 Task: Look for space in Cuijk, Netherlands from 12th June, 2023 to 15th June, 2023 for 2 adults in price range Rs.10000 to Rs.15000. Place can be entire place with 1  bedroom having 1 bed and 1 bathroom. Property type can be house, flat, guest house, hotel. Amenities needed are: washing machine. Booking option can be shelf check-in. Required host language is English.
Action: Mouse moved to (548, 184)
Screenshot: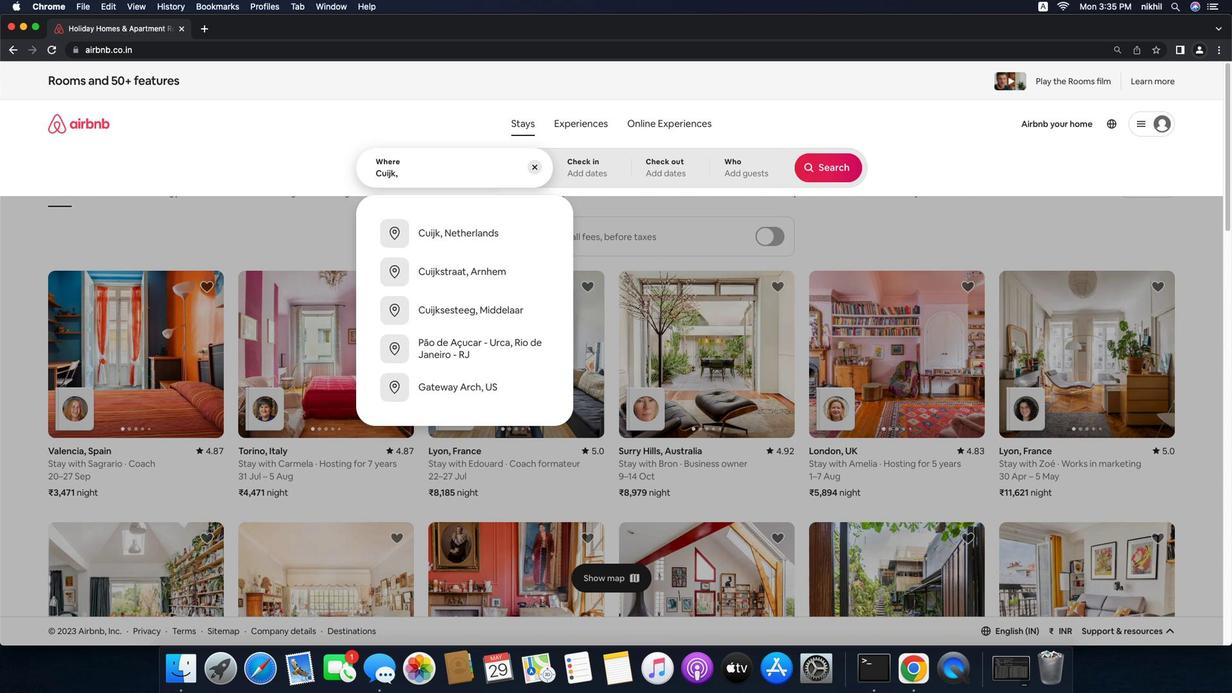 
Action: Mouse pressed left at (548, 184)
Screenshot: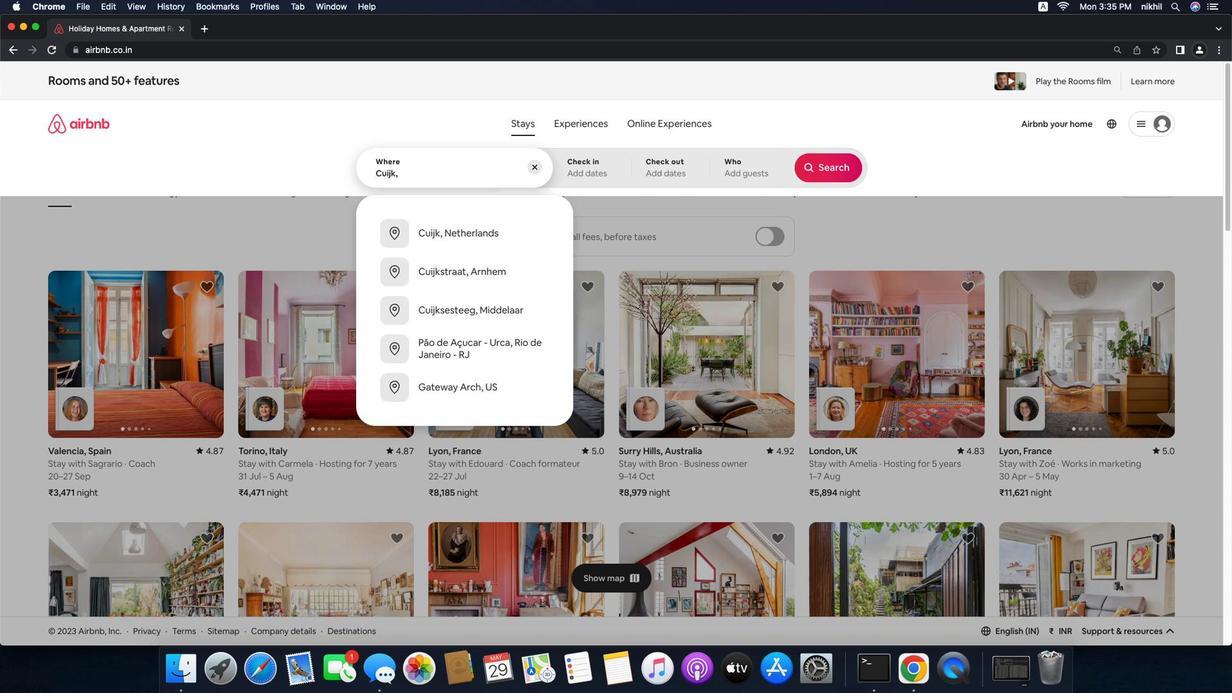 
Action: Mouse moved to (548, 184)
Screenshot: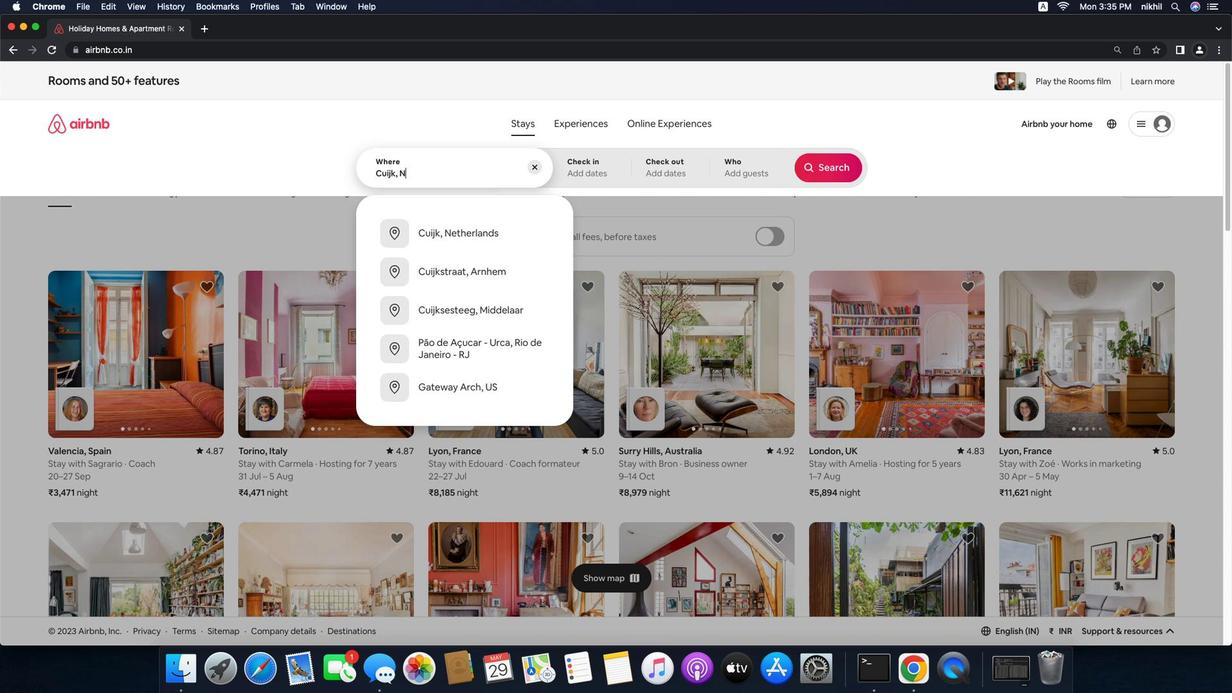 
Action: Mouse pressed left at (548, 184)
Screenshot: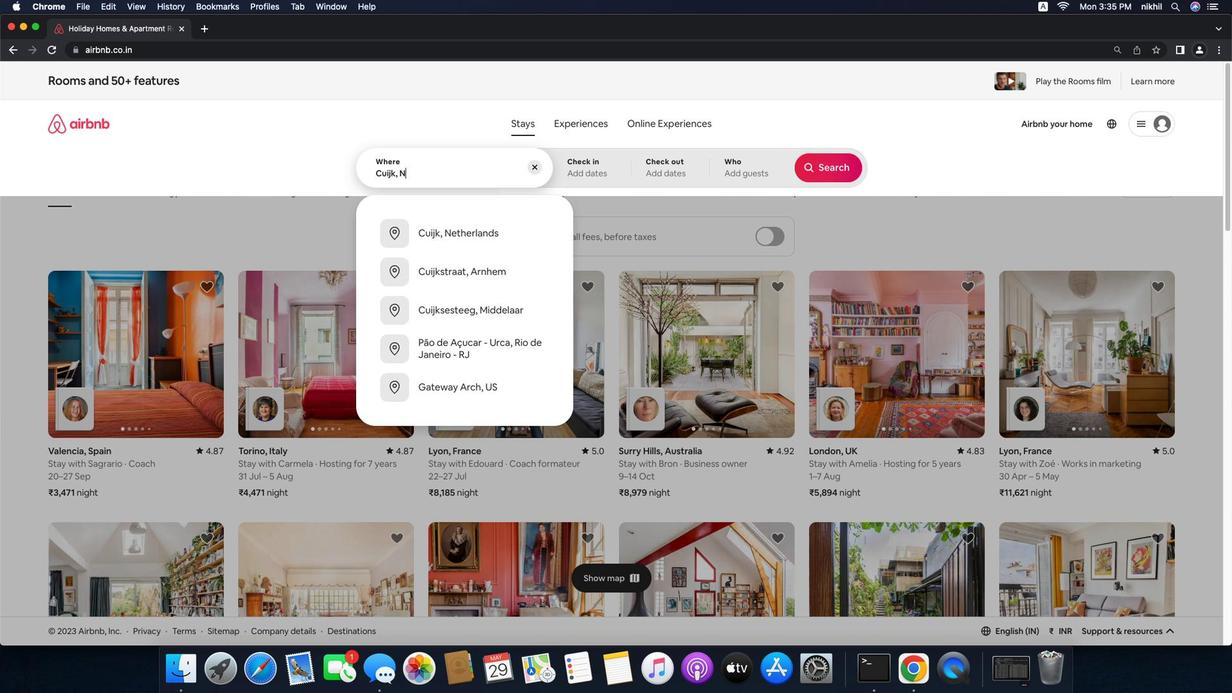 
Action: Mouse moved to (548, 184)
Screenshot: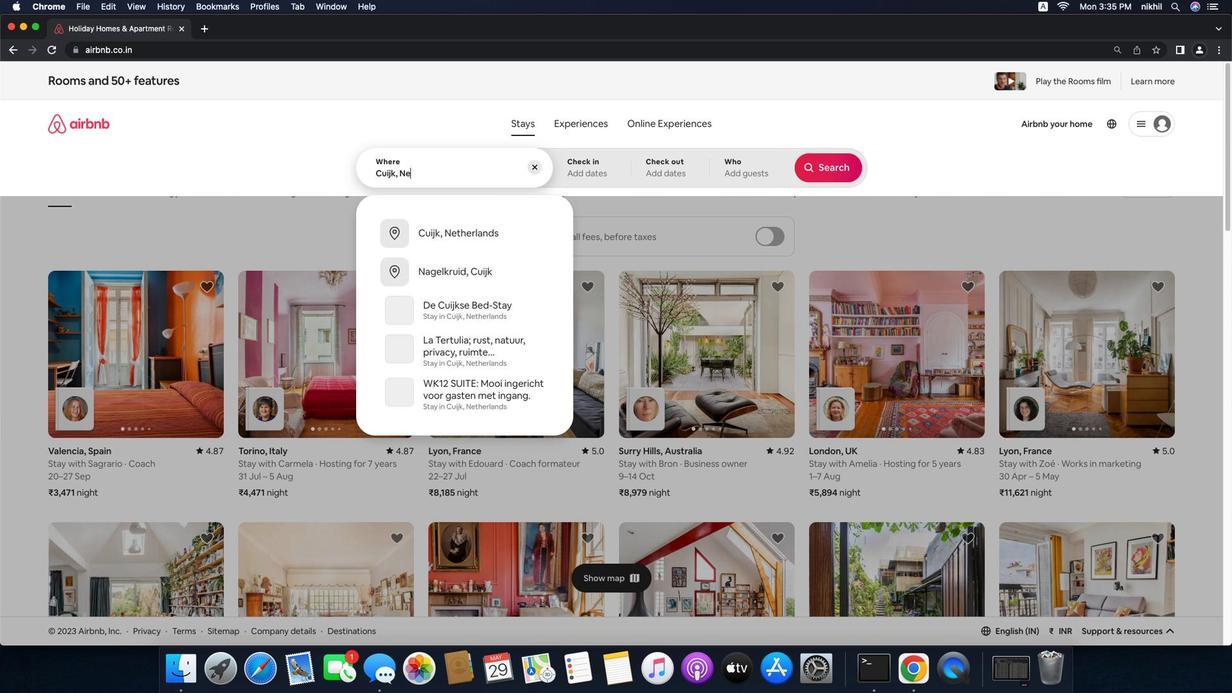 
Action: Mouse pressed left at (548, 184)
Screenshot: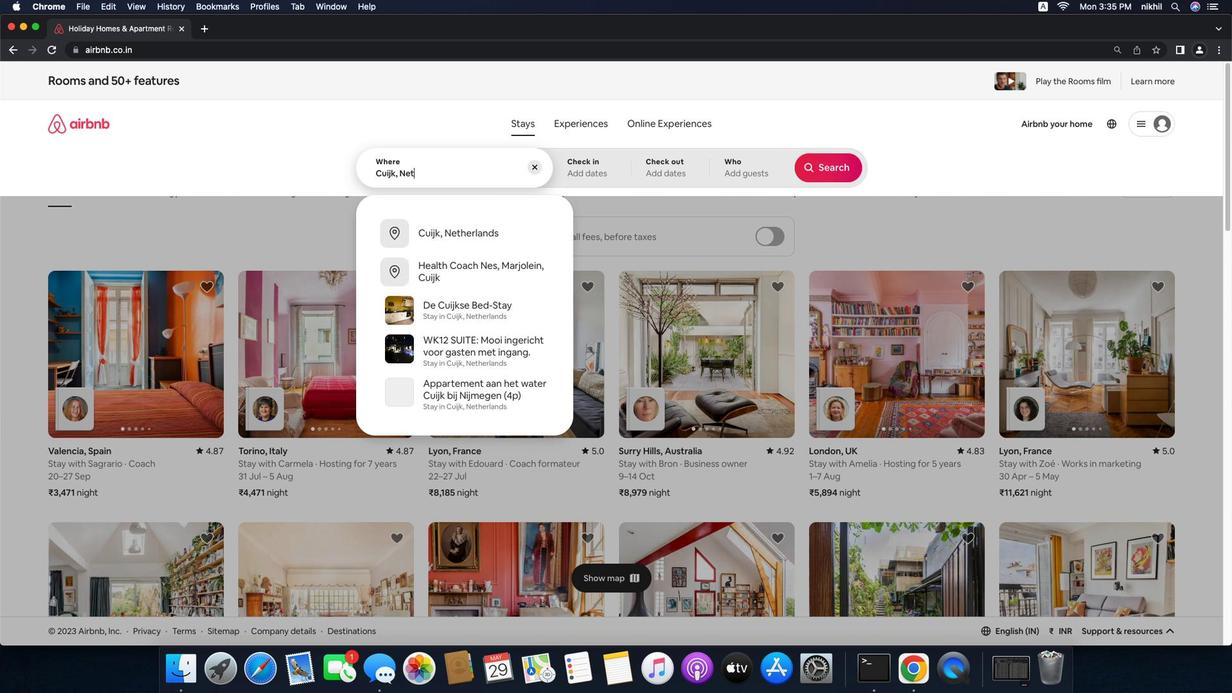 
Action: Key pressed 'C'Key.caps_lock'u''i''j''k'','Key.spaceKey.caps_lock'N'Key.caps_lock'e''t''h''e''r''l''a''n''d''s'
Screenshot: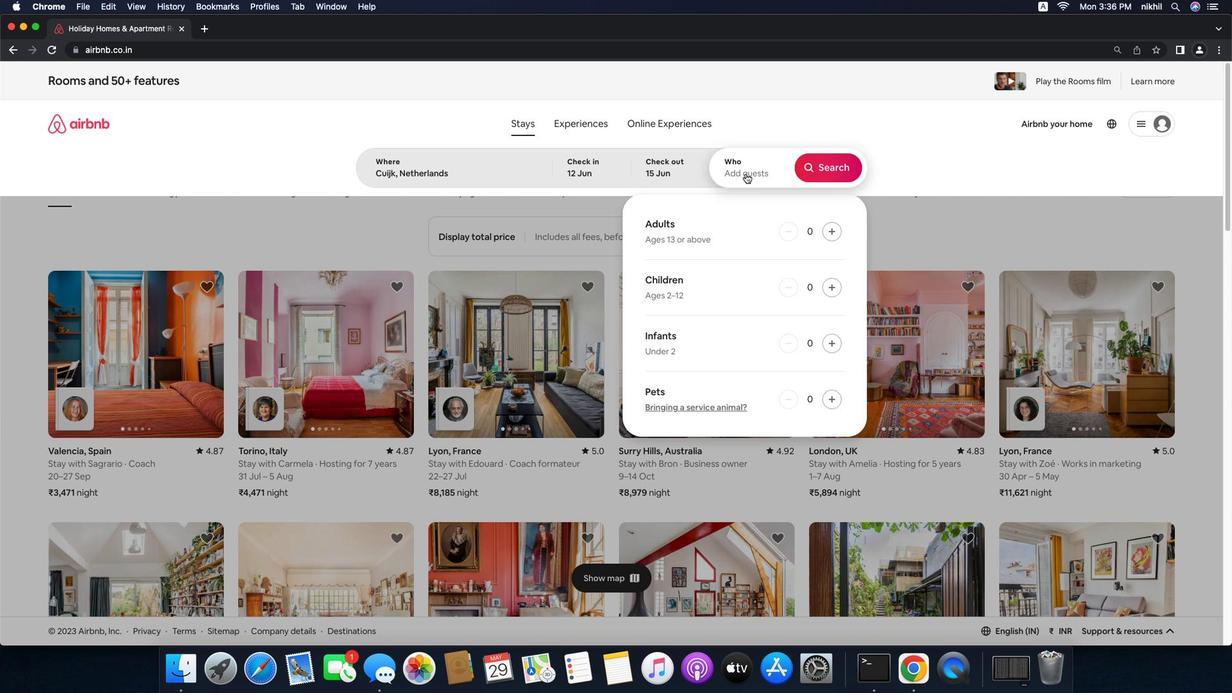 
Action: Mouse moved to (548, 184)
Screenshot: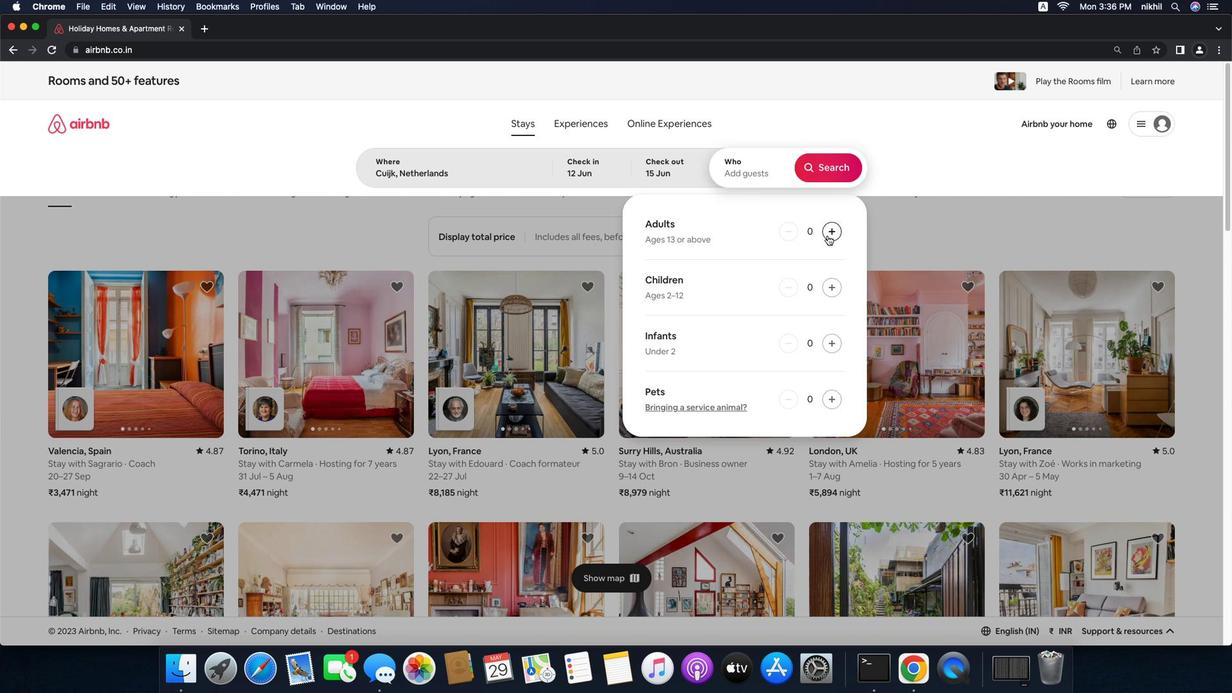 
Action: Mouse pressed left at (548, 184)
Screenshot: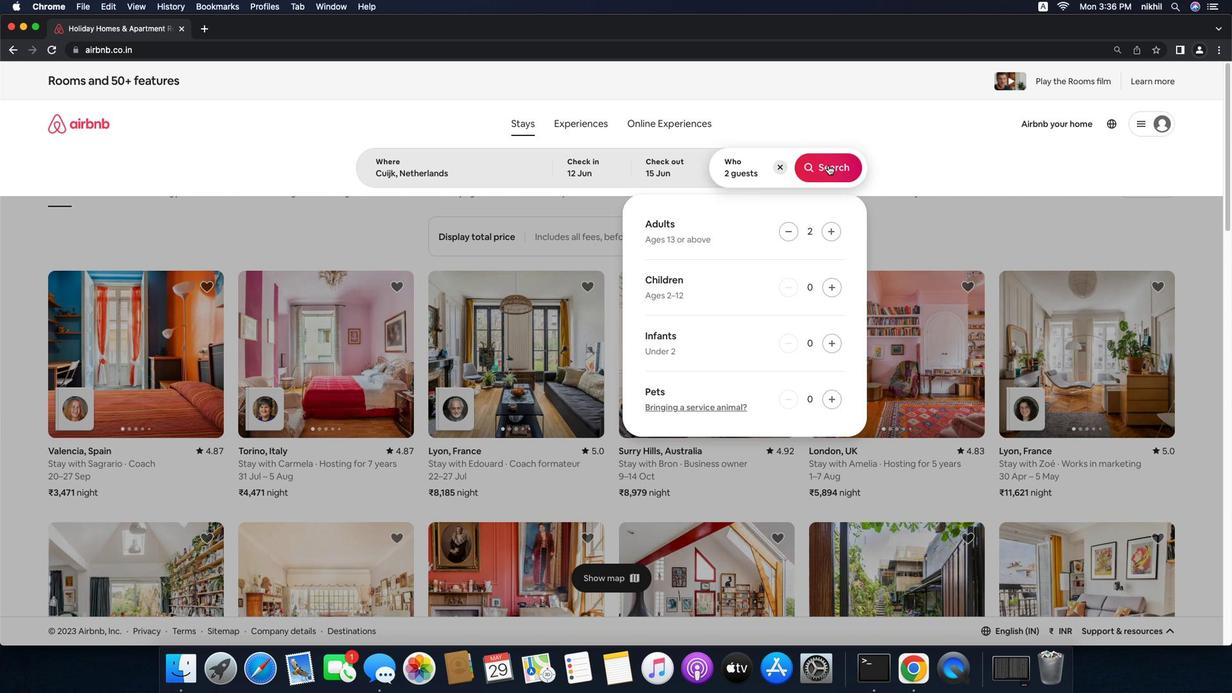 
Action: Mouse moved to (548, 184)
Screenshot: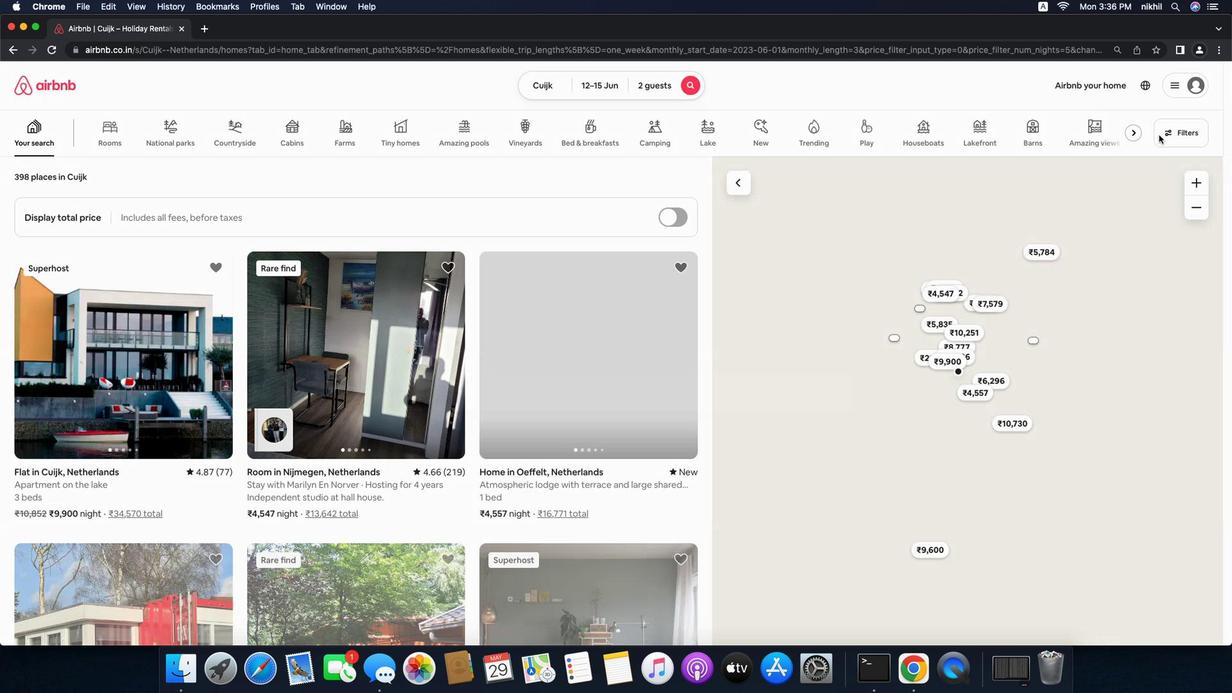 
Action: Mouse pressed left at (548, 184)
Screenshot: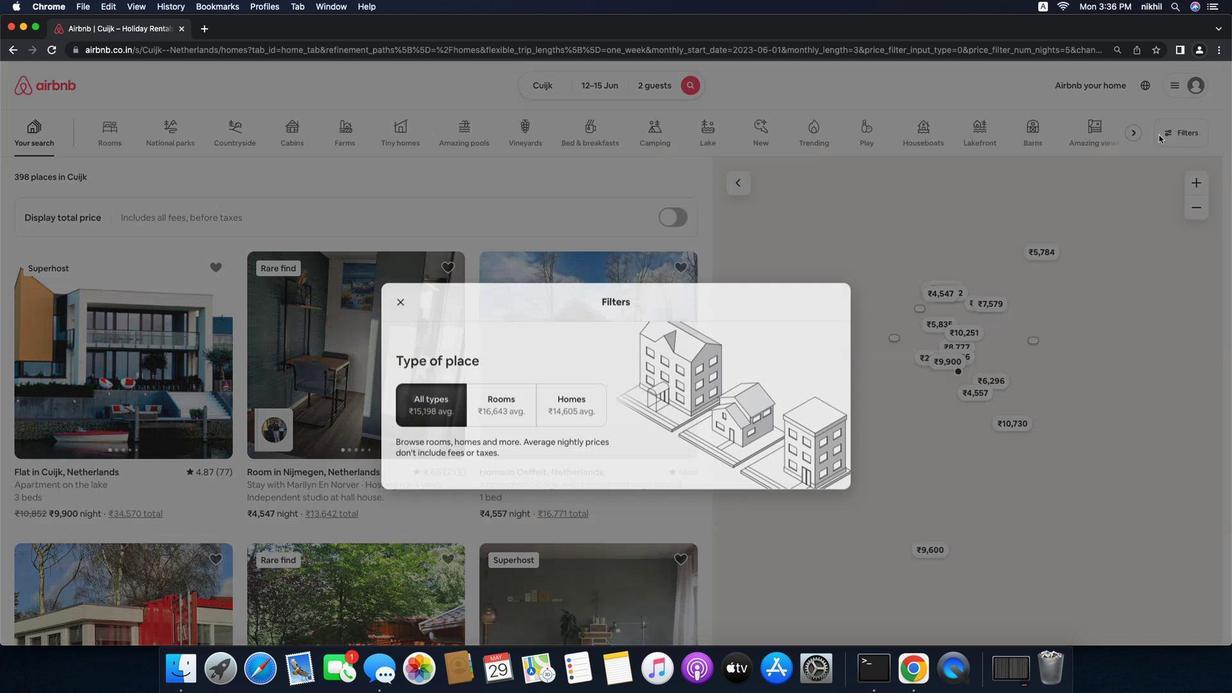 
Action: Mouse moved to (548, 184)
Screenshot: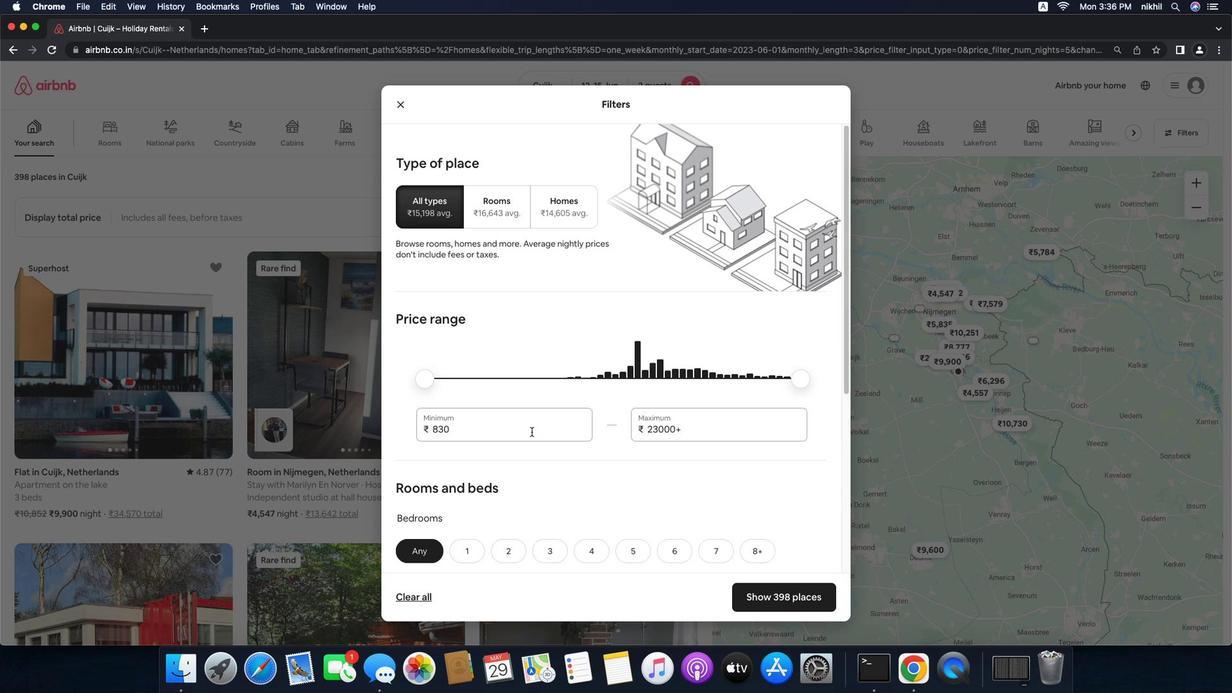 
Action: Mouse pressed left at (548, 184)
Screenshot: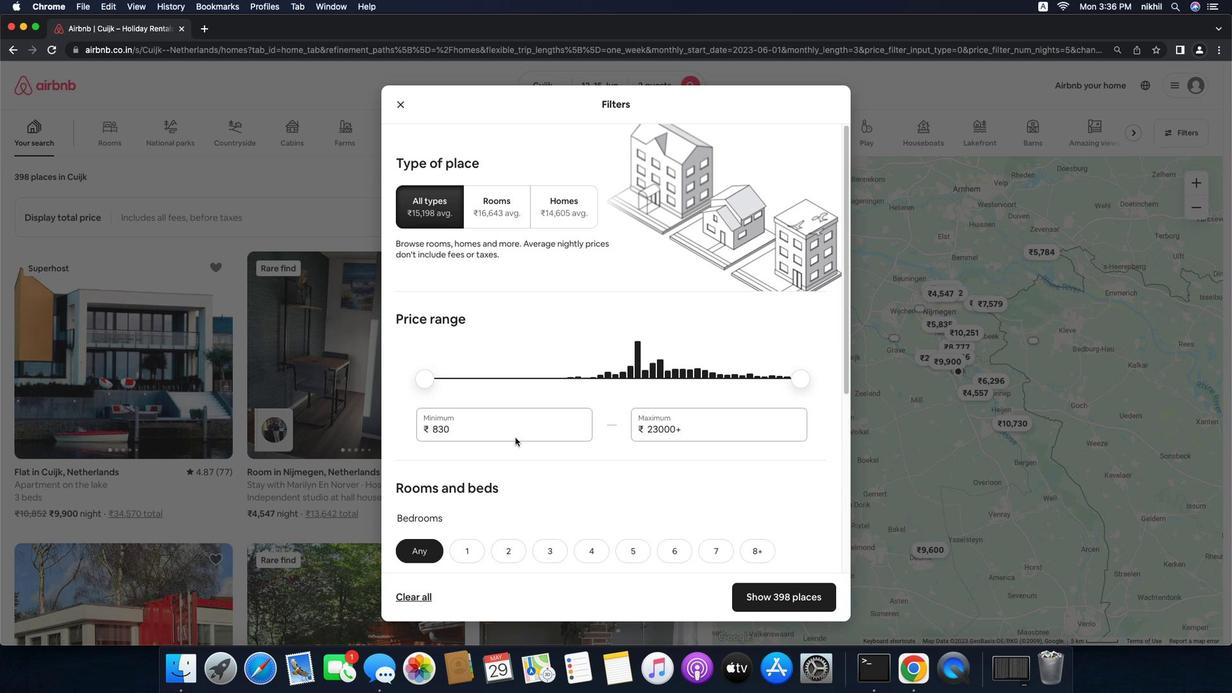 
Action: Mouse moved to (548, 184)
Screenshot: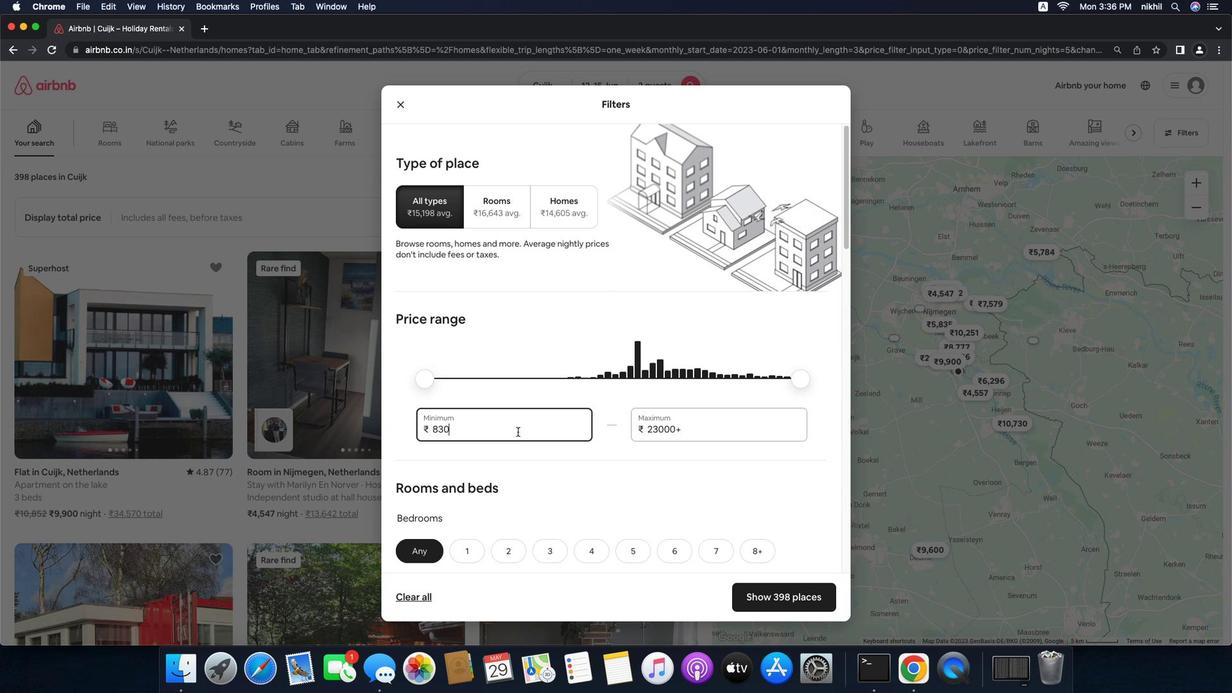 
Action: Mouse pressed left at (548, 184)
Screenshot: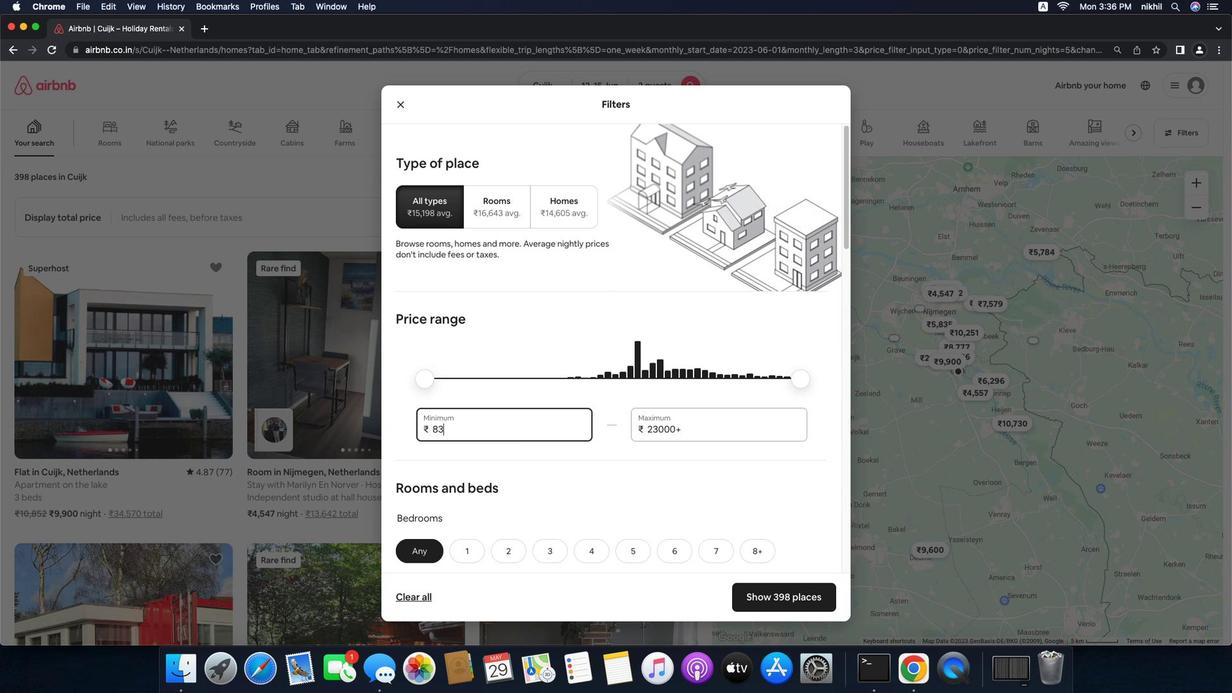 
Action: Mouse moved to (548, 184)
Screenshot: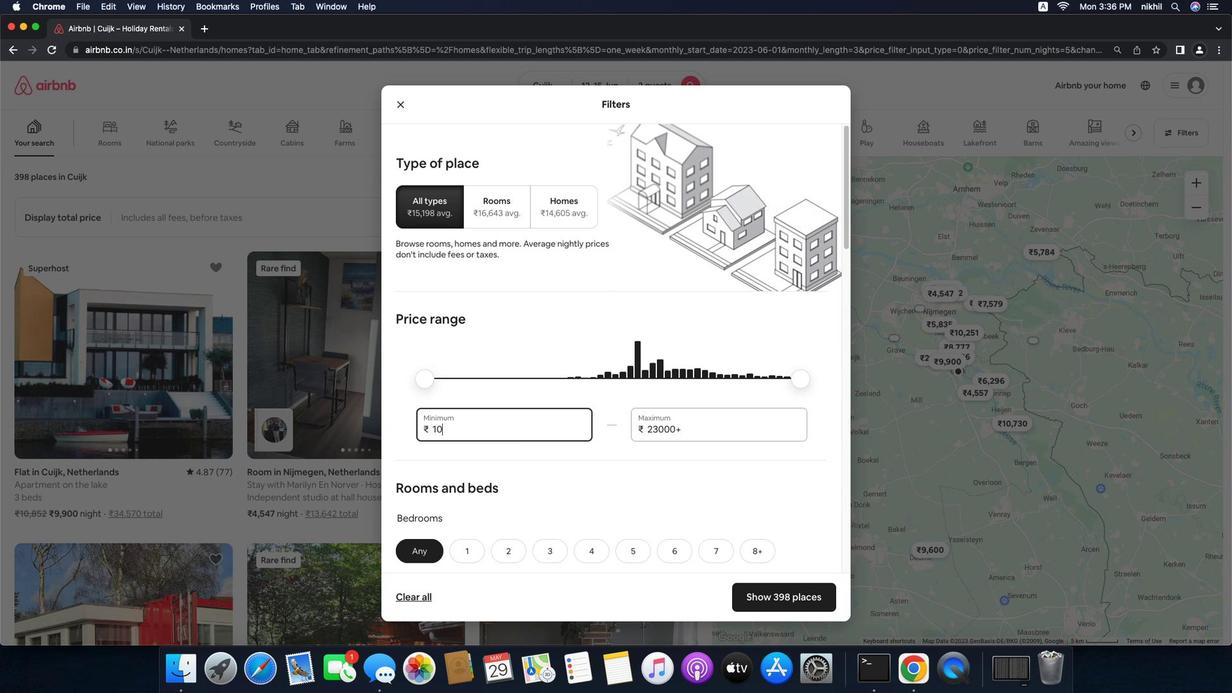 
Action: Mouse pressed left at (548, 184)
Screenshot: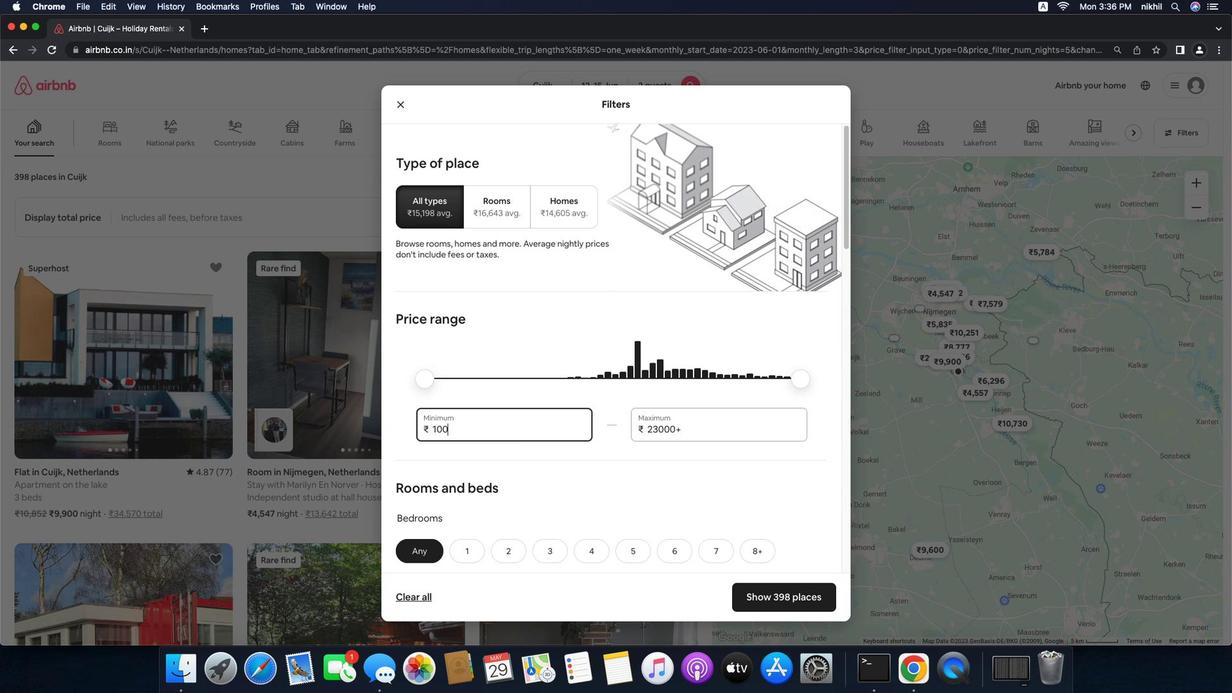 
Action: Mouse pressed left at (548, 184)
Screenshot: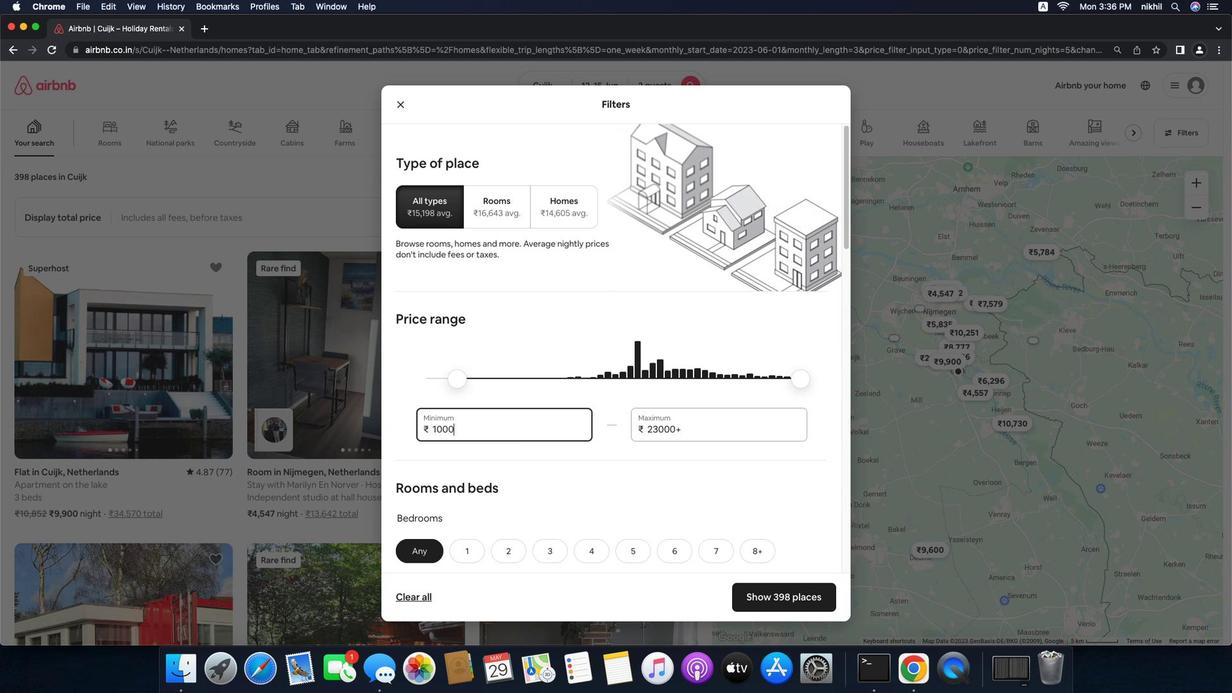
Action: Mouse moved to (548, 184)
Screenshot: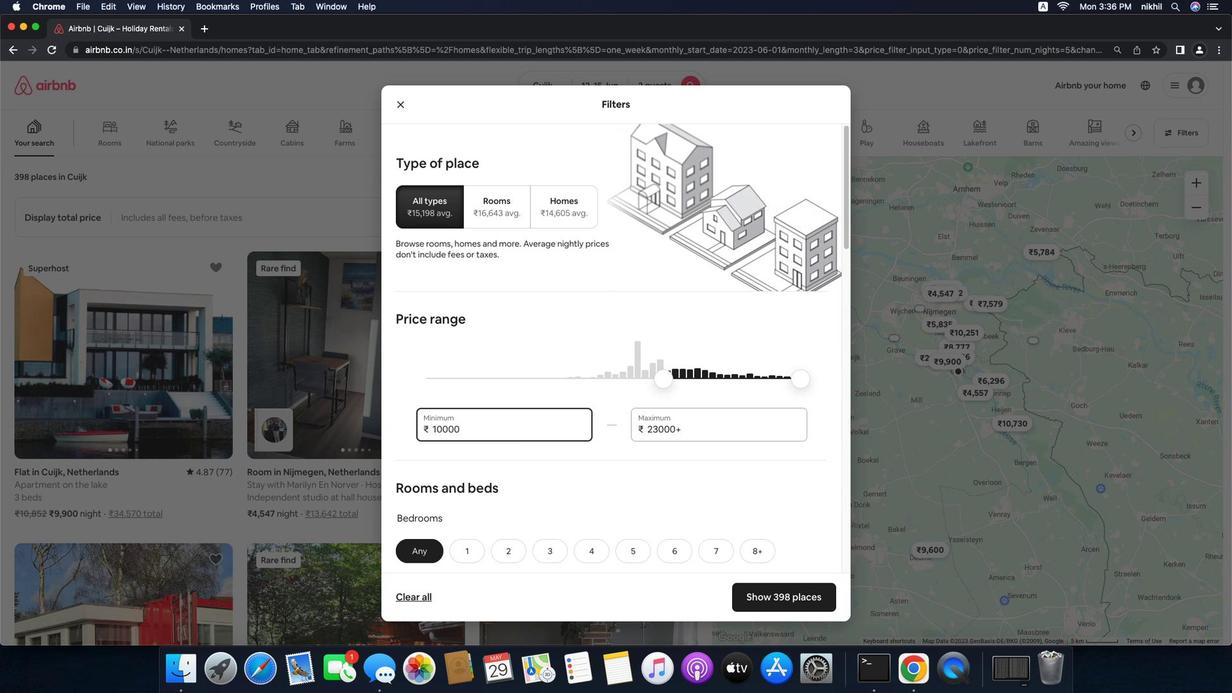 
Action: Mouse pressed left at (548, 184)
Screenshot: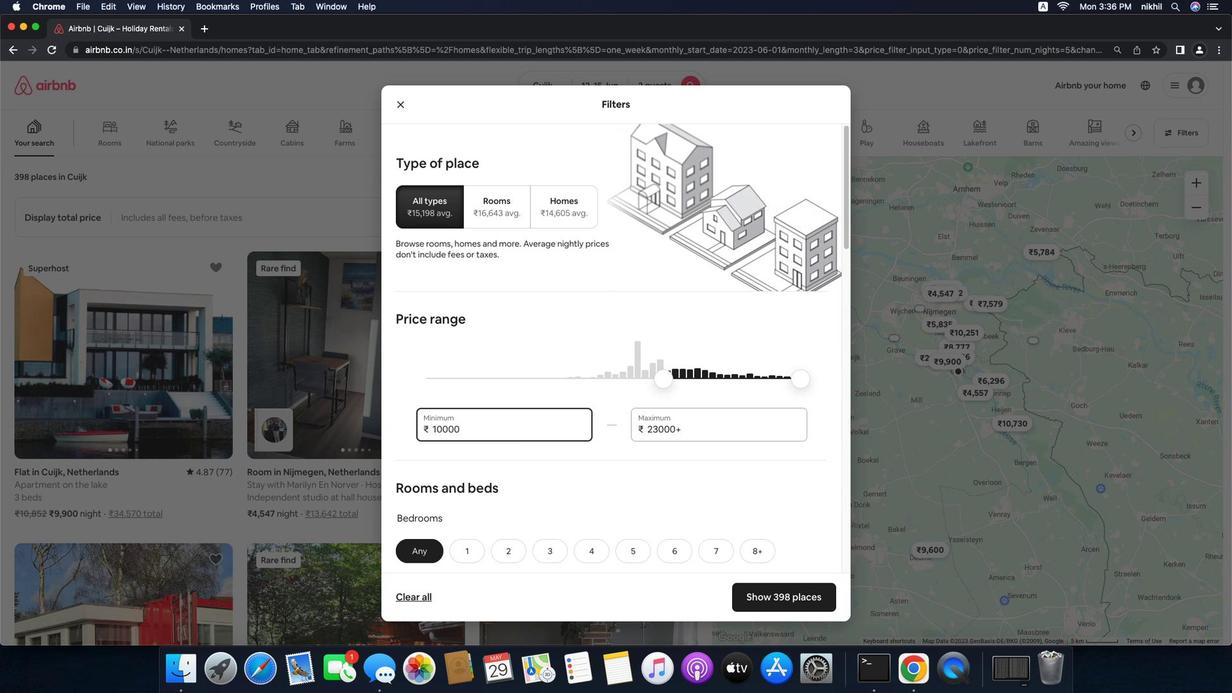 
Action: Mouse moved to (548, 184)
Screenshot: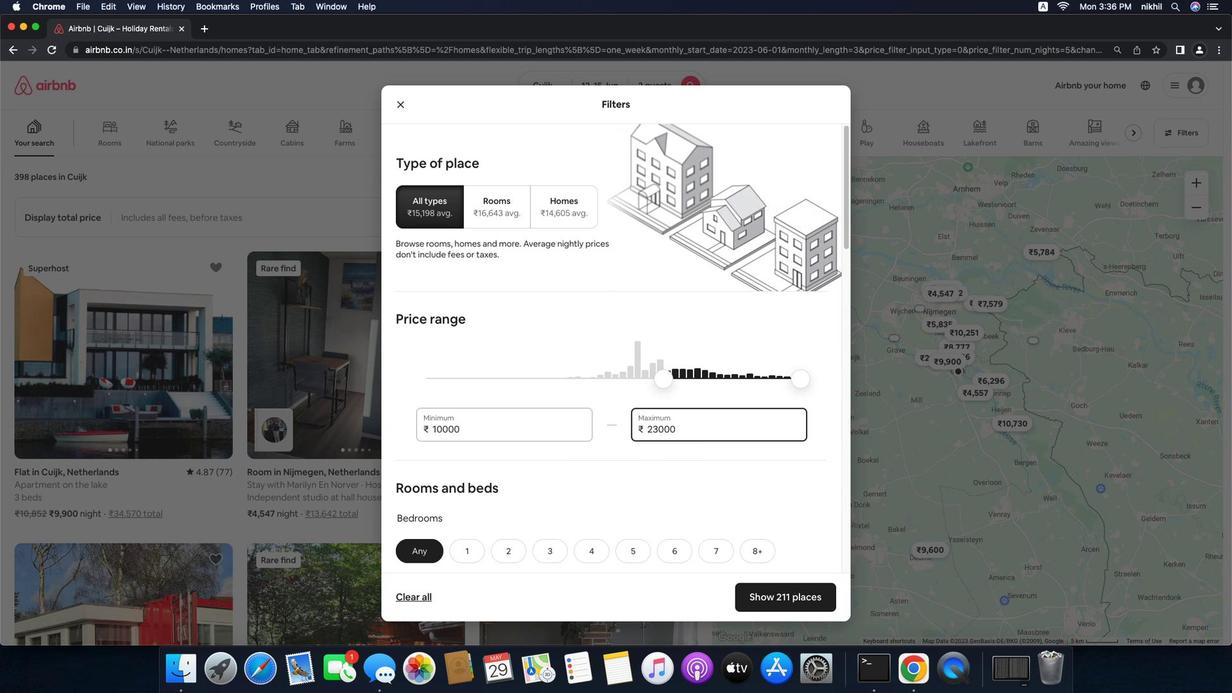 
Action: Mouse pressed left at (548, 184)
Screenshot: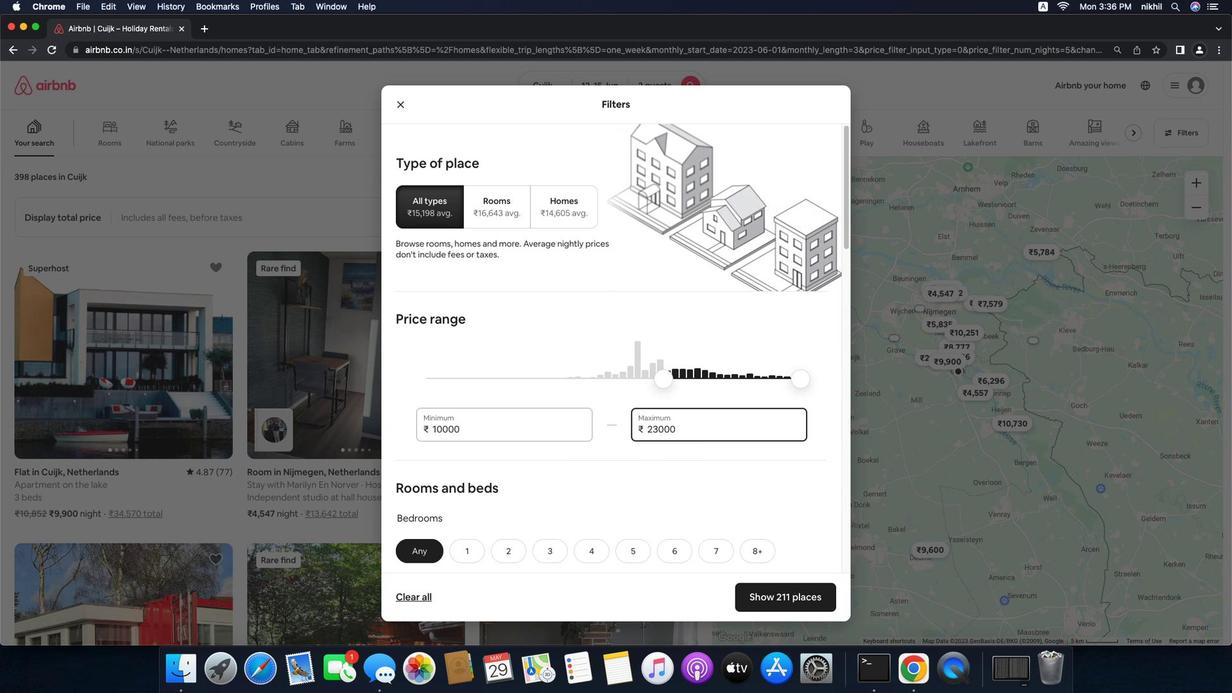 
Action: Mouse moved to (548, 184)
Screenshot: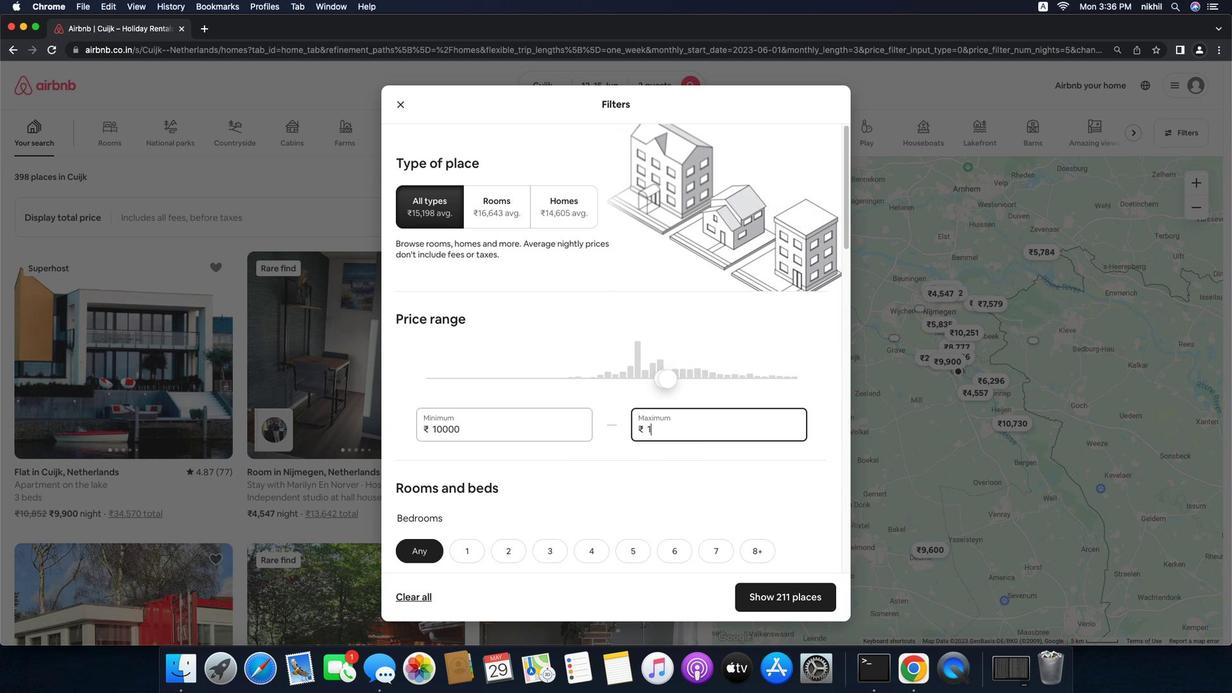 
Action: Mouse pressed left at (548, 184)
Screenshot: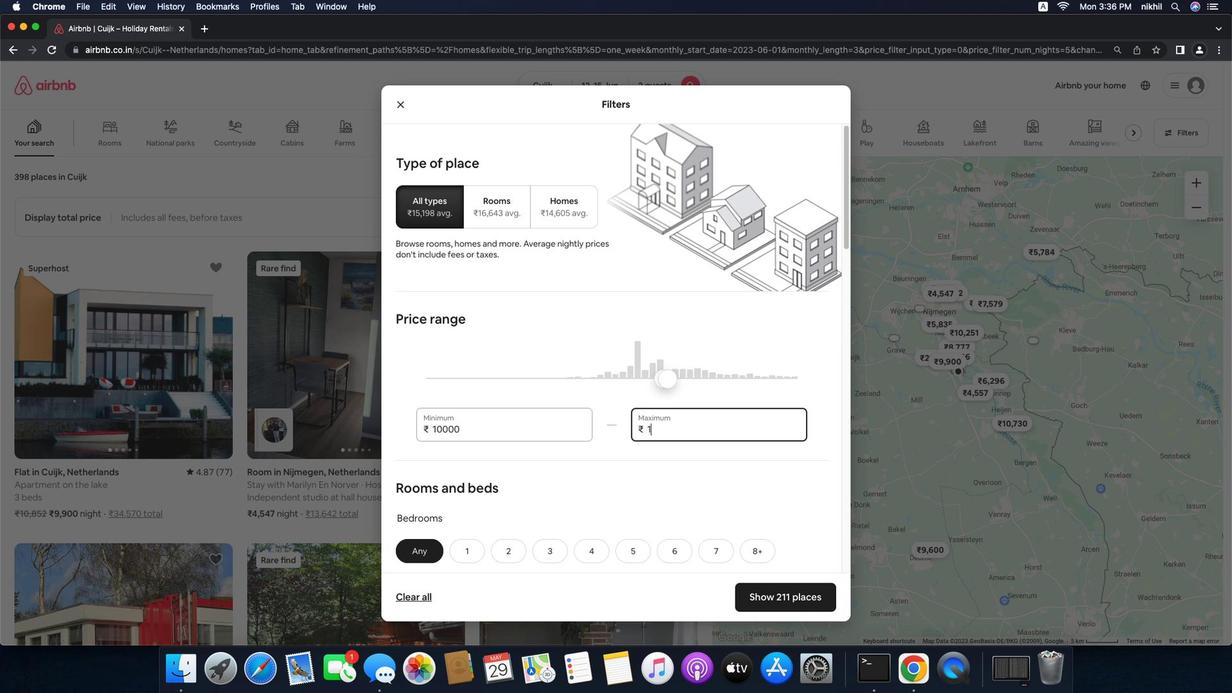 
Action: Mouse moved to (548, 184)
Screenshot: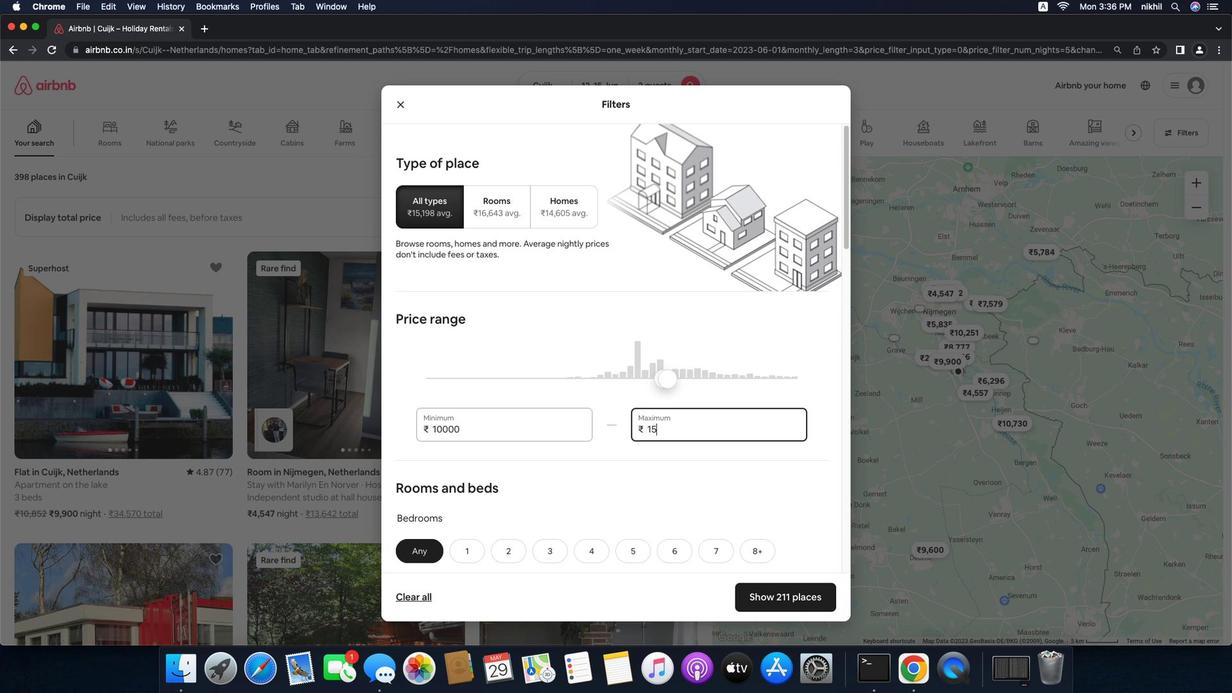 
Action: Key pressed Key.backspaceKey.backspaceKey.backspaceKey.backspace'1''0''0''0''0'
Screenshot: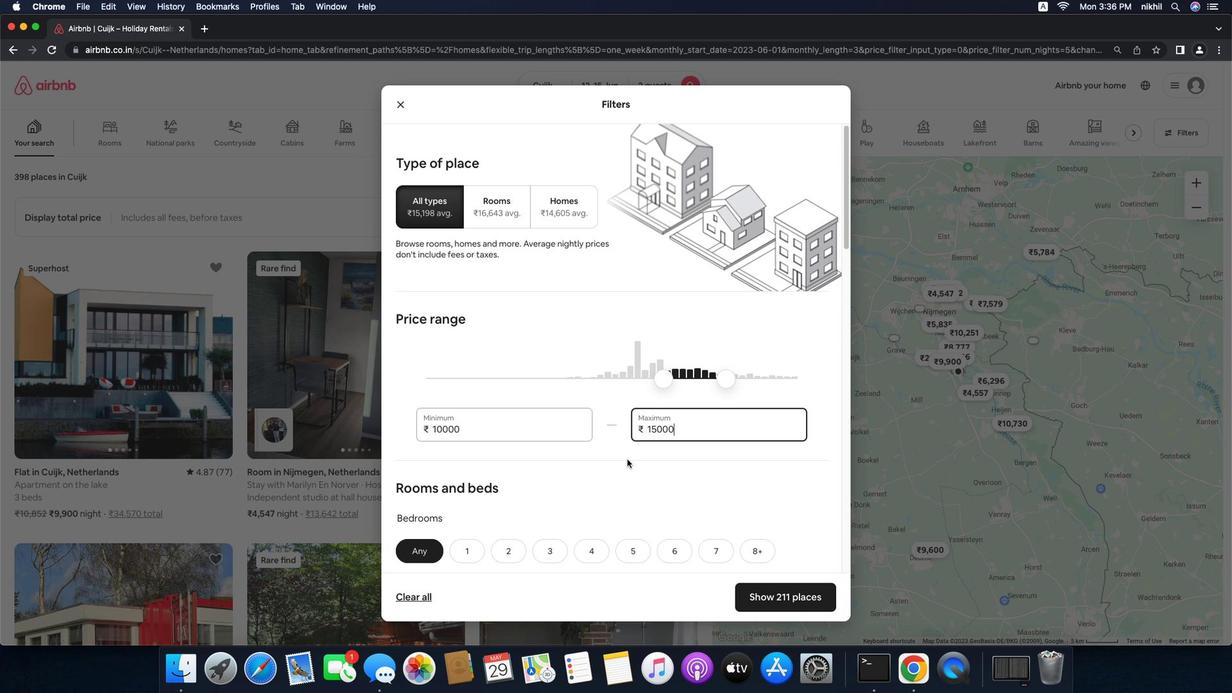 
Action: Mouse moved to (548, 184)
Screenshot: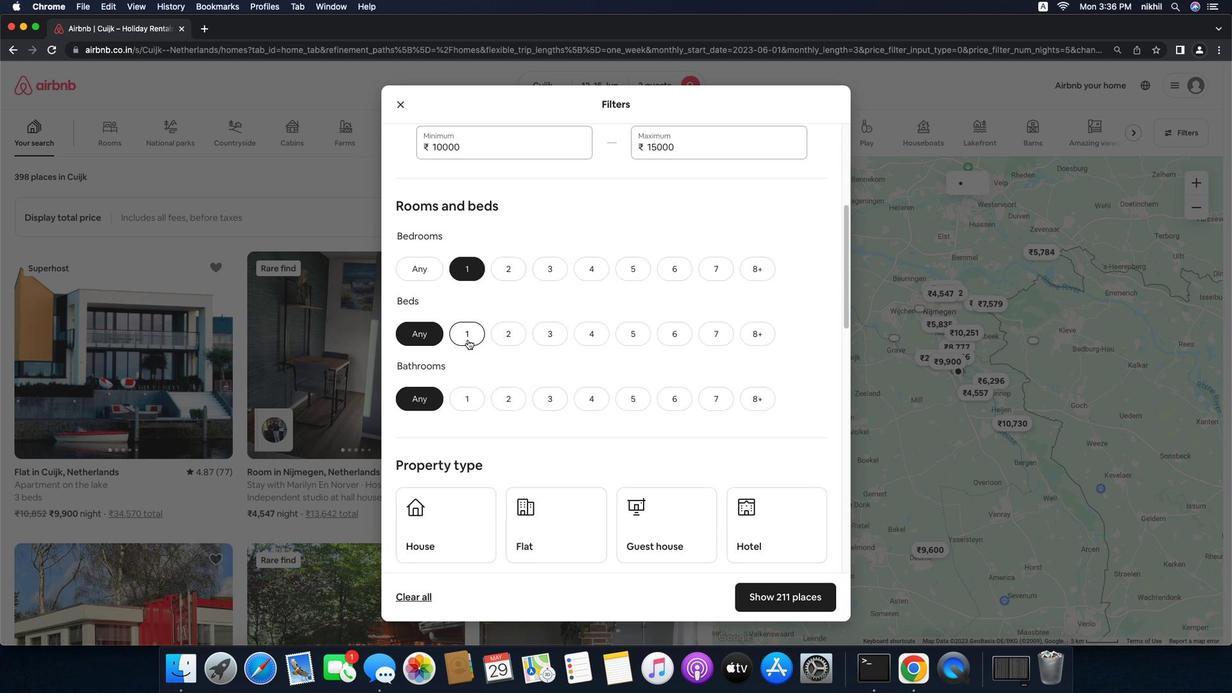 
Action: Mouse pressed left at (548, 184)
Screenshot: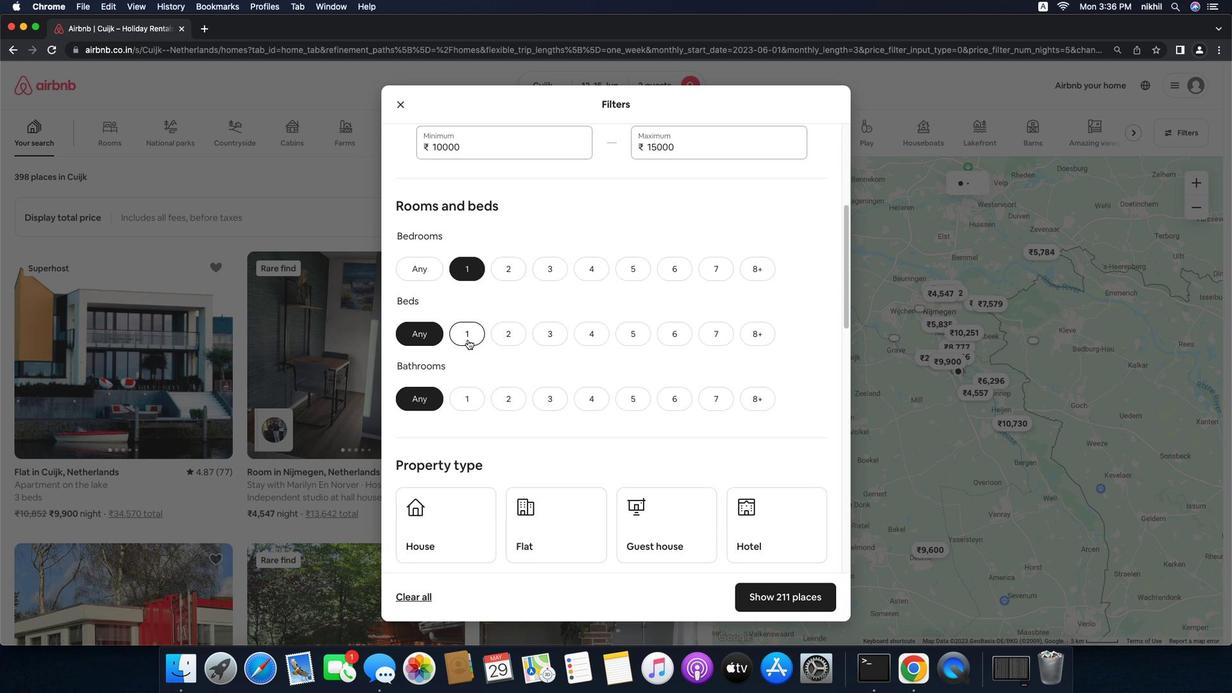
Action: Mouse moved to (548, 184)
Screenshot: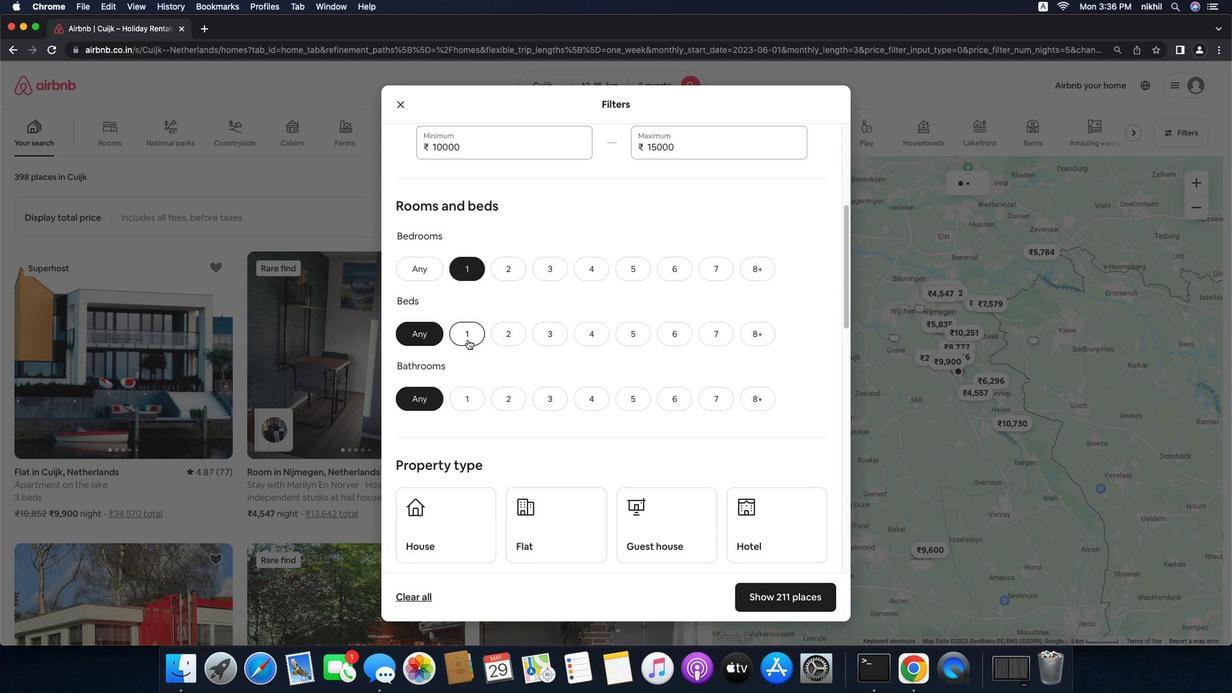 
Action: Key pressed Key.backspaceKey.backspaceKey.backspaceKey.backspaceKey.backspaceKey.backspace'1''5''0''0''0'
Screenshot: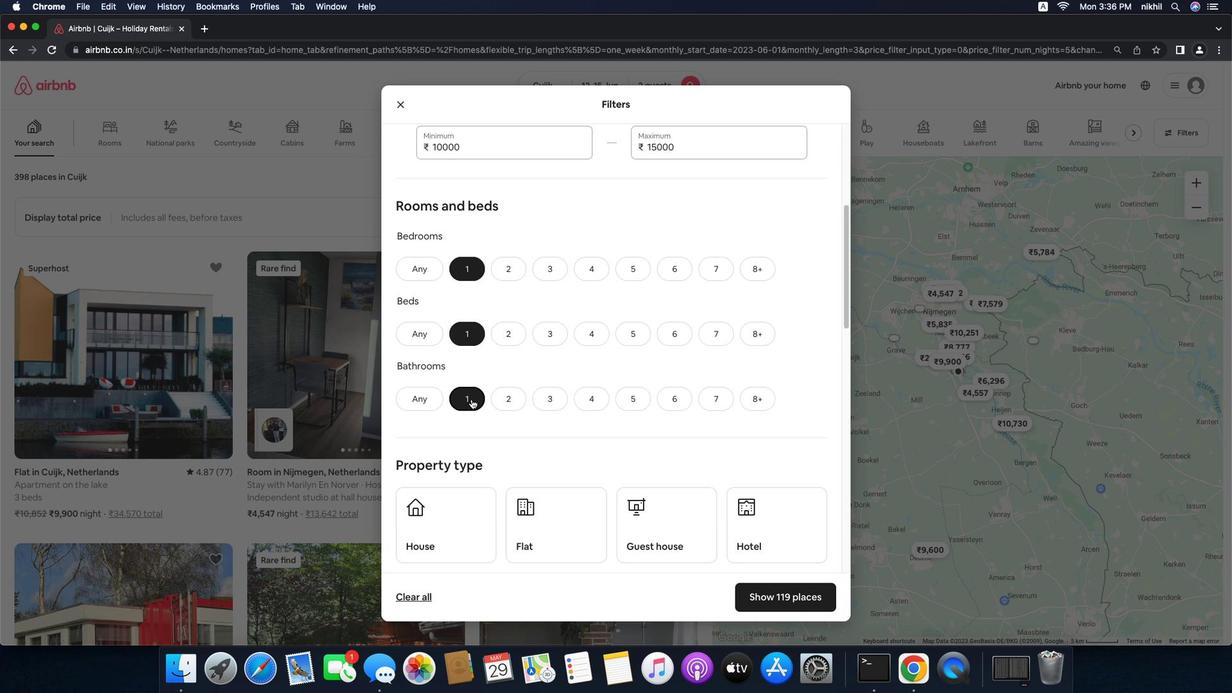
Action: Mouse moved to (548, 184)
Screenshot: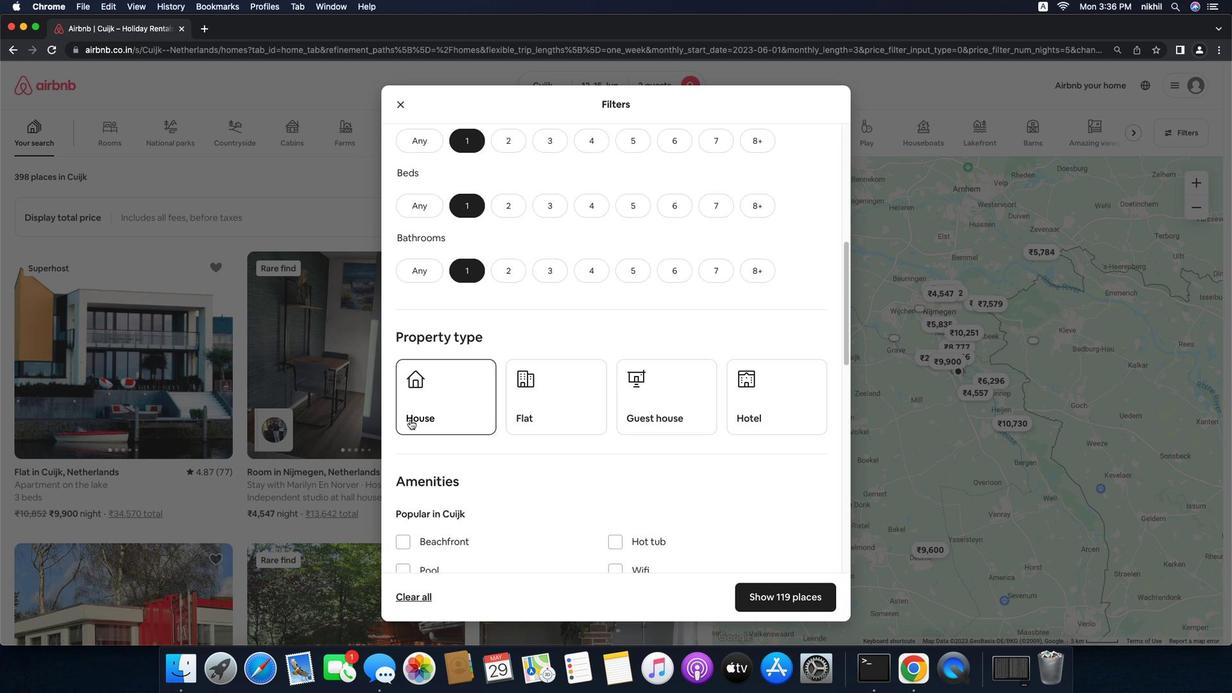 
Action: Mouse scrolled (548, 184) with delta (548, 184)
Screenshot: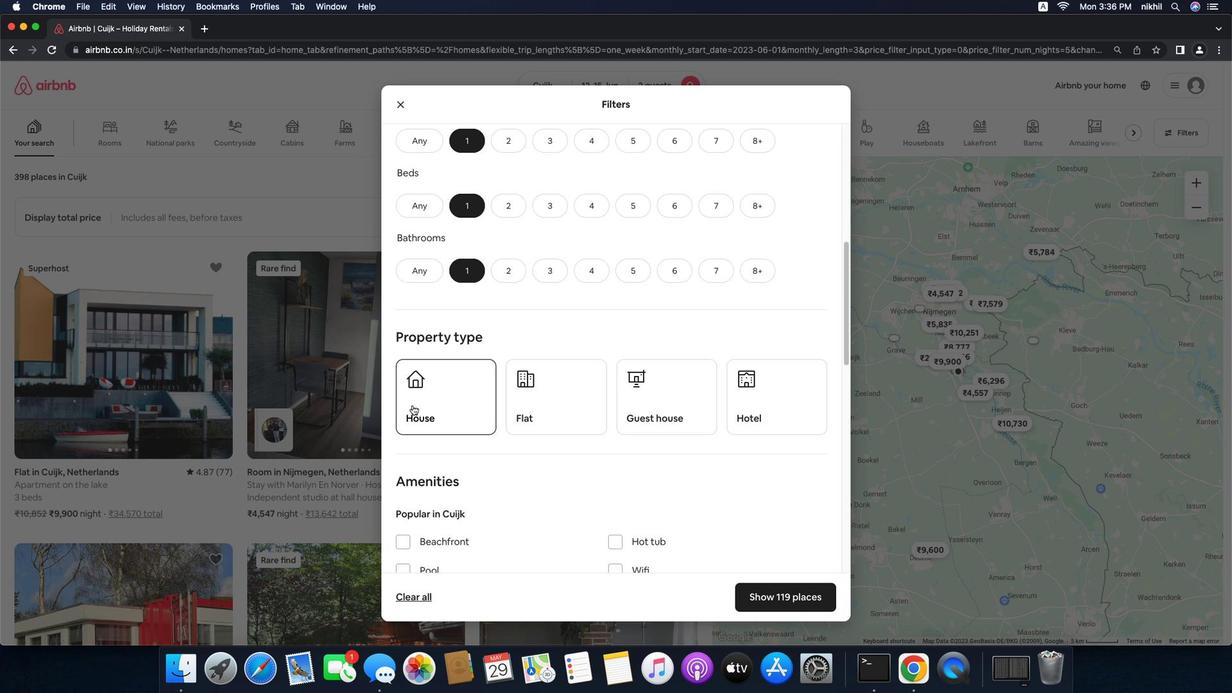 
Action: Mouse scrolled (548, 184) with delta (548, 184)
Screenshot: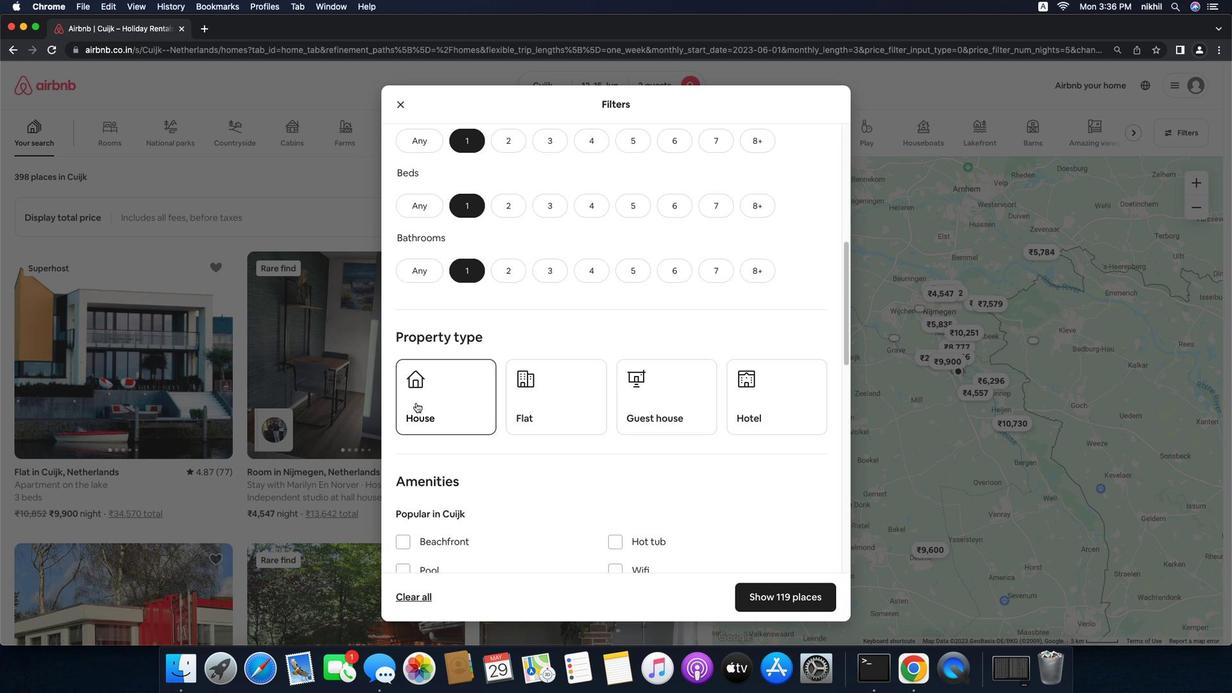 
Action: Mouse scrolled (548, 184) with delta (548, 184)
Screenshot: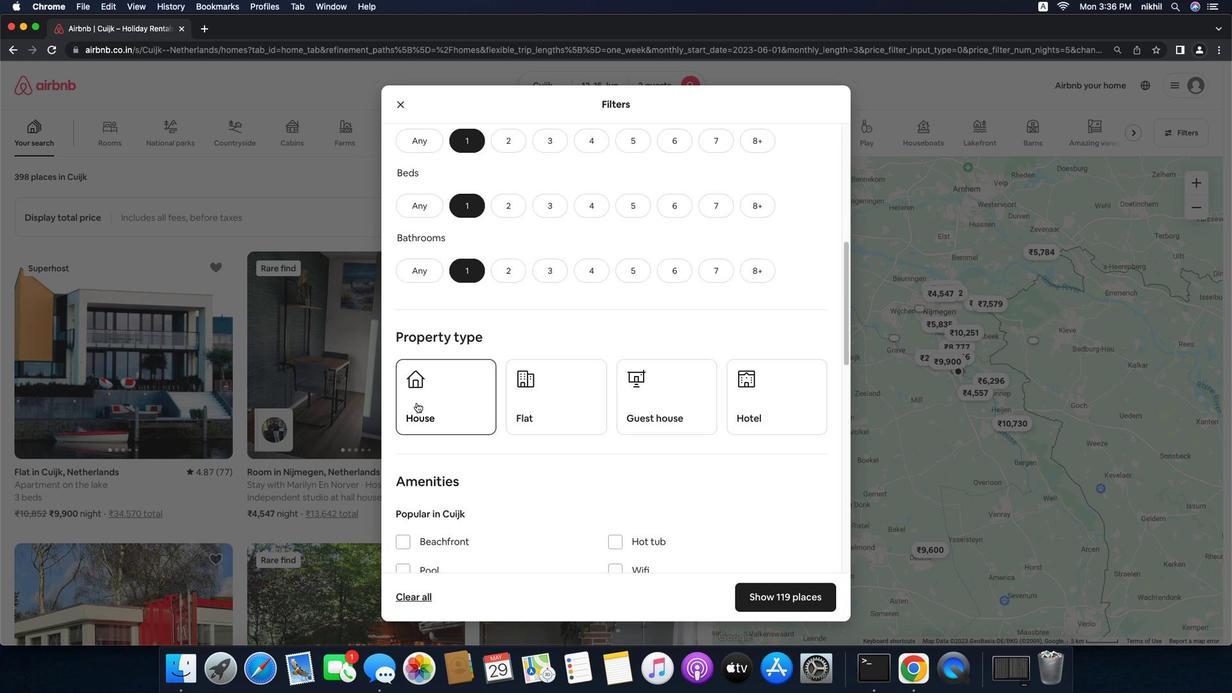 
Action: Mouse scrolled (548, 184) with delta (548, 184)
Screenshot: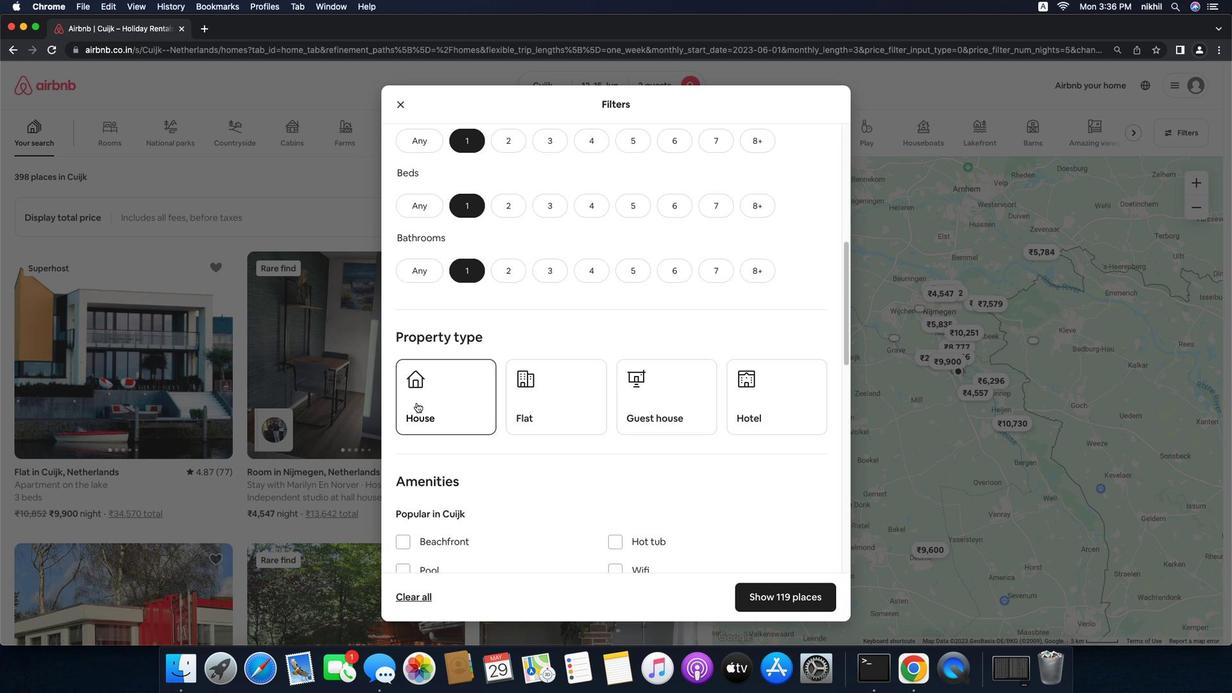 
Action: Mouse moved to (548, 184)
Screenshot: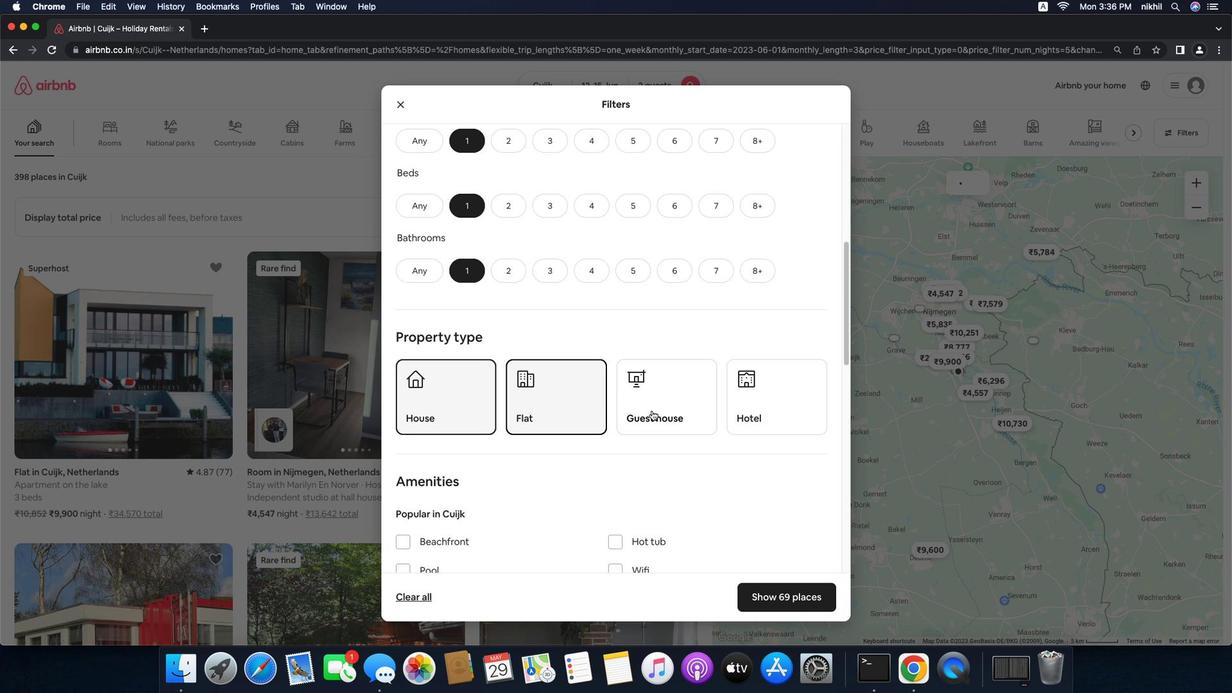 
Action: Mouse pressed left at (548, 184)
Screenshot: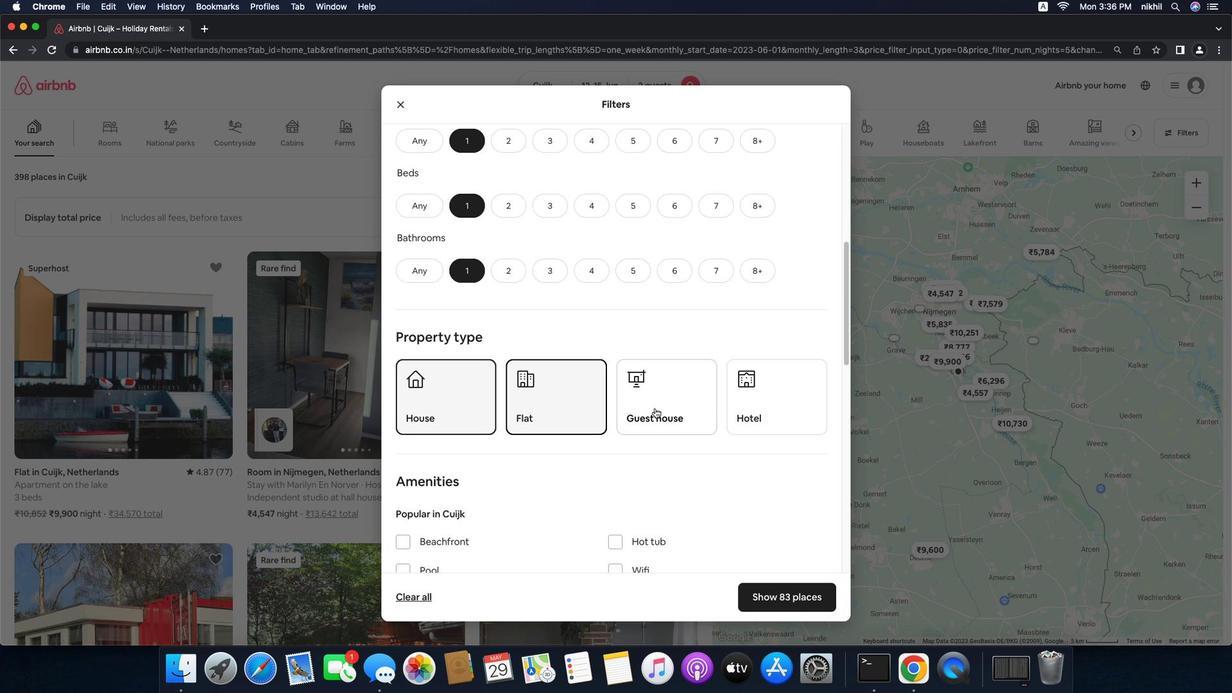 
Action: Mouse moved to (548, 184)
Screenshot: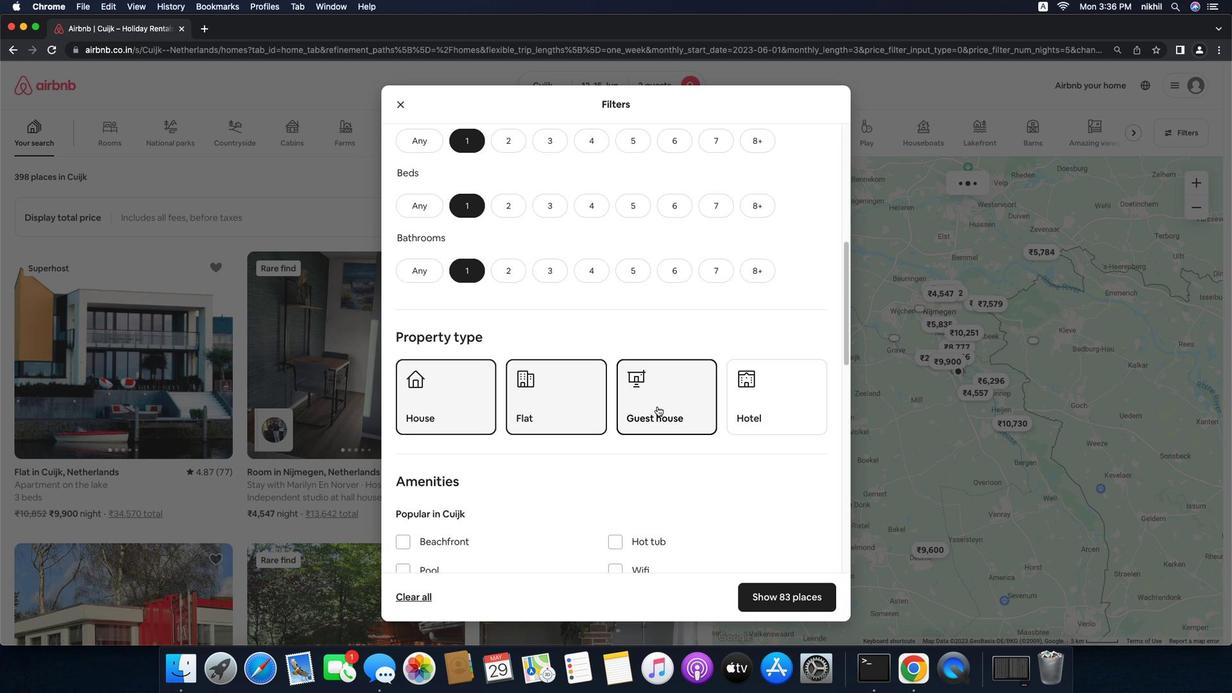 
Action: Mouse pressed left at (548, 184)
Screenshot: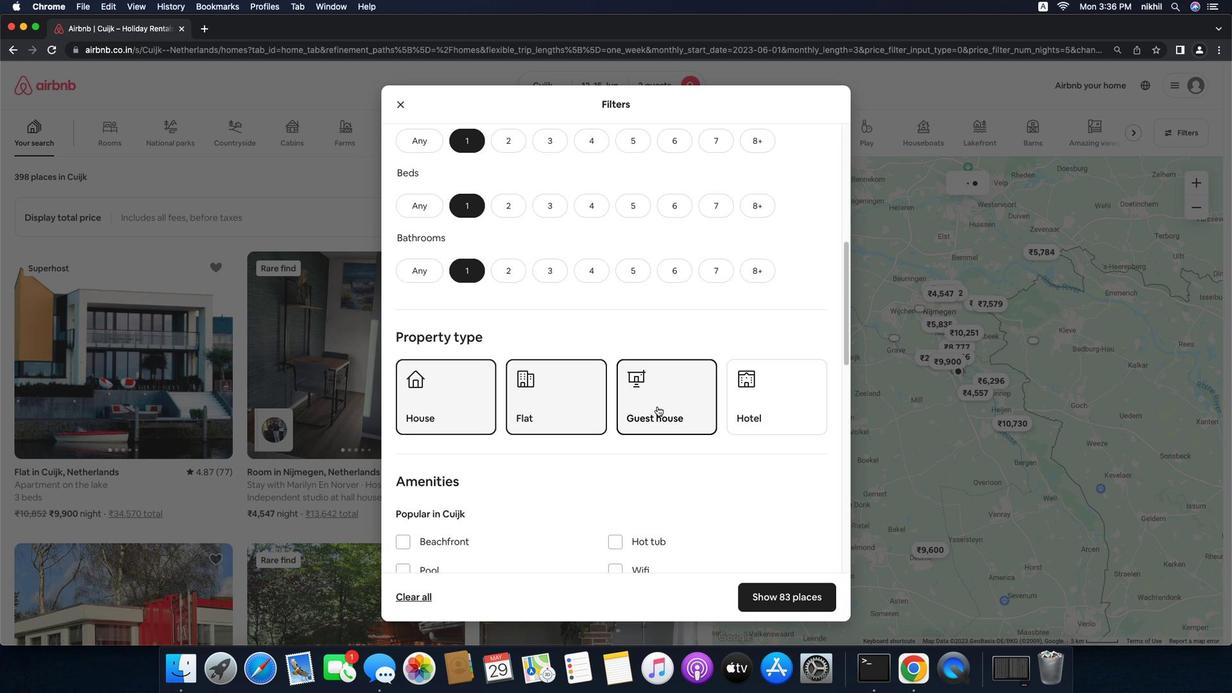 
Action: Mouse moved to (548, 184)
Screenshot: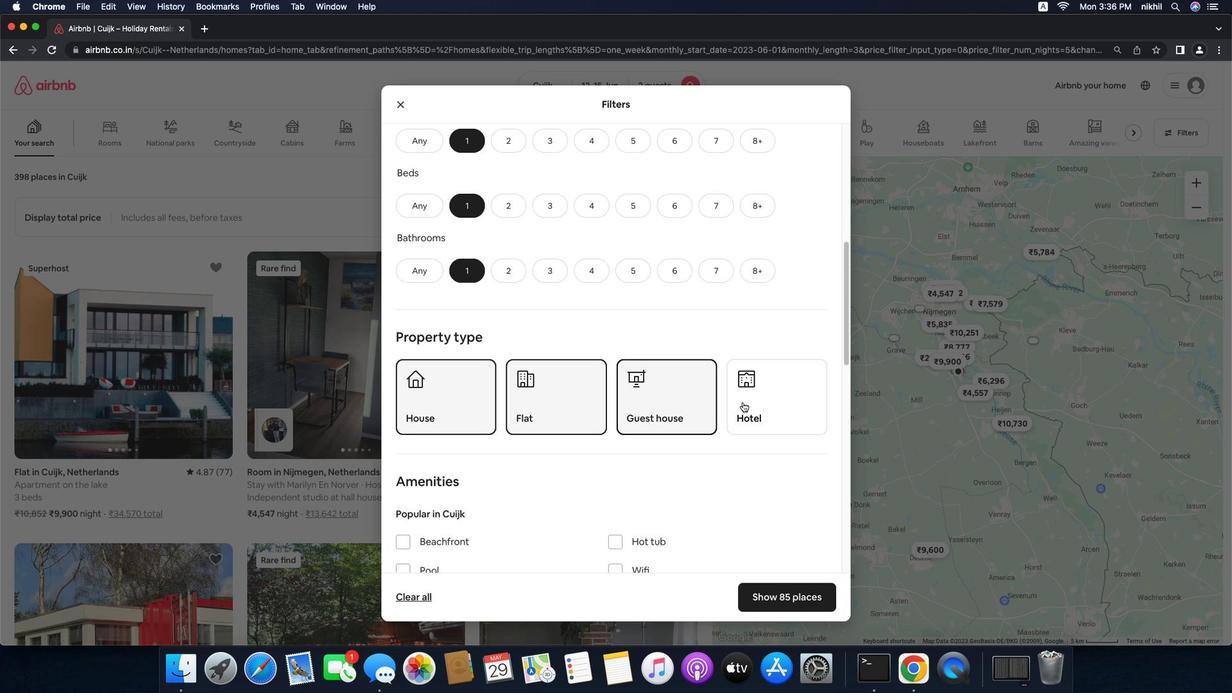 
Action: Mouse pressed left at (548, 184)
Screenshot: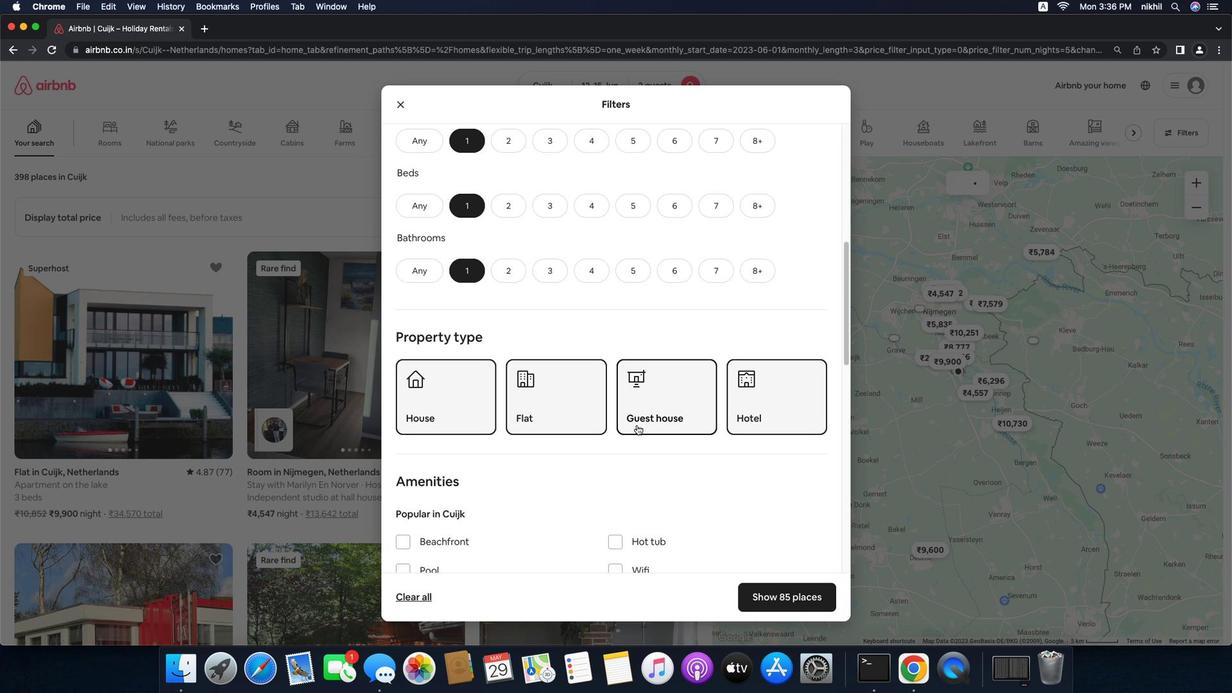 
Action: Mouse scrolled (548, 184) with delta (548, 184)
Screenshot: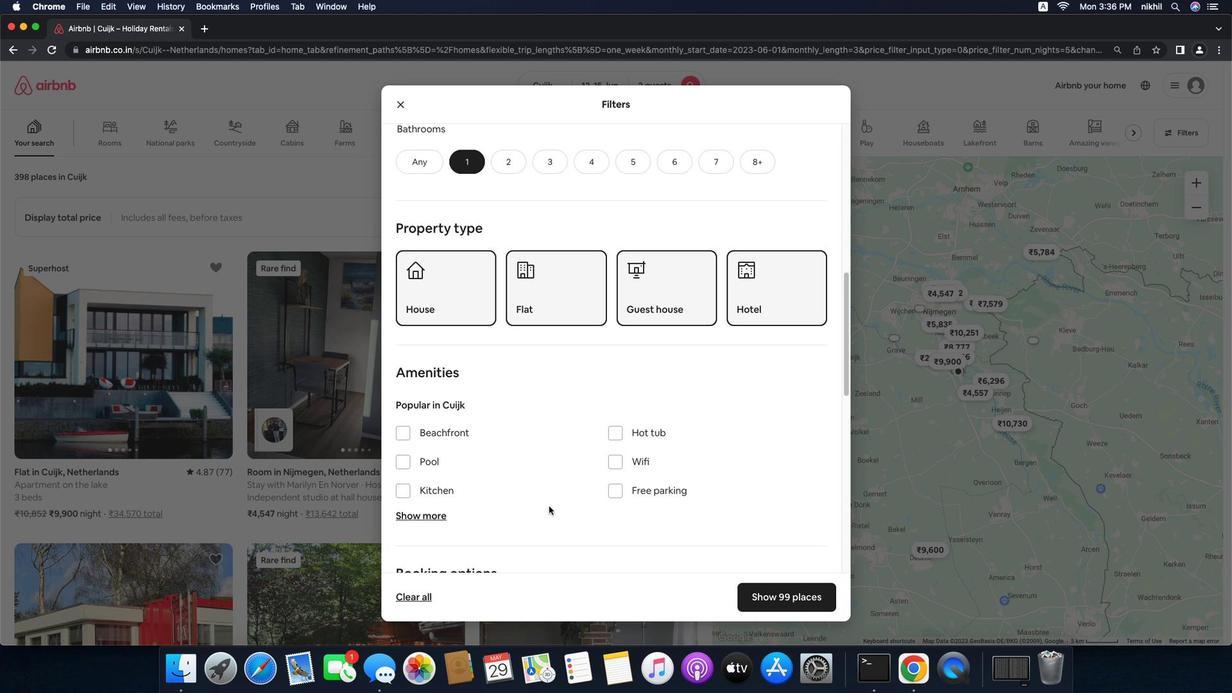 
Action: Mouse scrolled (548, 184) with delta (548, 184)
Screenshot: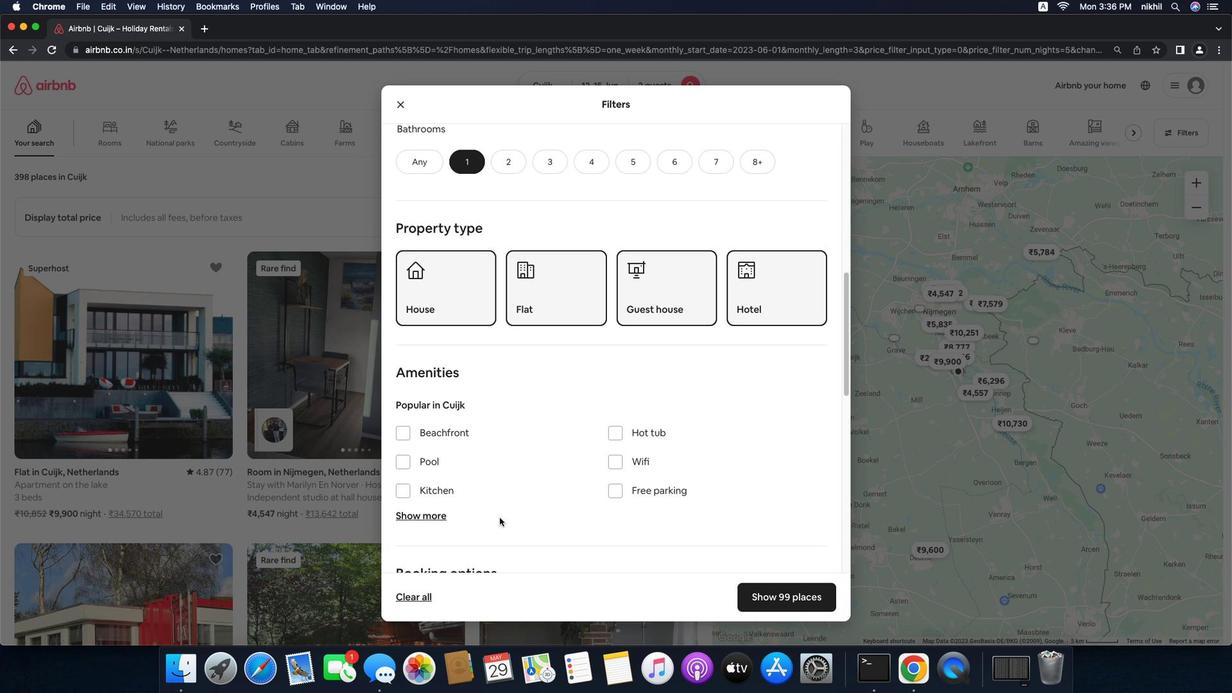 
Action: Mouse scrolled (548, 184) with delta (548, 184)
Screenshot: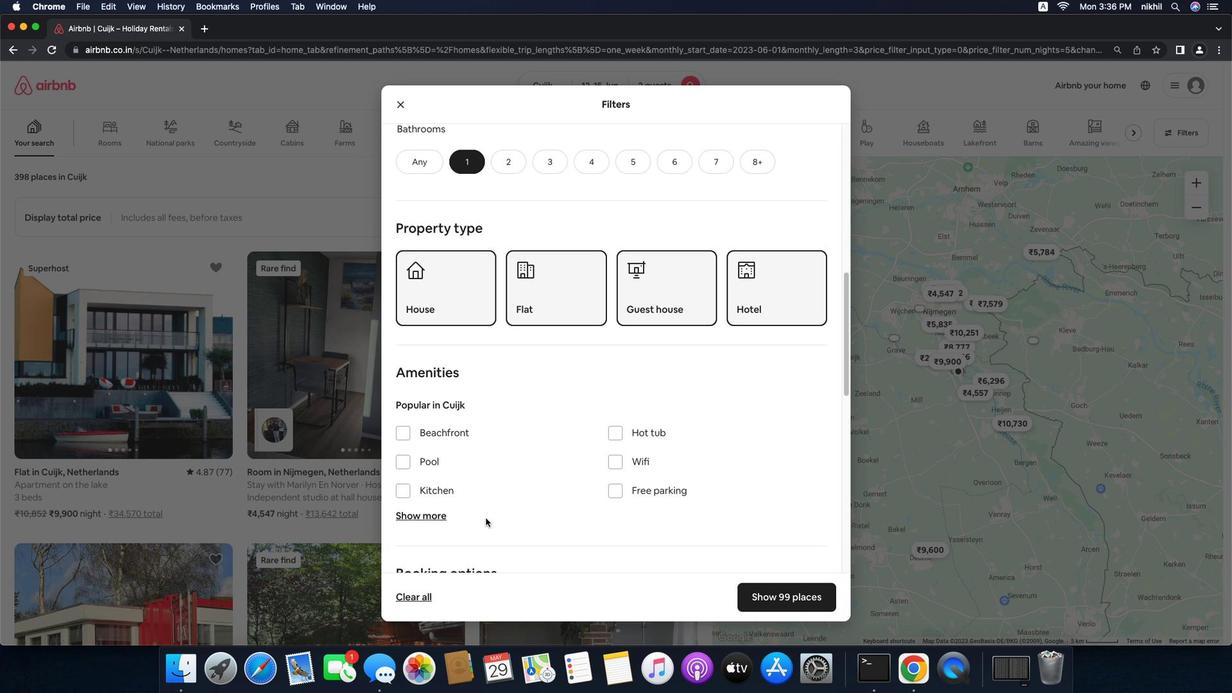 
Action: Mouse scrolled (548, 184) with delta (548, 184)
Screenshot: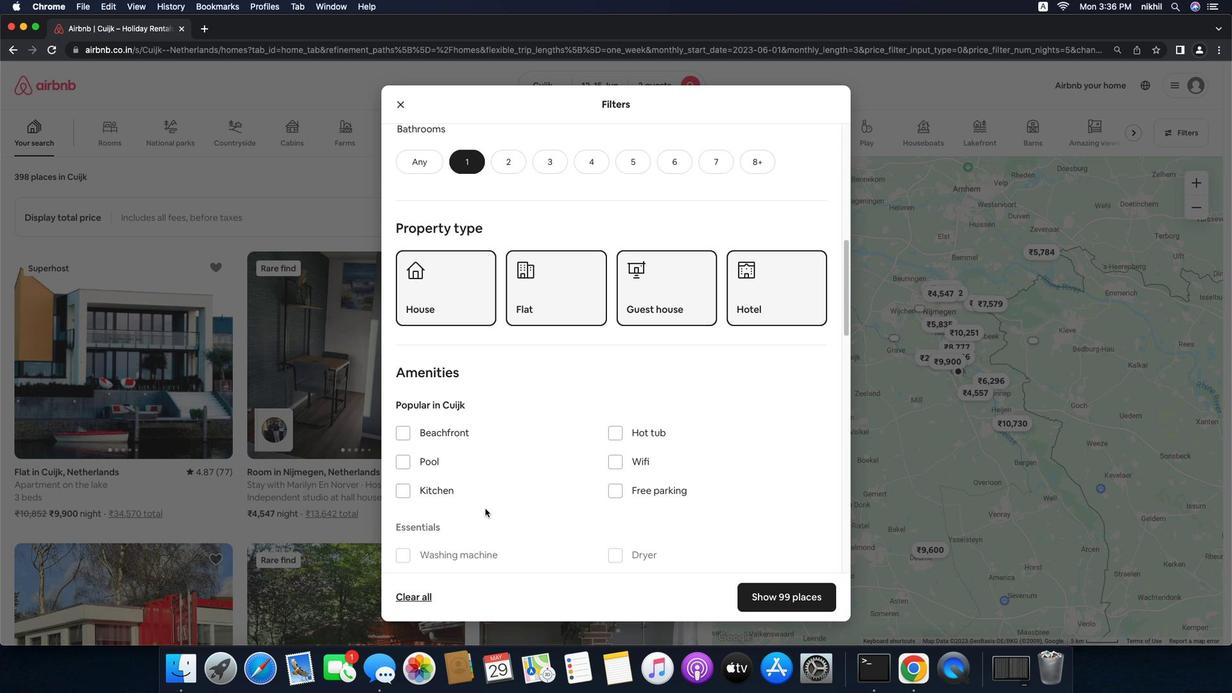 
Action: Mouse scrolled (548, 184) with delta (548, 184)
Screenshot: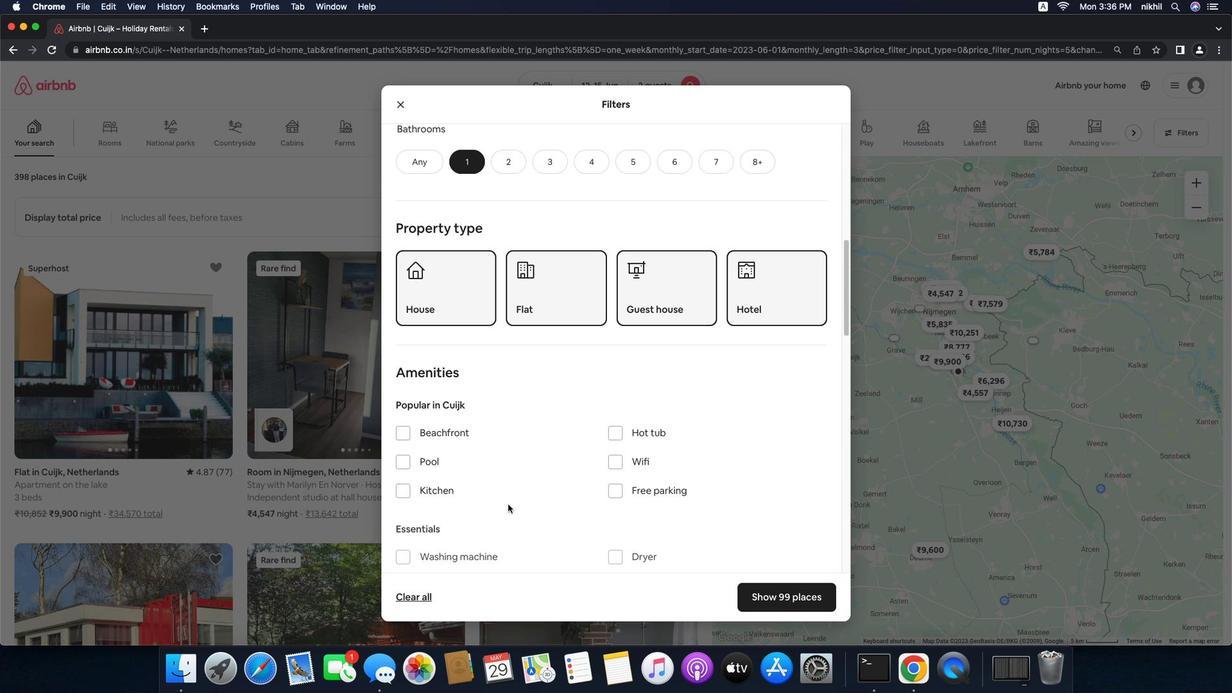 
Action: Mouse scrolled (548, 184) with delta (548, 184)
Screenshot: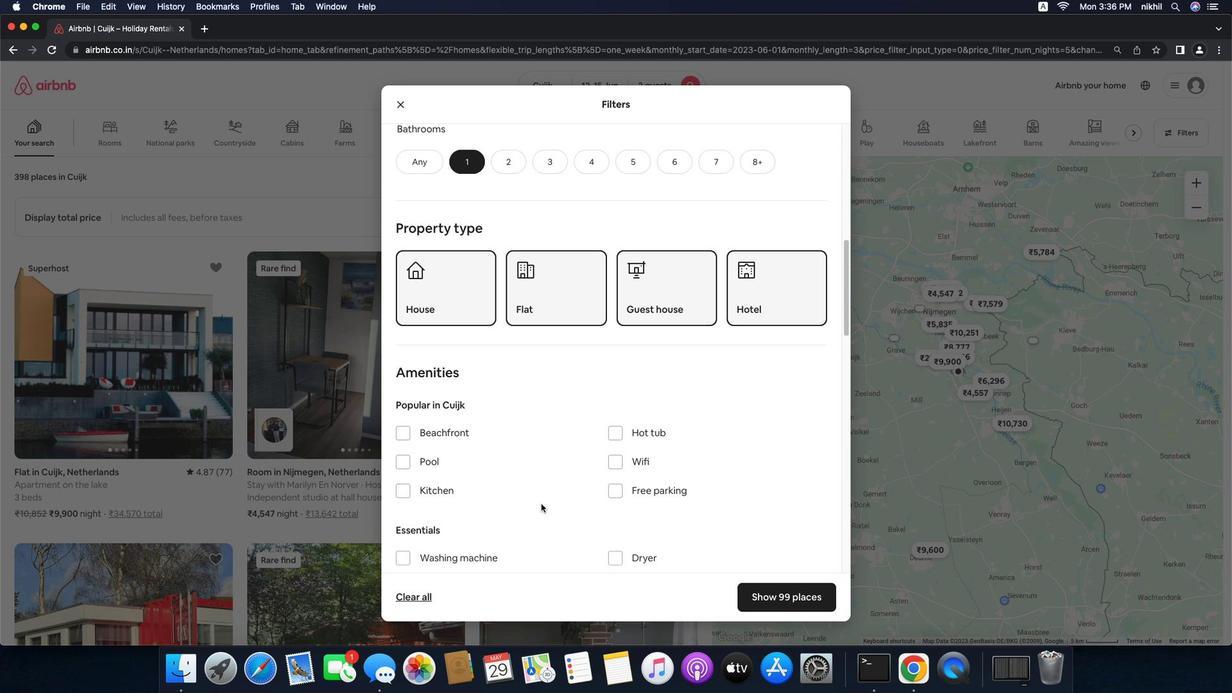 
Action: Mouse moved to (548, 184)
Screenshot: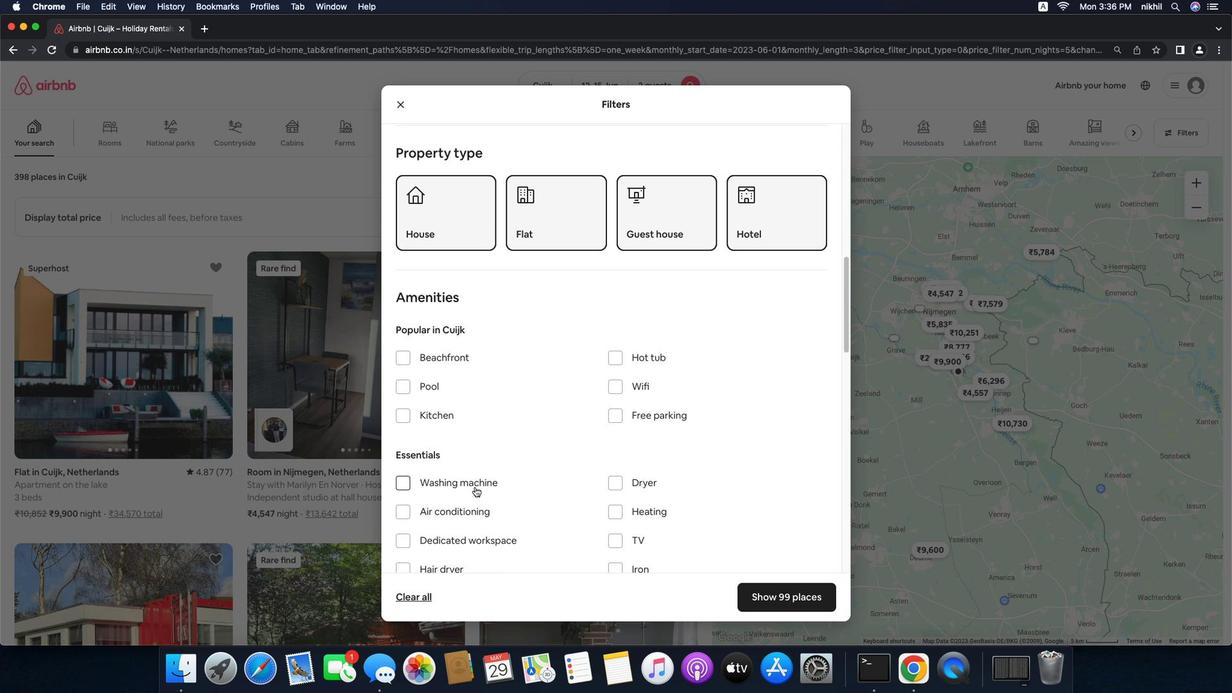 
Action: Mouse pressed left at (548, 184)
Screenshot: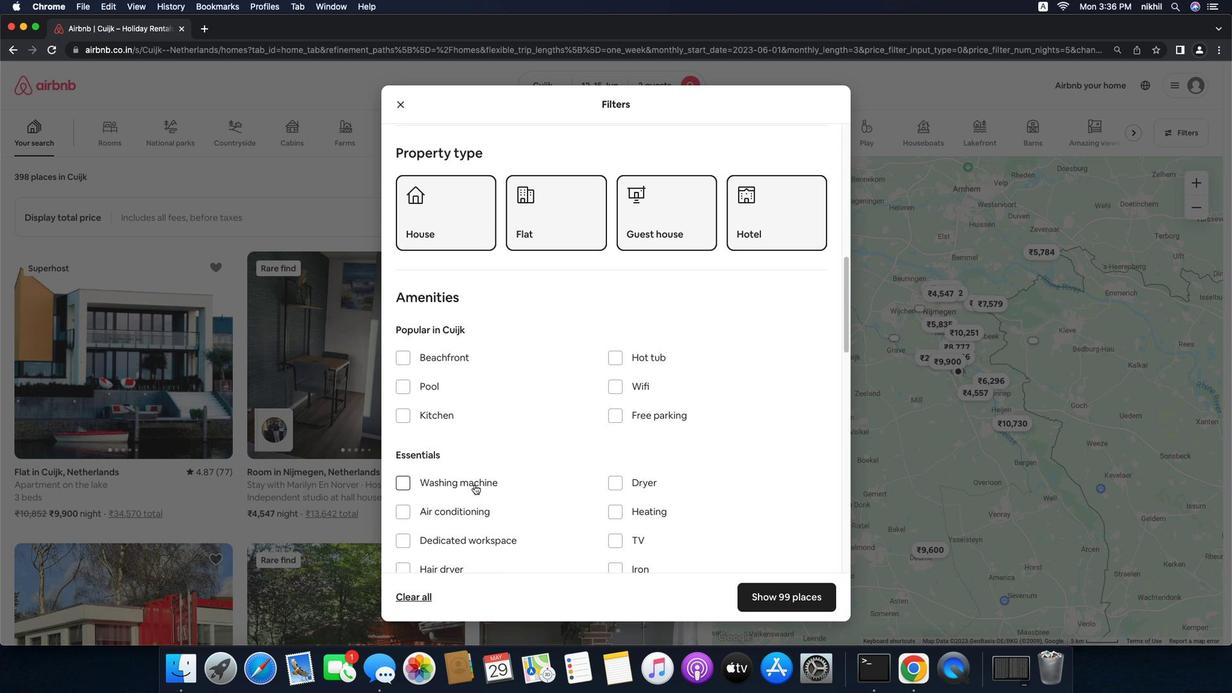 
Action: Mouse moved to (548, 184)
Screenshot: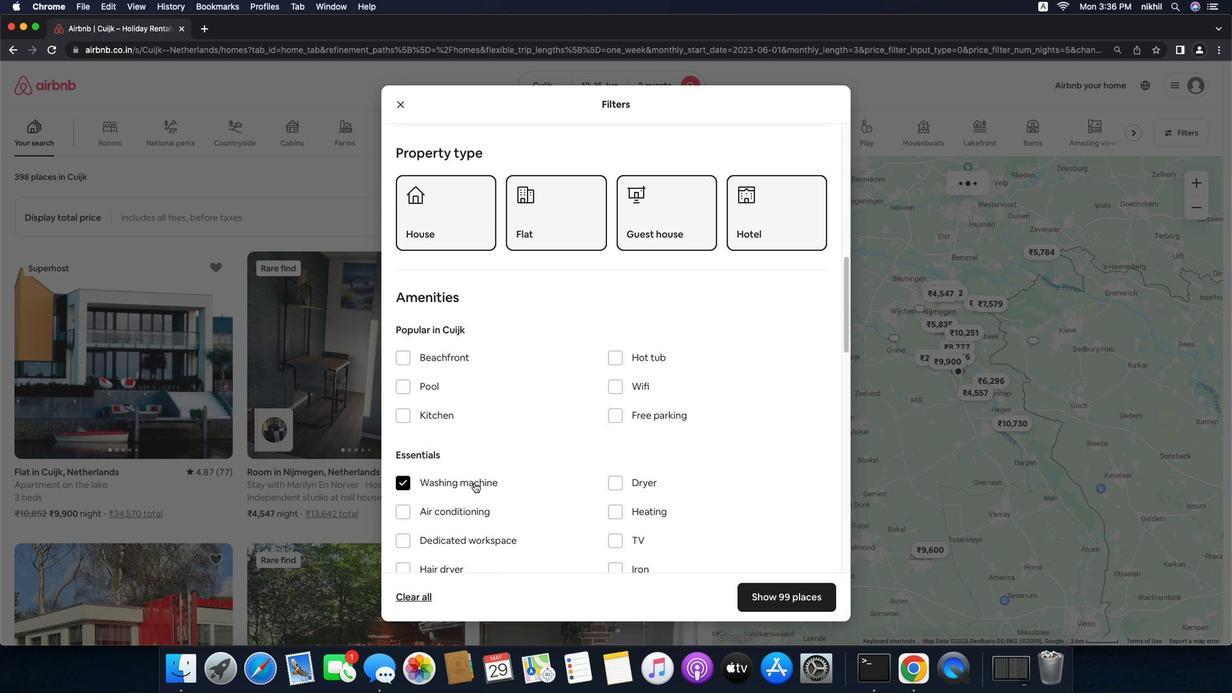 
Action: Mouse pressed left at (548, 184)
Screenshot: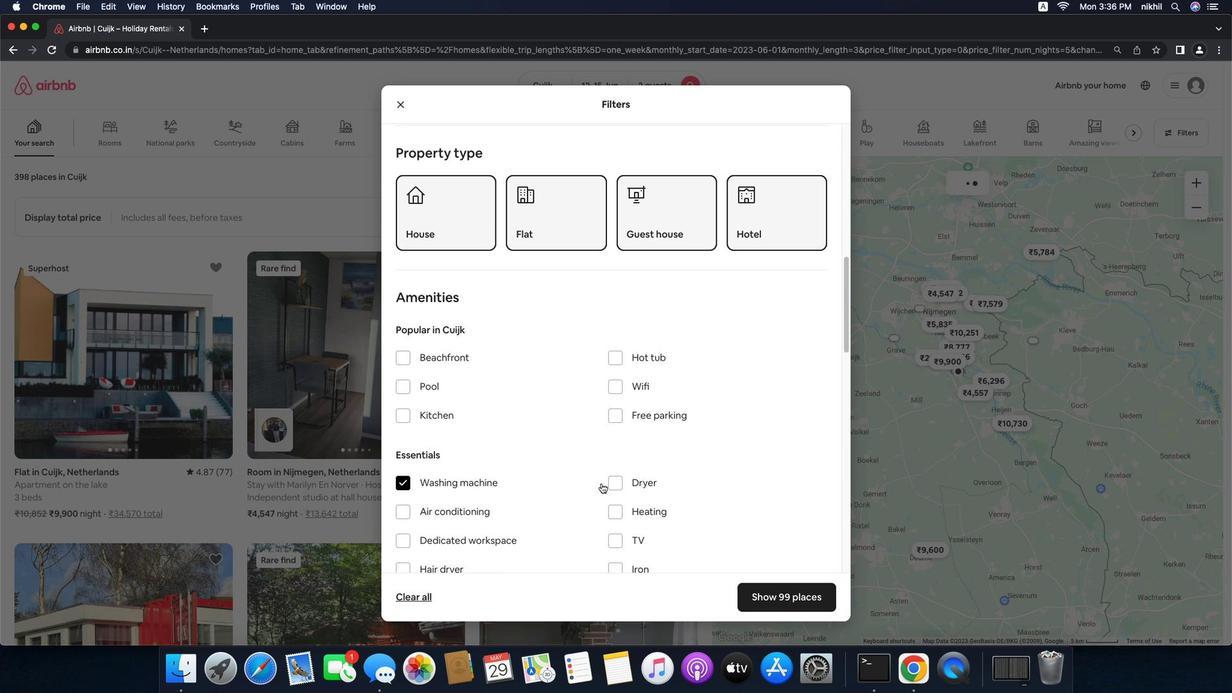 
Action: Mouse moved to (548, 184)
Screenshot: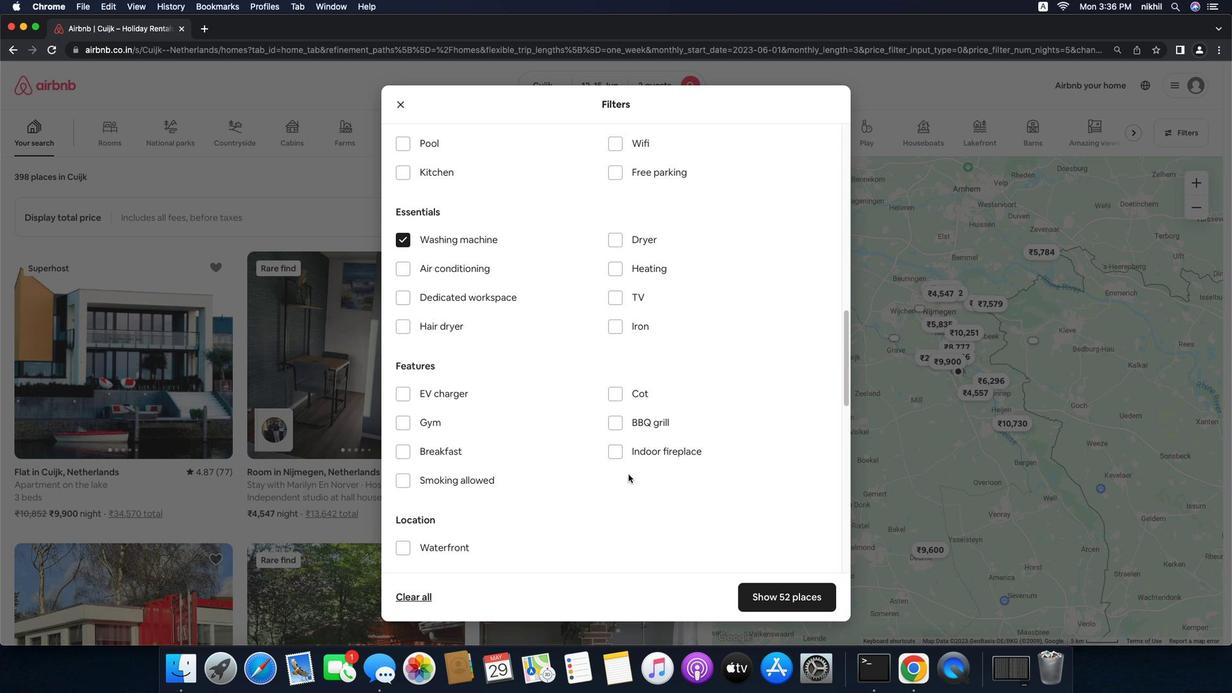 
Action: Mouse pressed left at (548, 184)
Screenshot: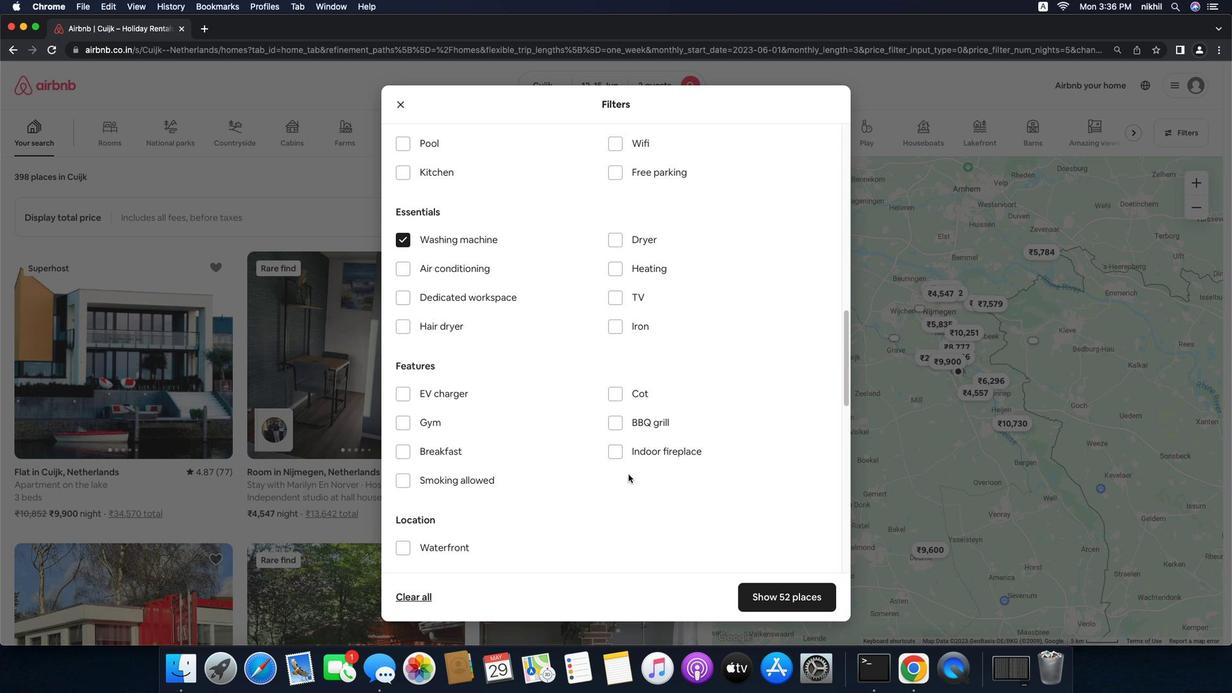 
Action: Mouse moved to (548, 184)
Screenshot: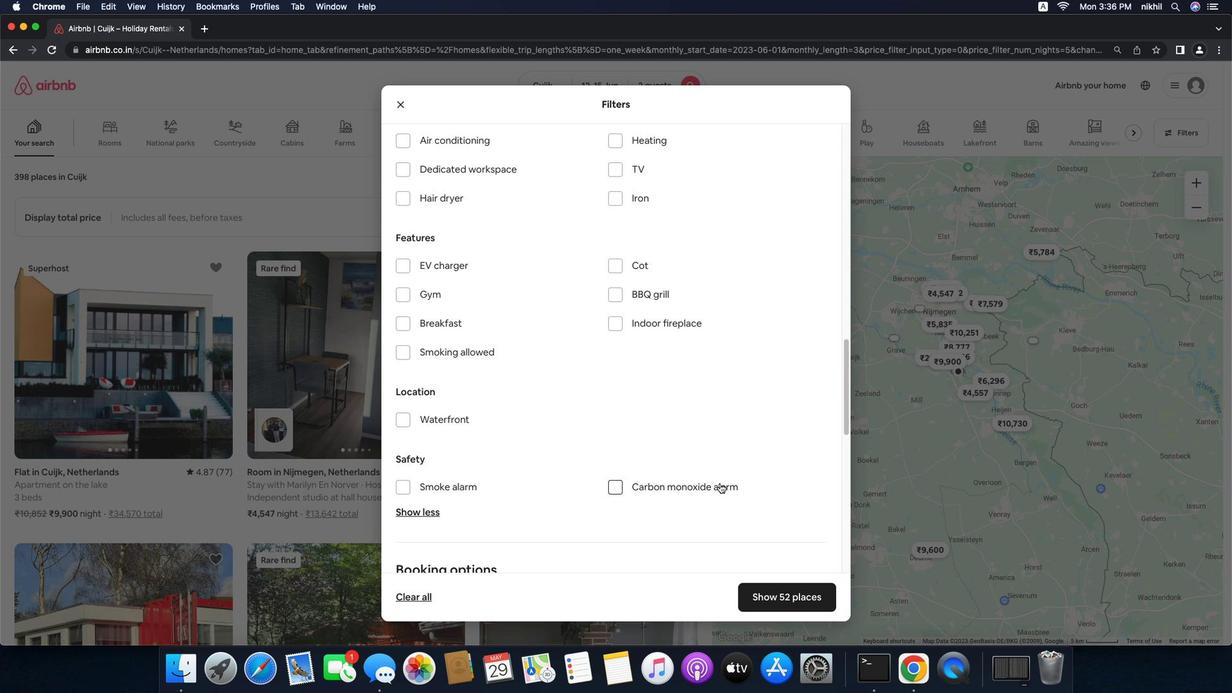 
Action: Mouse pressed left at (548, 184)
Screenshot: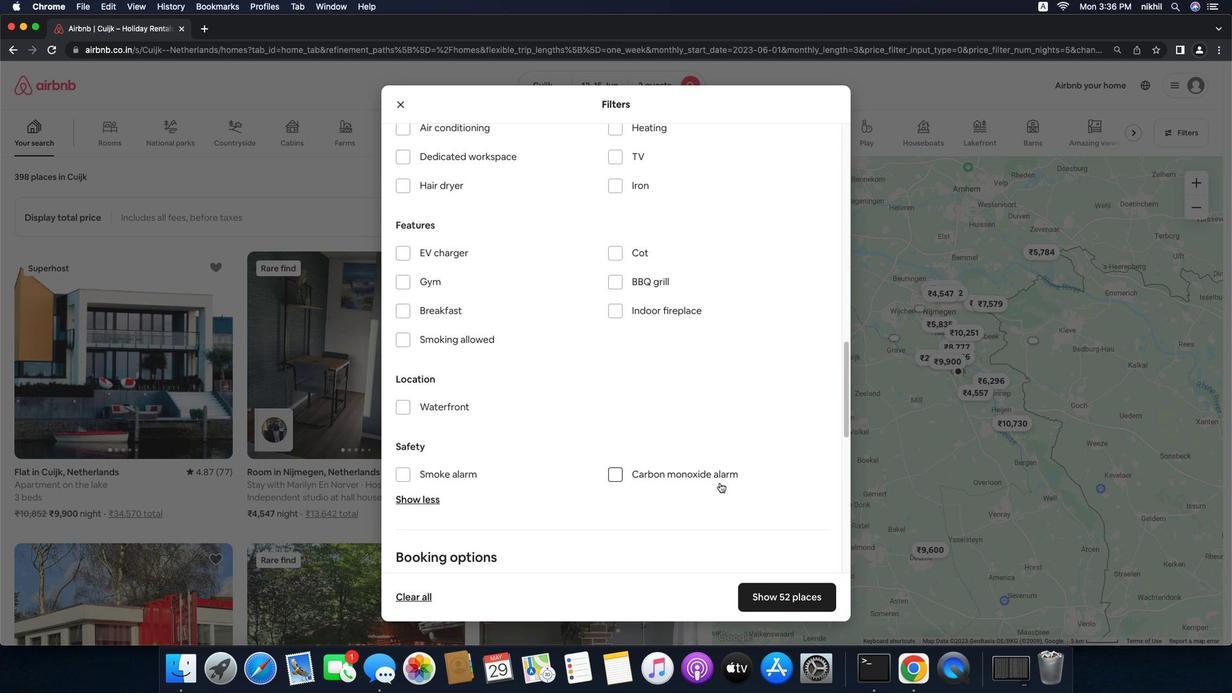 
Action: Mouse moved to (548, 184)
Screenshot: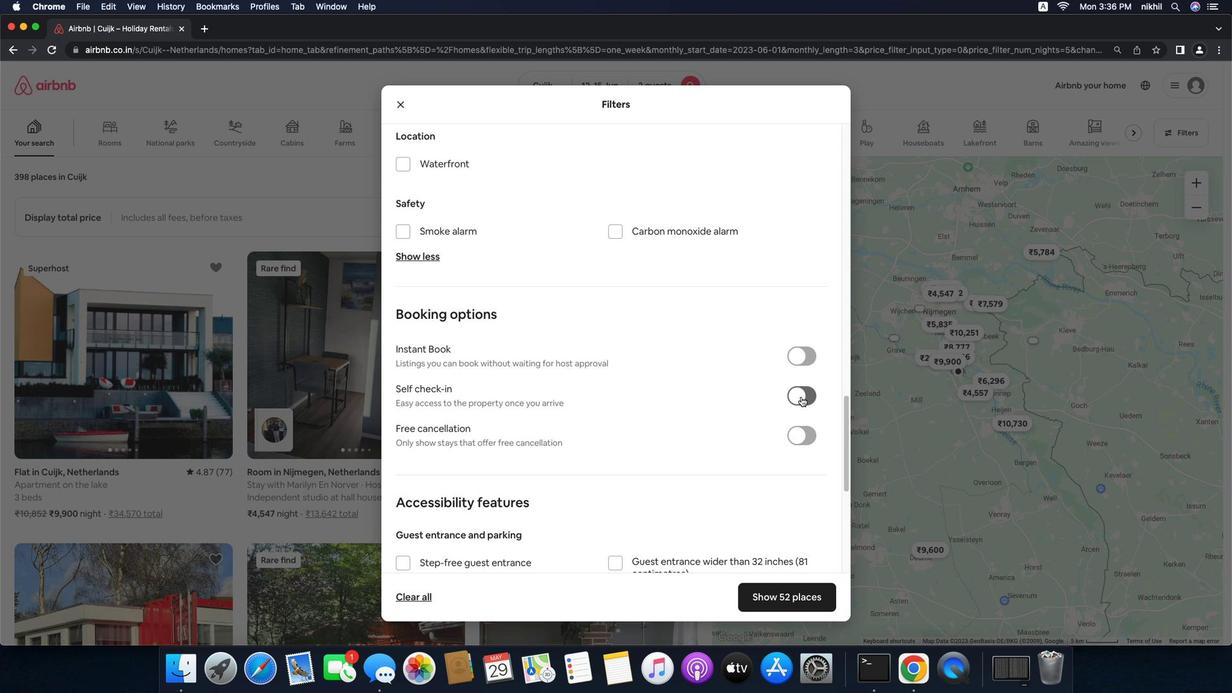 
Action: Mouse scrolled (548, 184) with delta (548, 184)
Screenshot: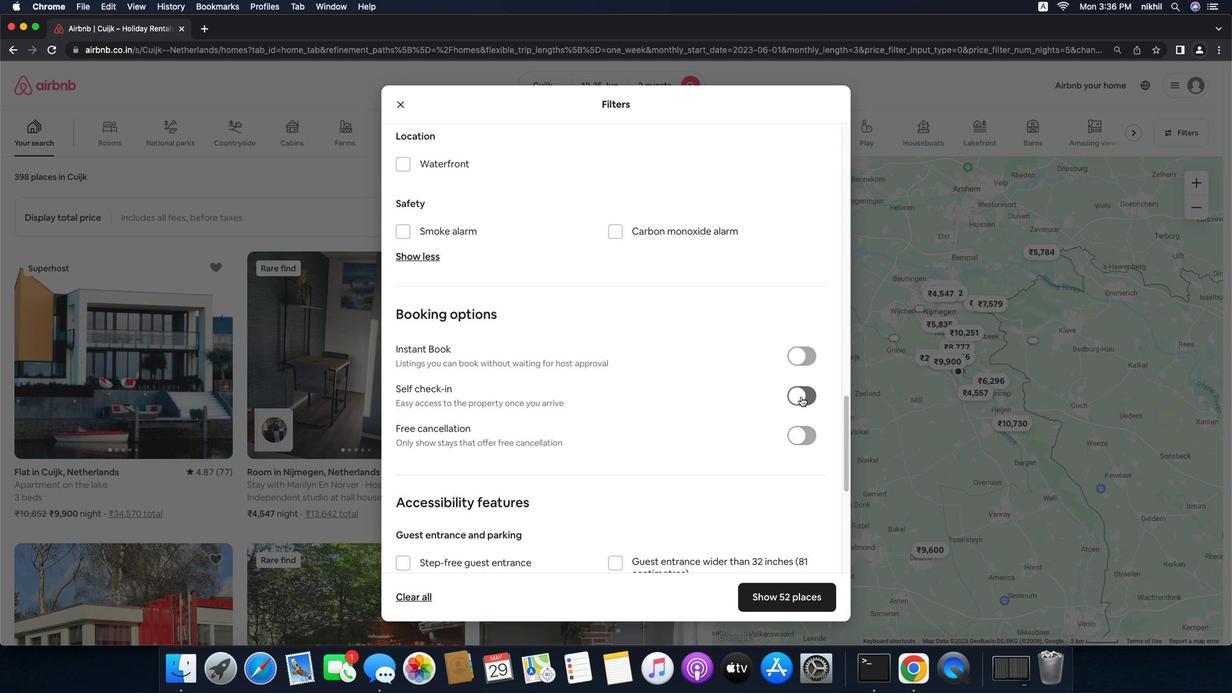 
Action: Mouse scrolled (548, 184) with delta (548, 184)
Screenshot: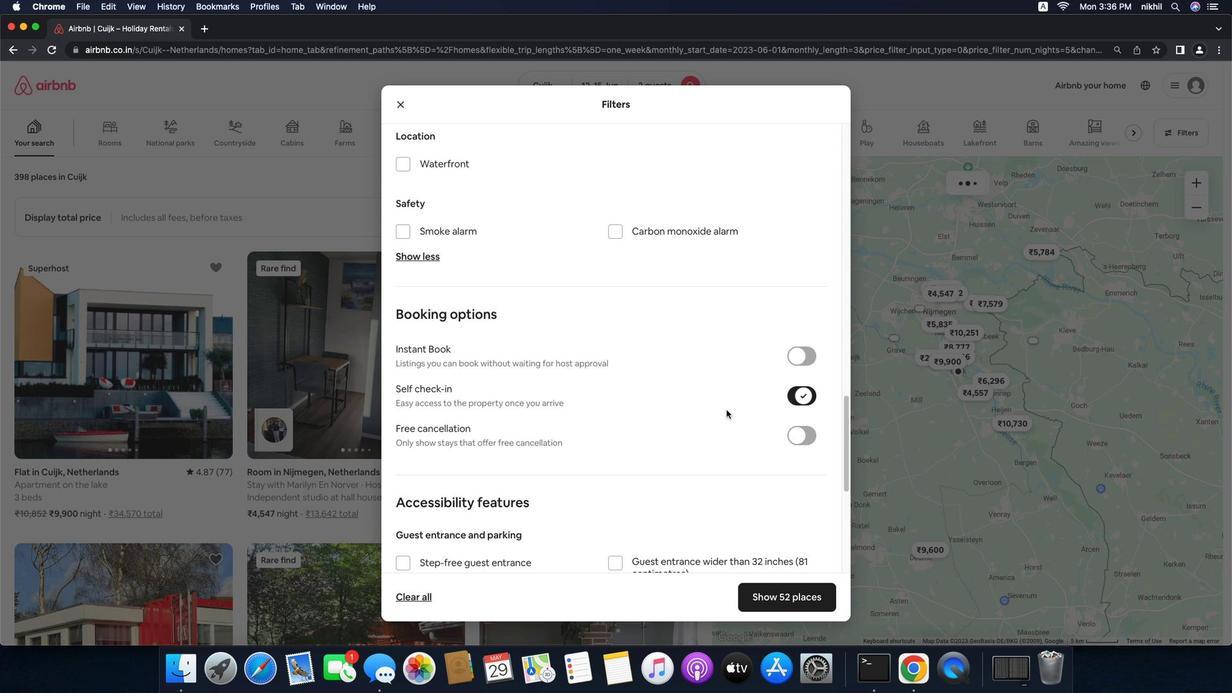 
Action: Mouse moved to (548, 184)
Screenshot: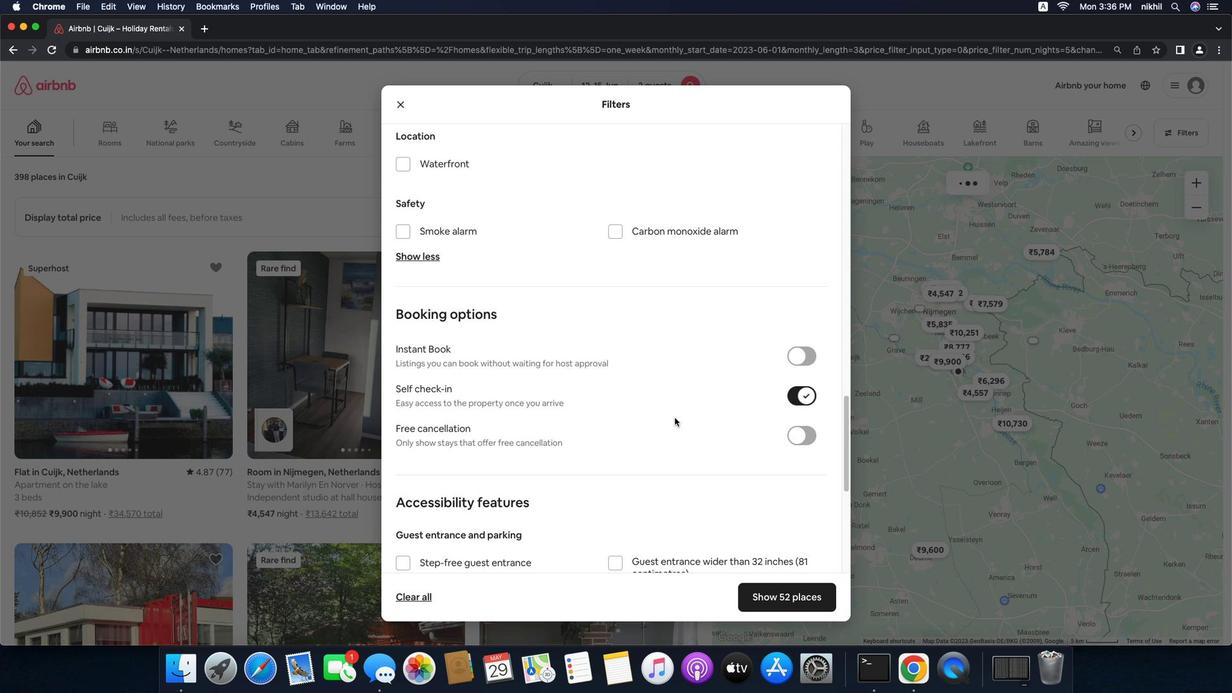 
Action: Mouse scrolled (548, 184) with delta (548, 184)
Screenshot: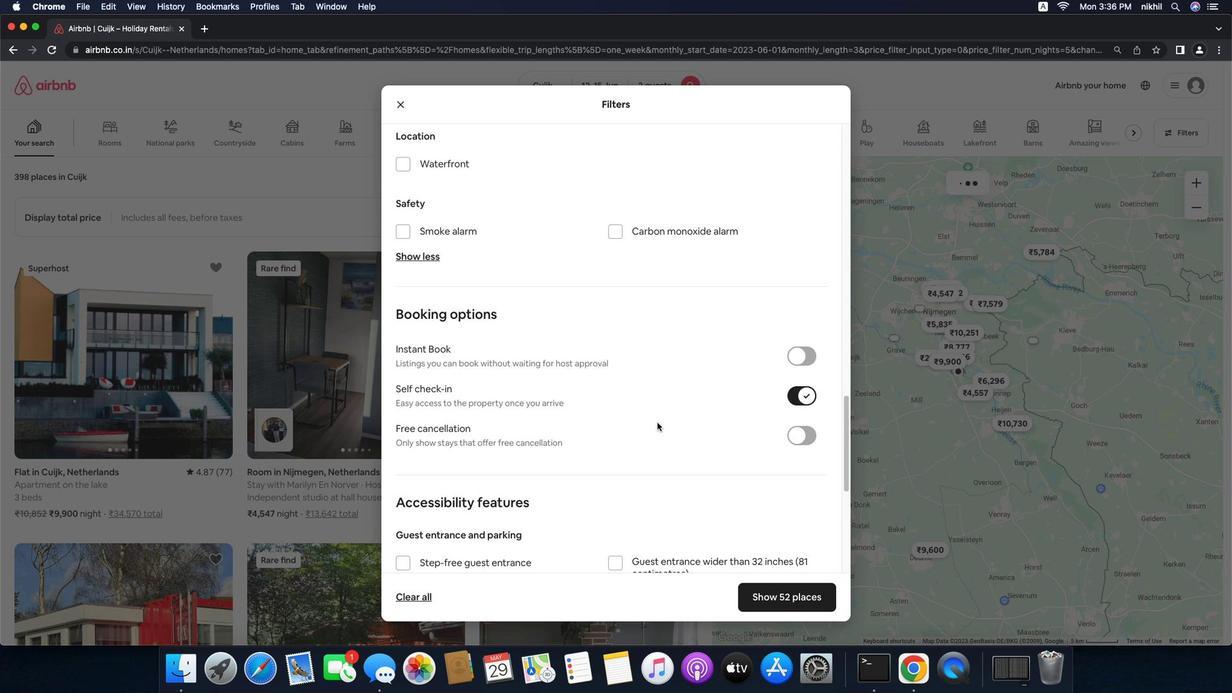 
Action: Mouse moved to (548, 184)
Screenshot: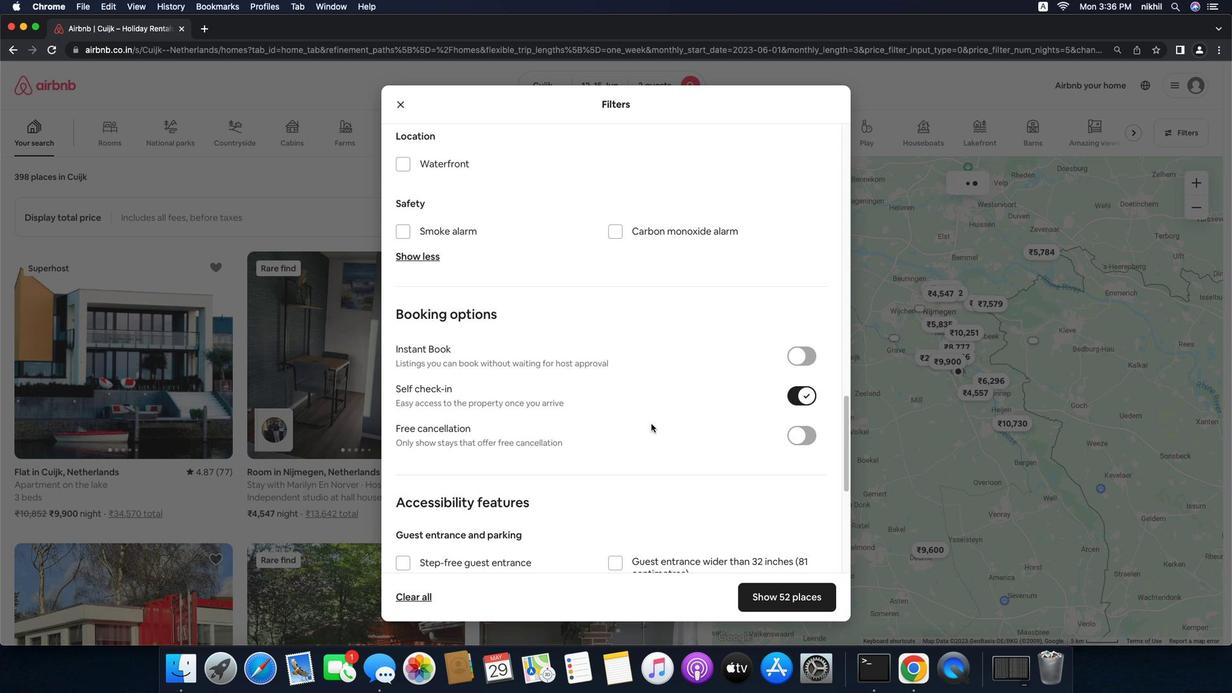 
Action: Mouse scrolled (548, 184) with delta (548, 184)
Screenshot: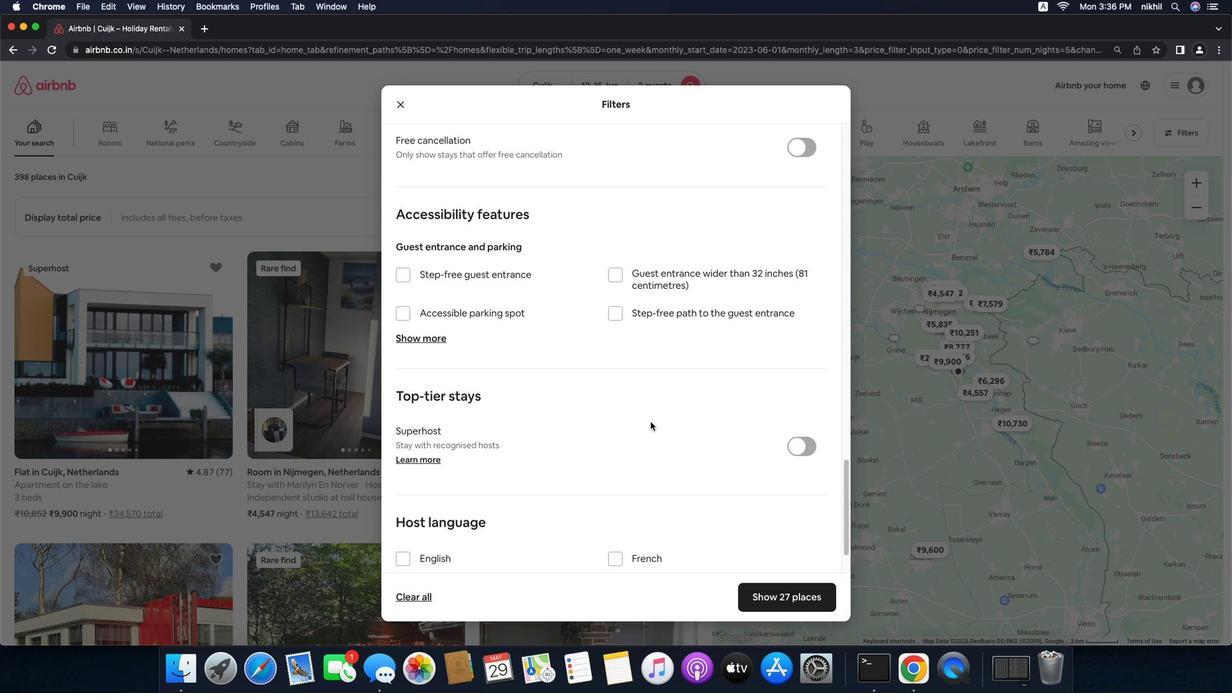 
Action: Mouse scrolled (548, 184) with delta (548, 184)
Screenshot: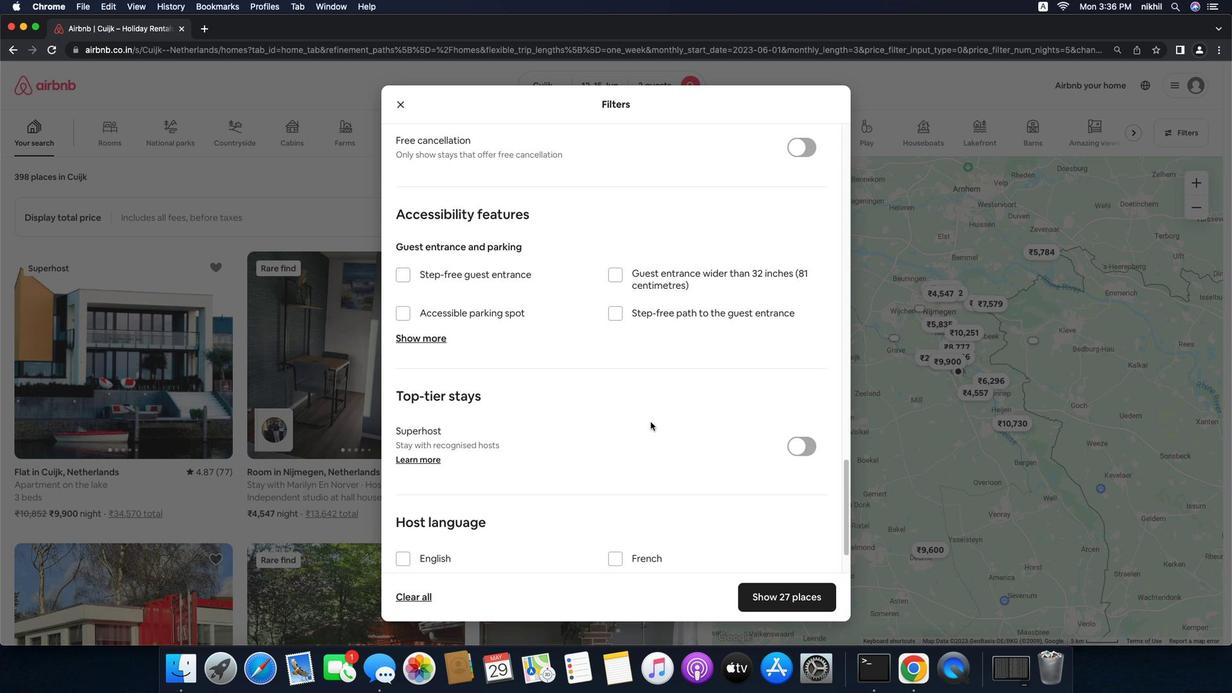 
Action: Mouse scrolled (548, 184) with delta (548, 184)
Screenshot: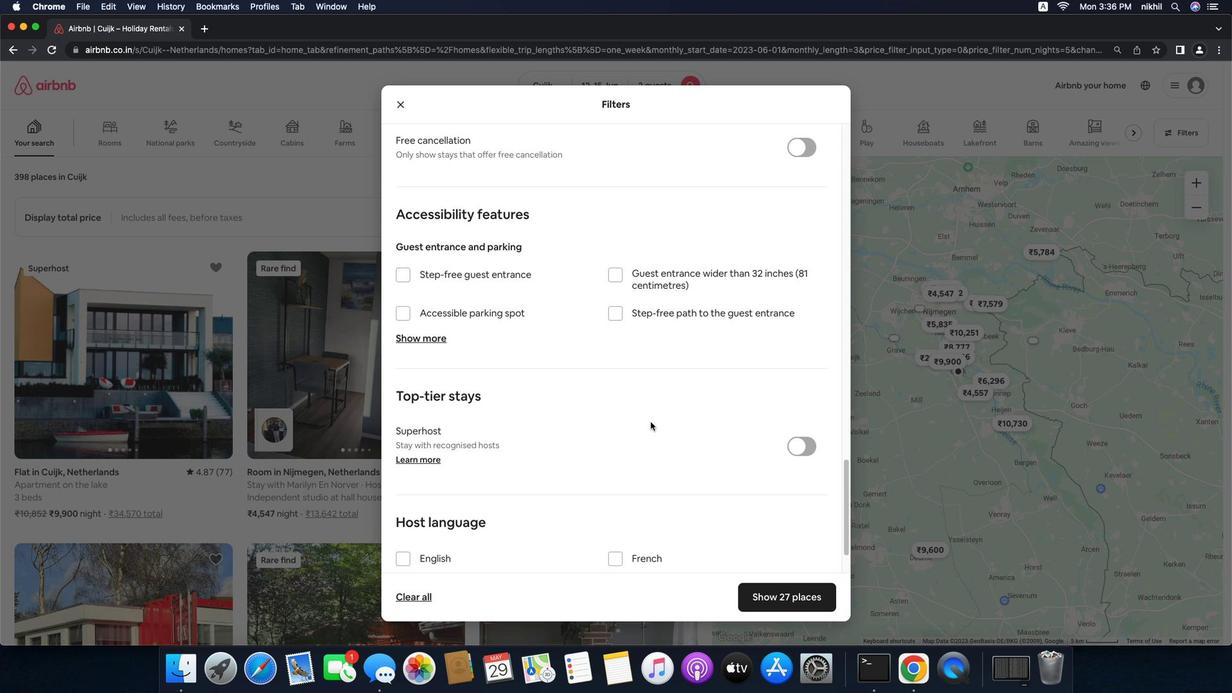 
Action: Mouse moved to (548, 184)
Screenshot: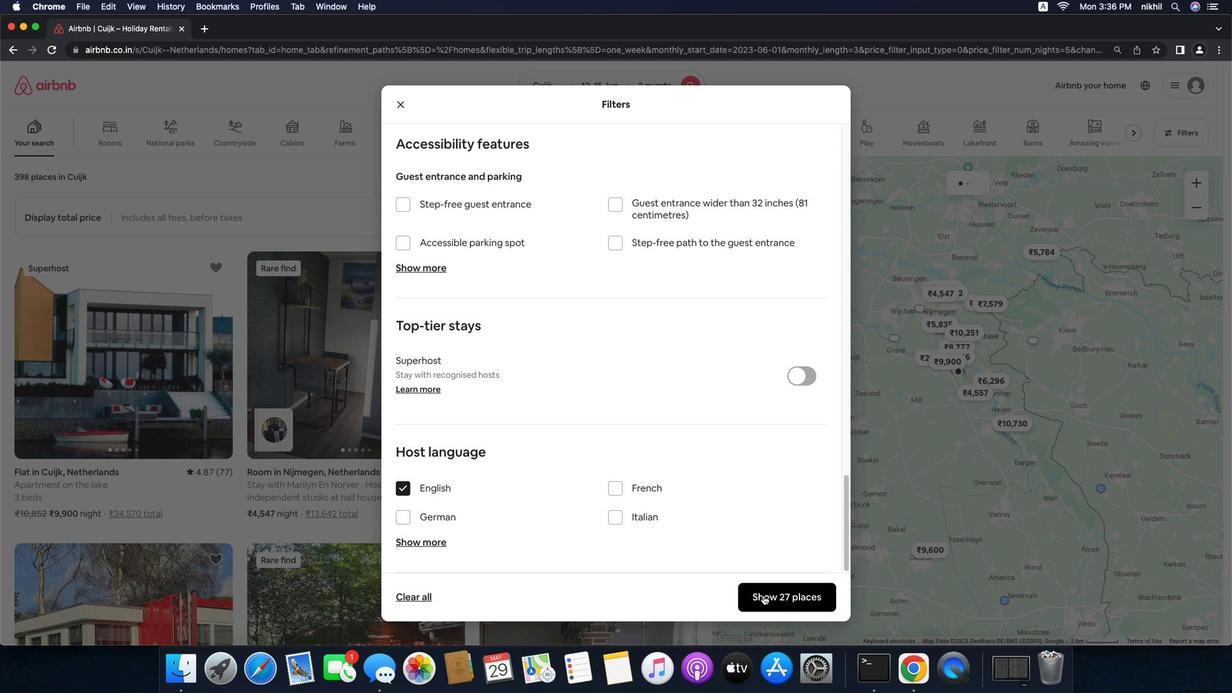 
Action: Mouse pressed left at (548, 184)
Screenshot: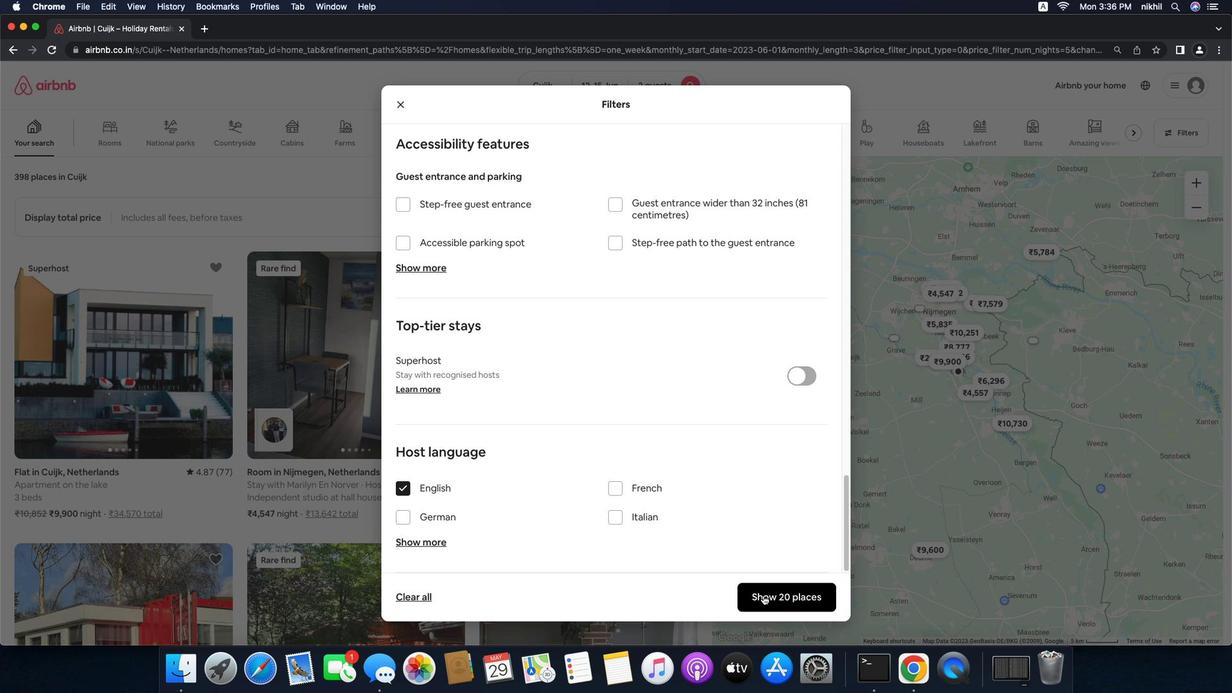 
Action: Mouse moved to (548, 184)
Screenshot: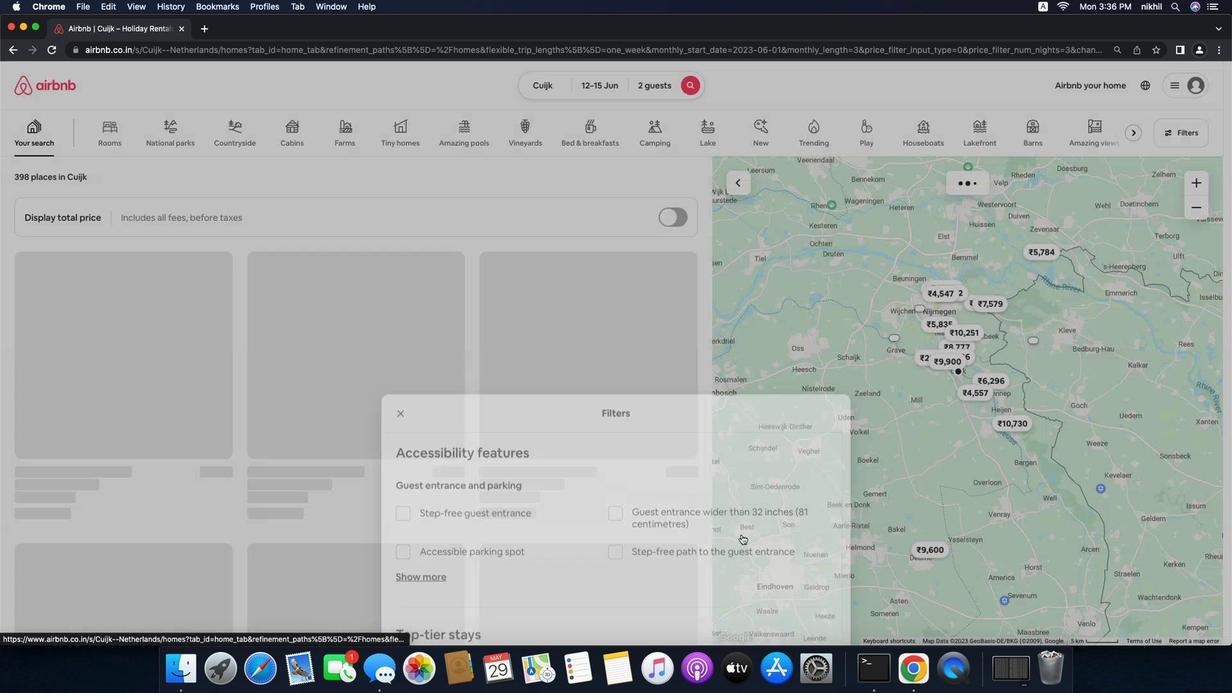 
Action: Mouse scrolled (548, 184) with delta (548, 184)
Screenshot: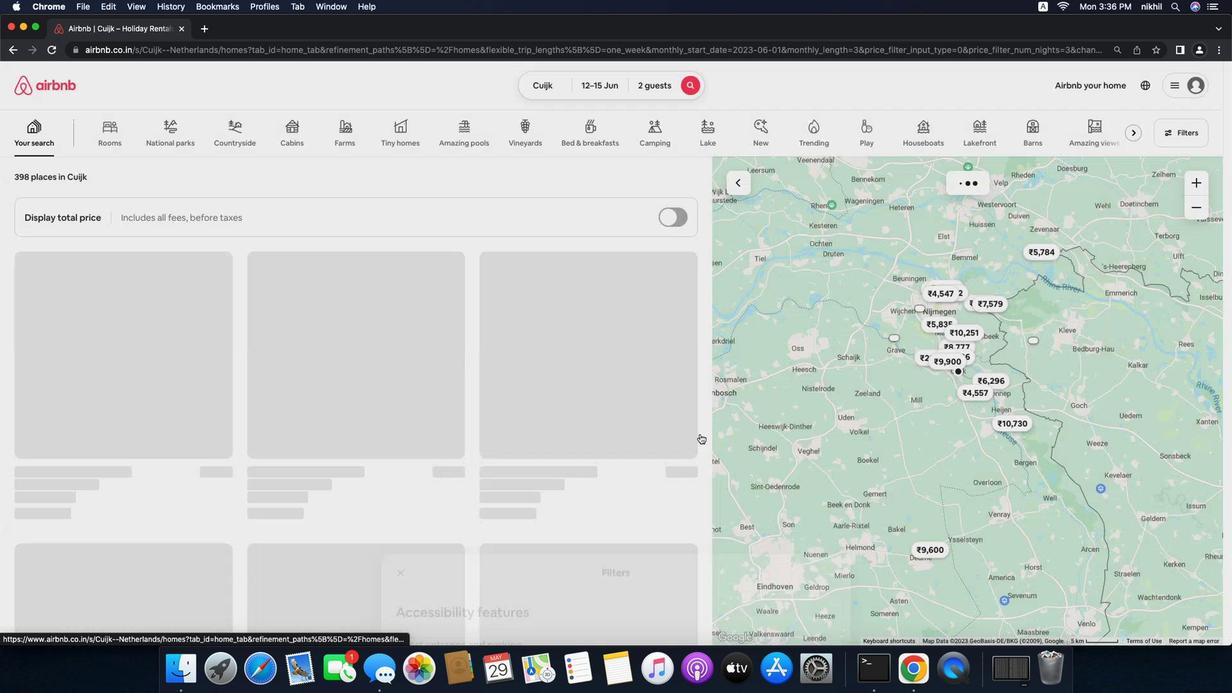 
Action: Mouse scrolled (548, 184) with delta (548, 184)
Screenshot: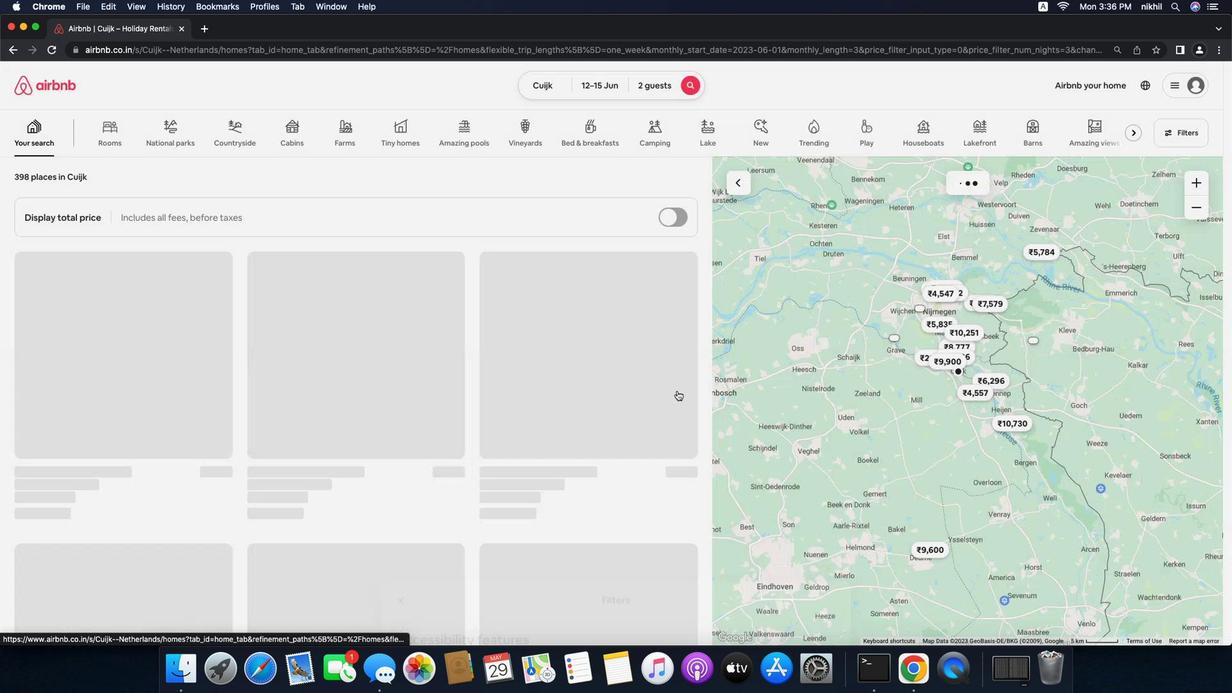 
Action: Mouse scrolled (548, 184) with delta (548, 184)
Screenshot: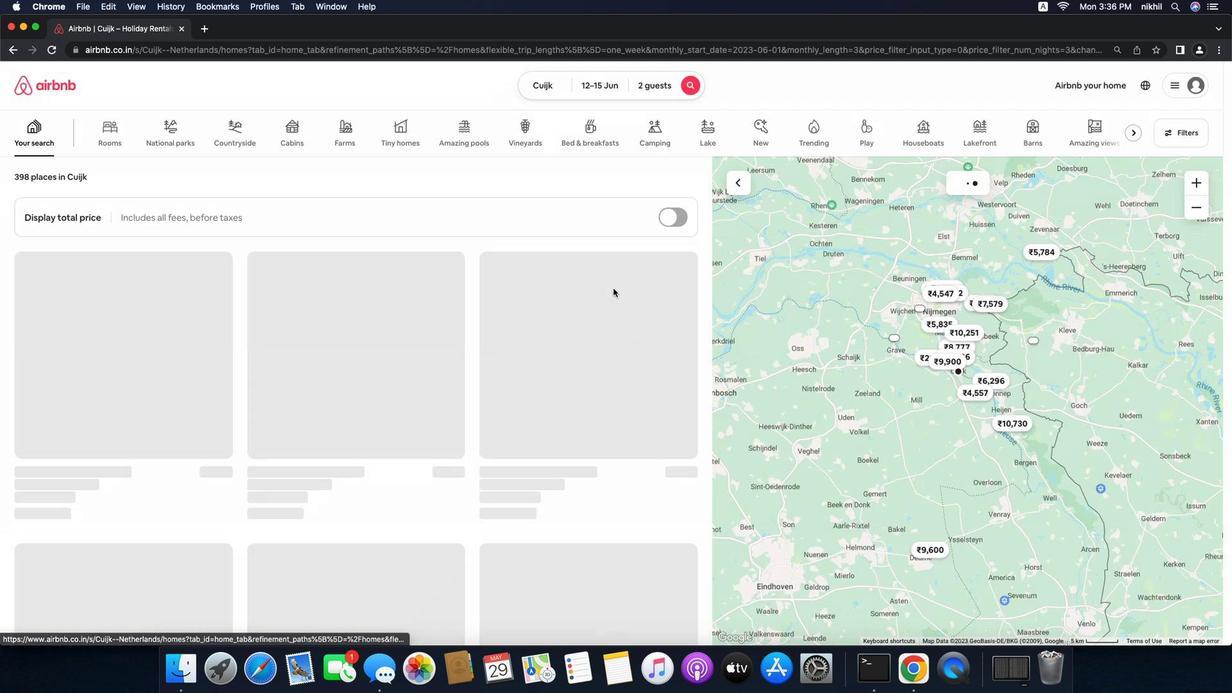 
Action: Mouse moved to (548, 184)
Screenshot: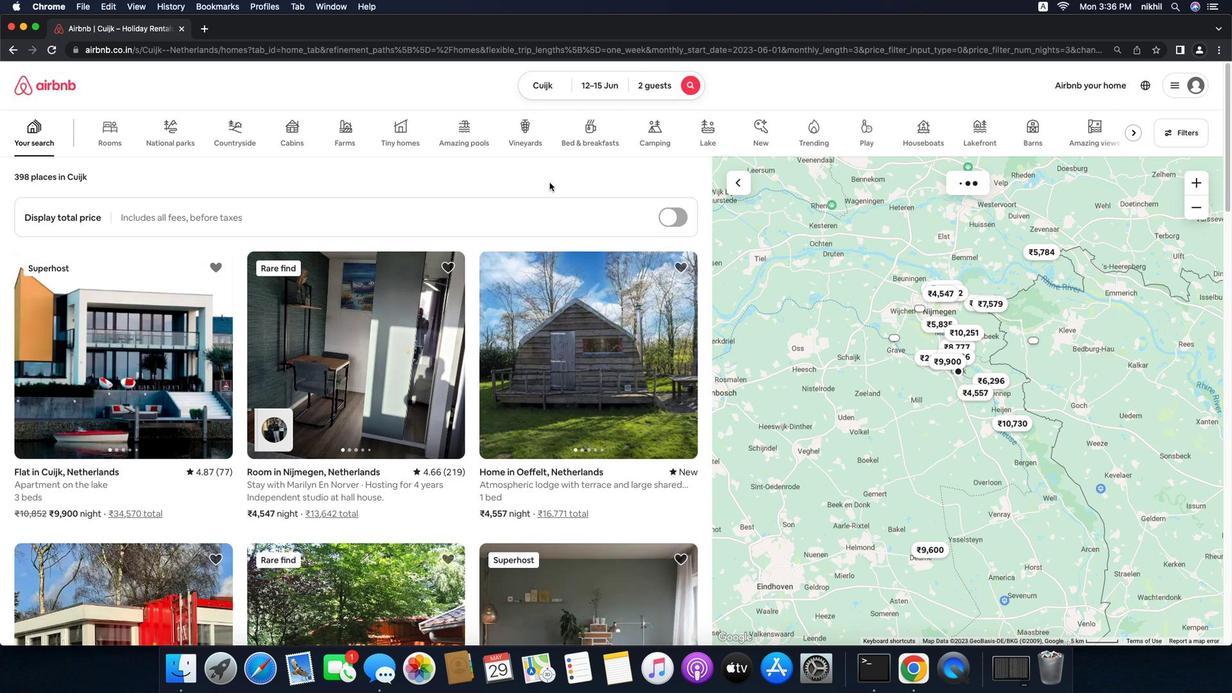 
Action: Mouse pressed left at (548, 184)
Screenshot: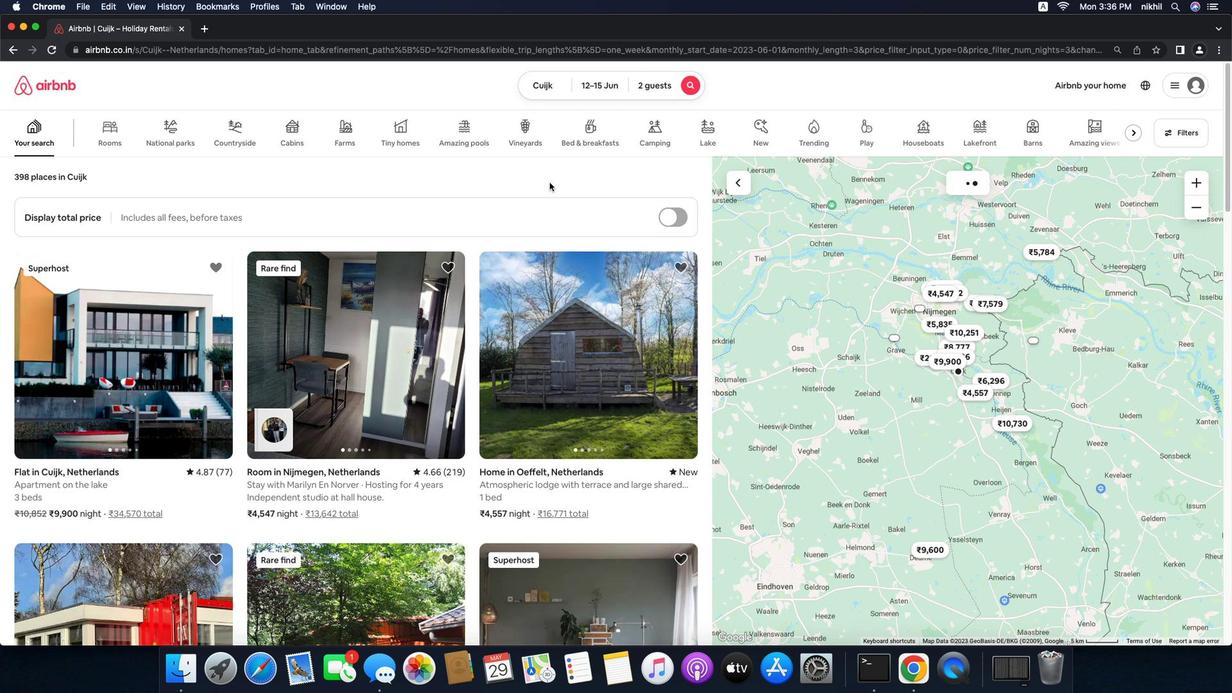 
Action: Mouse moved to (548, 184)
Screenshot: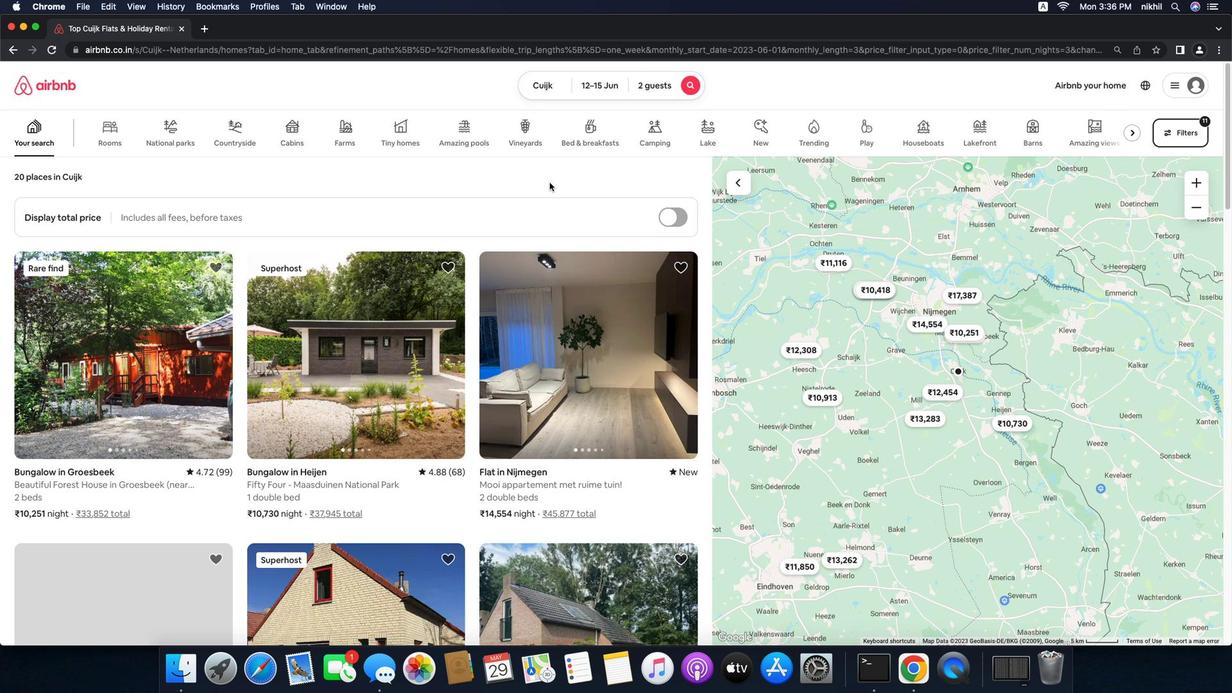 
Action: Mouse scrolled (548, 184) with delta (548, 184)
Screenshot: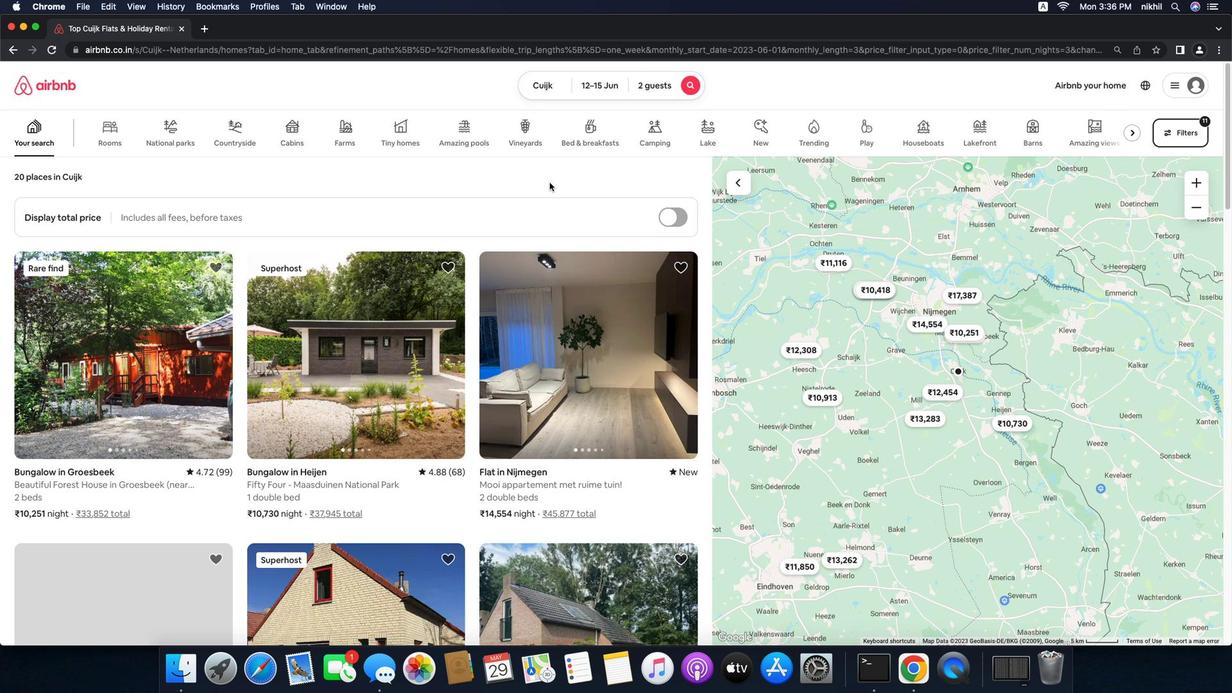 
Action: Mouse scrolled (548, 184) with delta (548, 184)
Screenshot: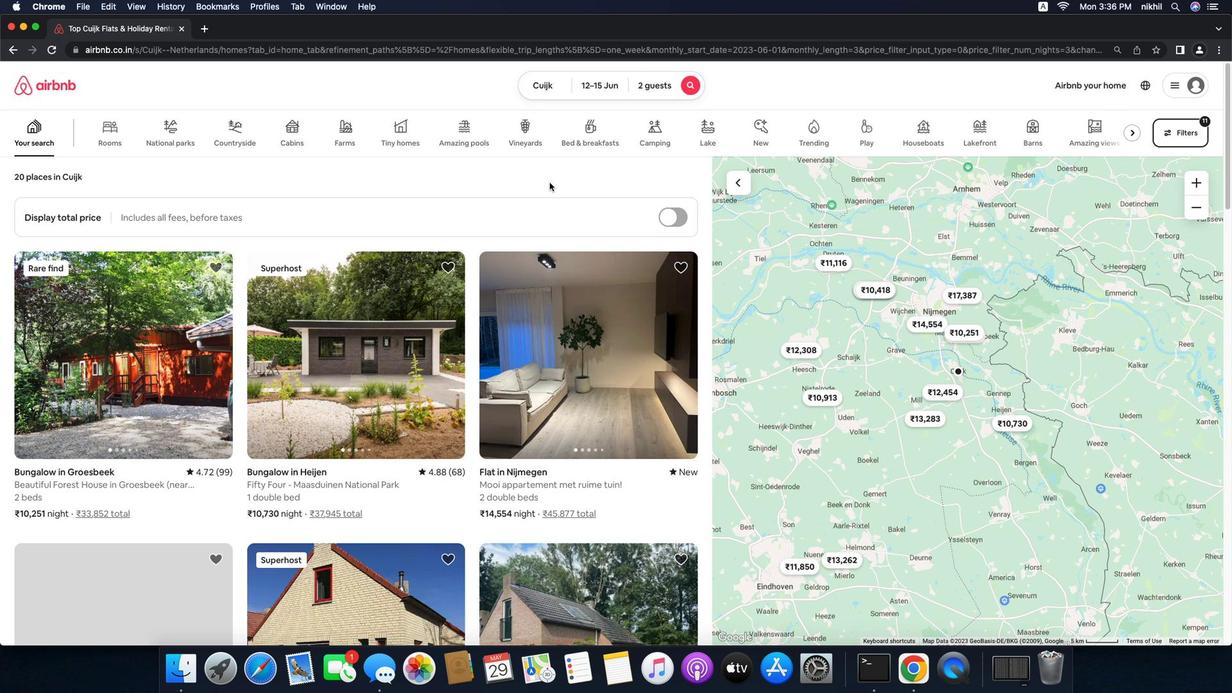 
Action: Mouse scrolled (548, 184) with delta (548, 184)
Screenshot: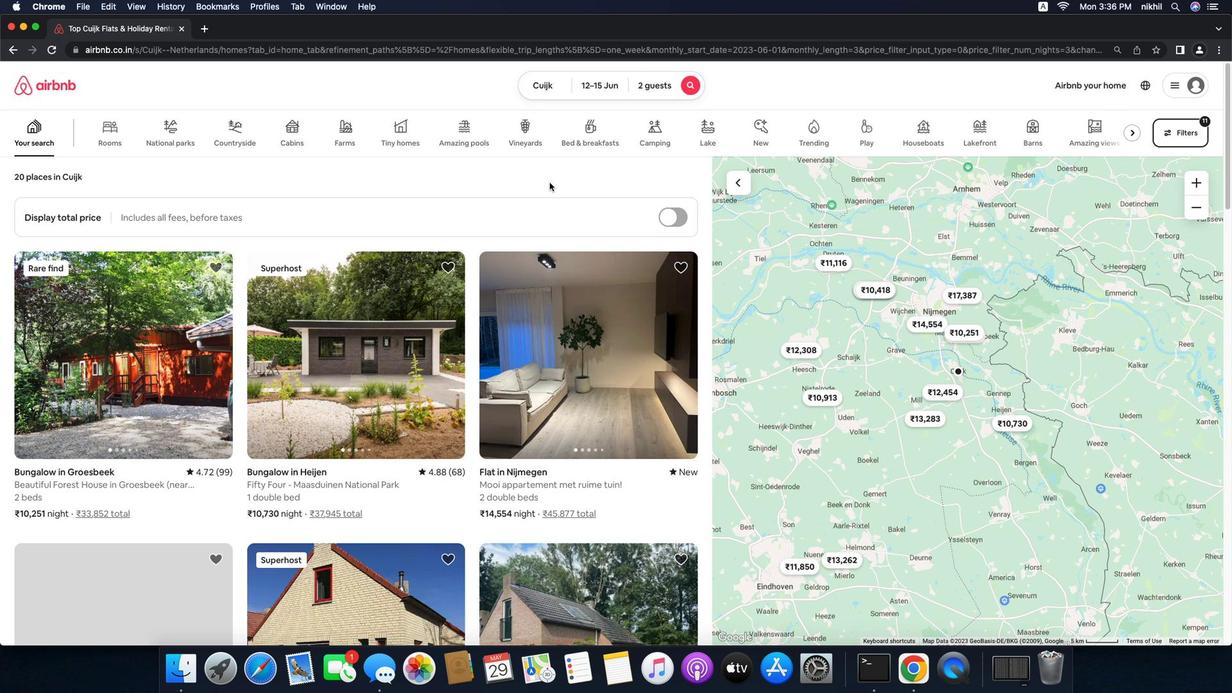 
Action: Mouse moved to (548, 184)
Screenshot: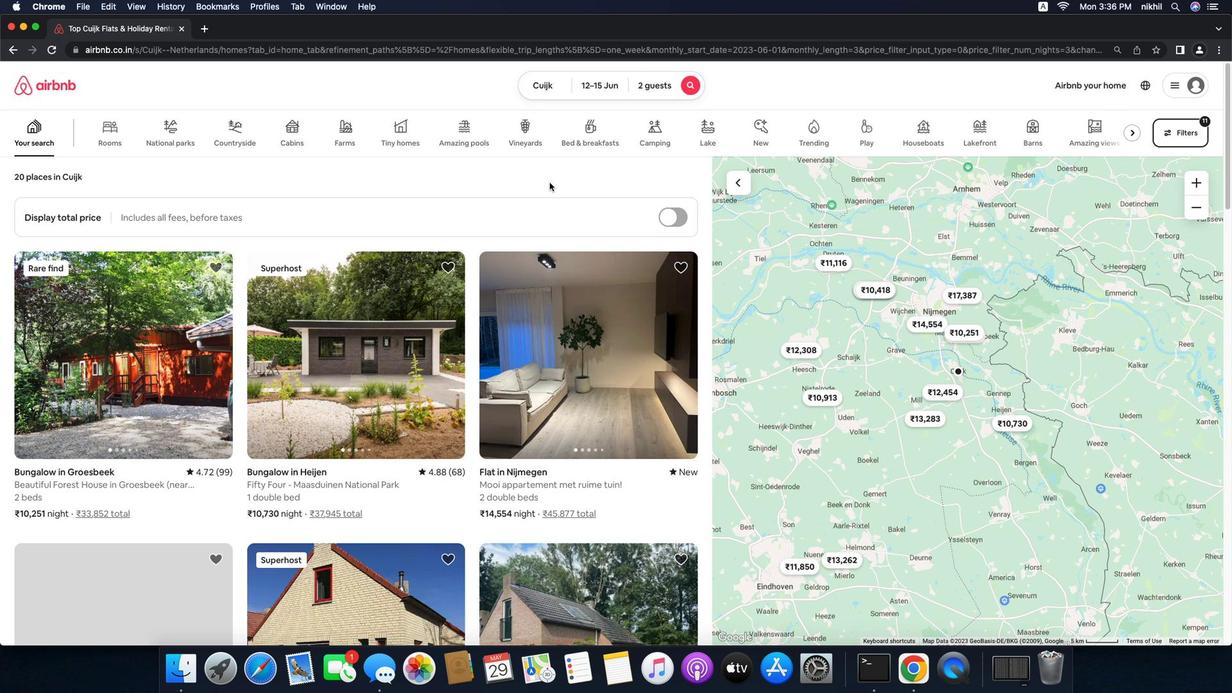 
Action: Mouse scrolled (548, 184) with delta (548, 184)
Screenshot: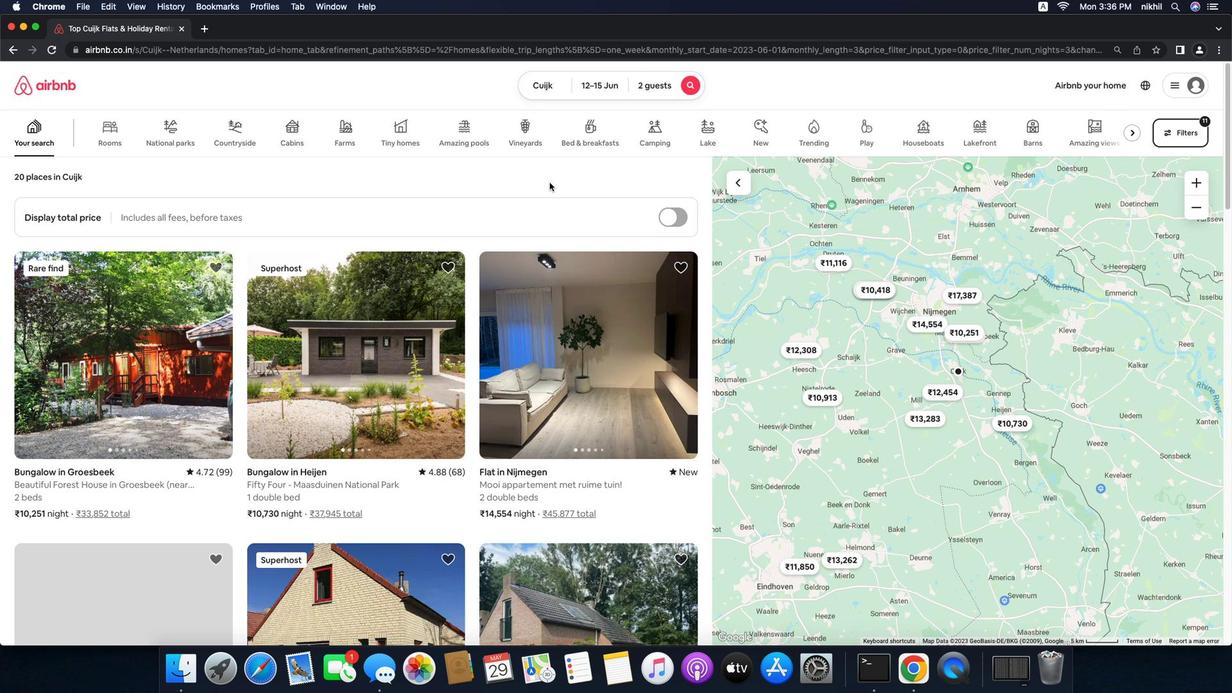 
Action: Mouse moved to (548, 184)
Screenshot: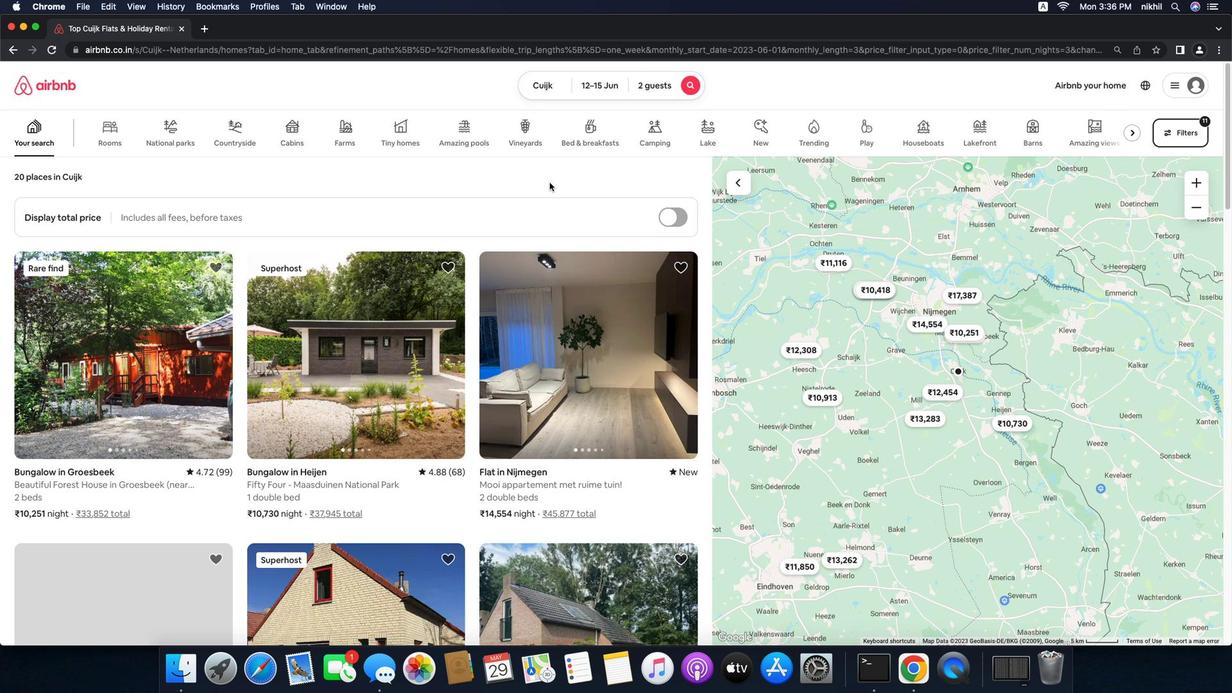 
Action: Mouse scrolled (548, 184) with delta (548, 184)
Screenshot: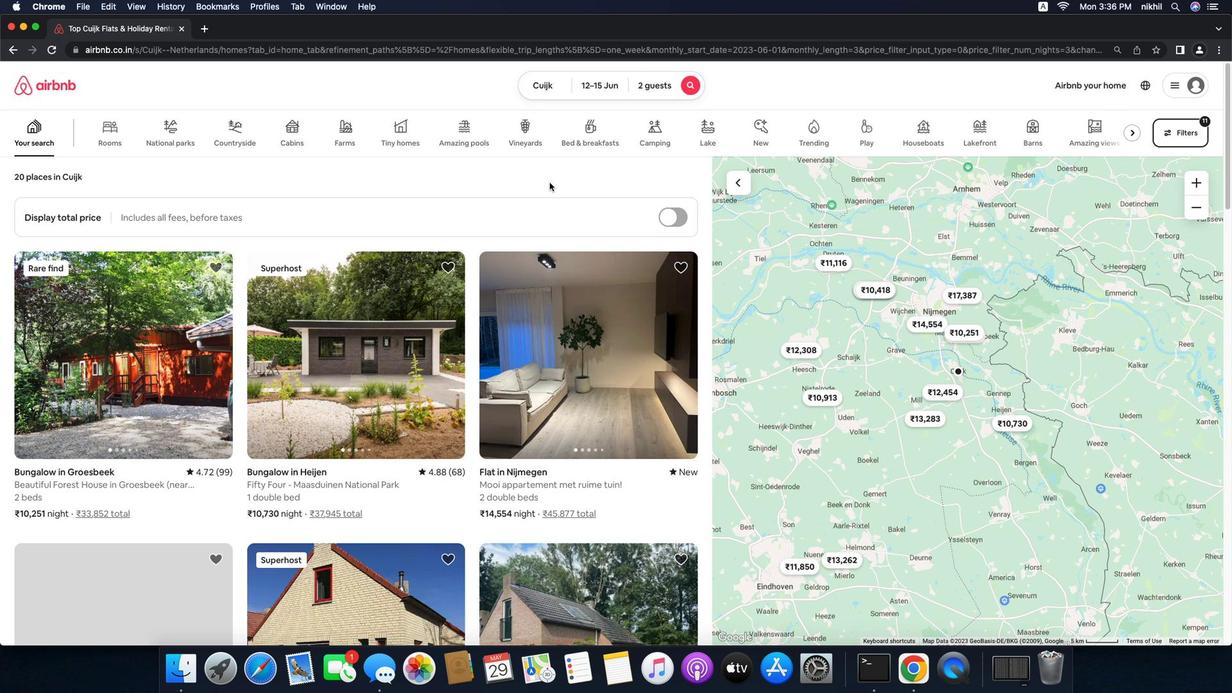 
Action: Mouse scrolled (548, 184) with delta (548, 184)
Screenshot: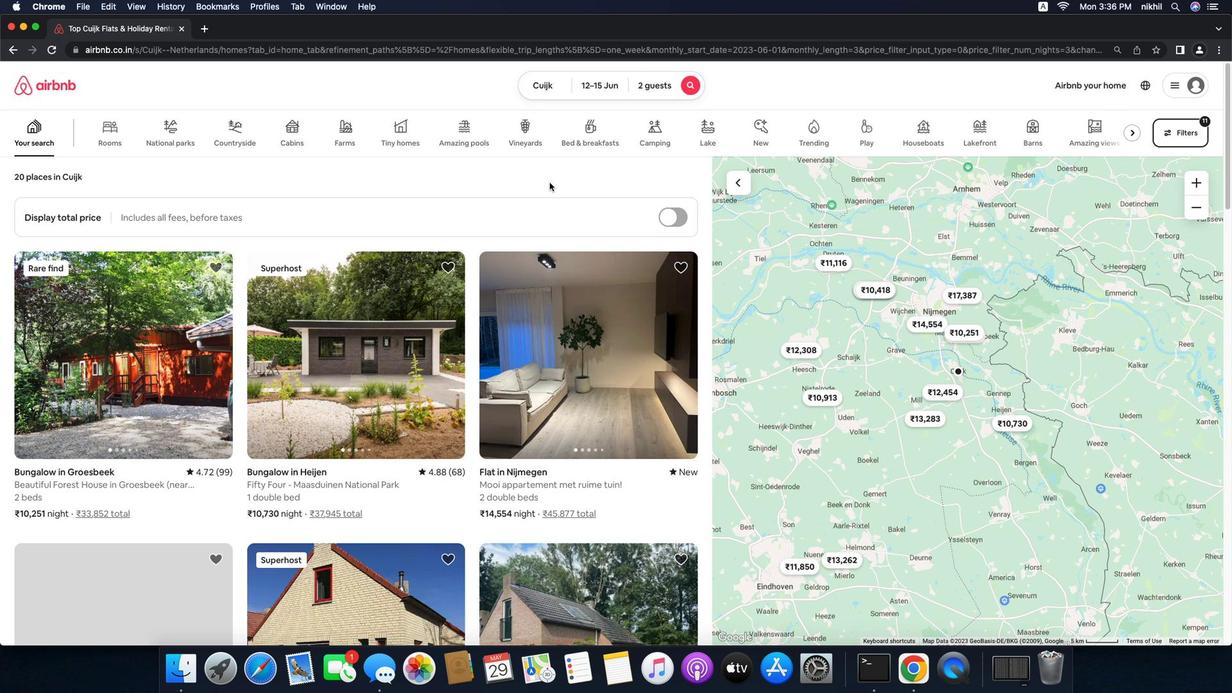 
Action: Mouse scrolled (548, 184) with delta (548, 184)
Screenshot: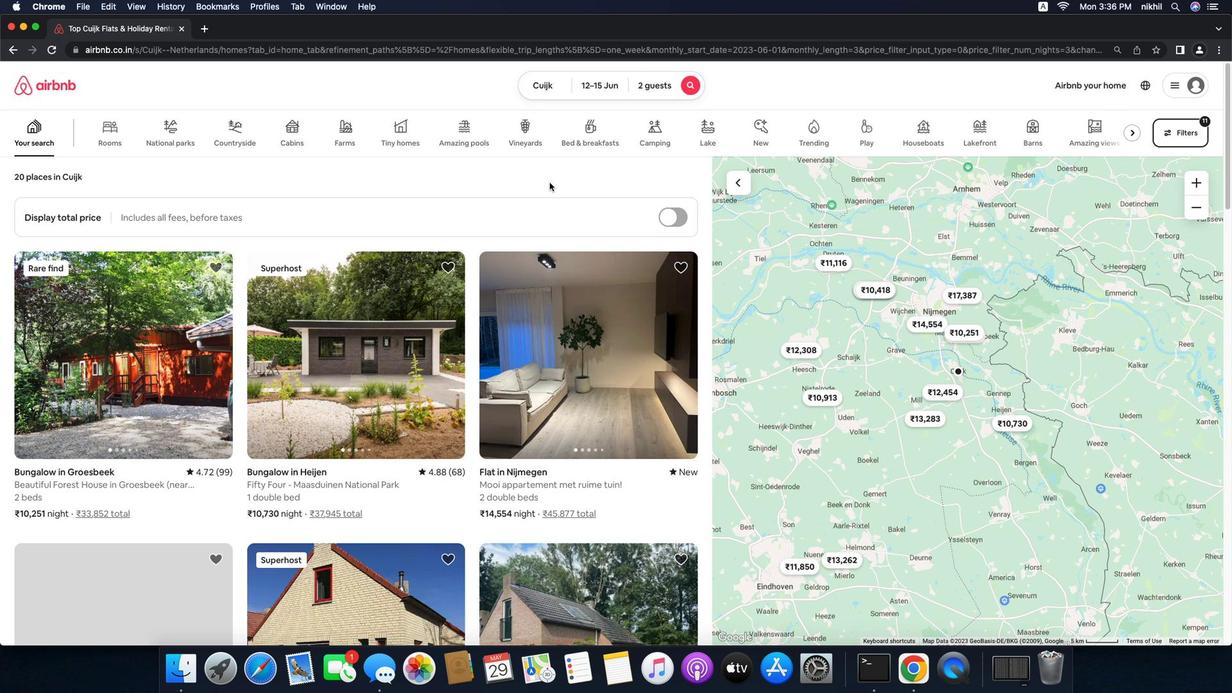 
Action: Mouse moved to (548, 184)
Screenshot: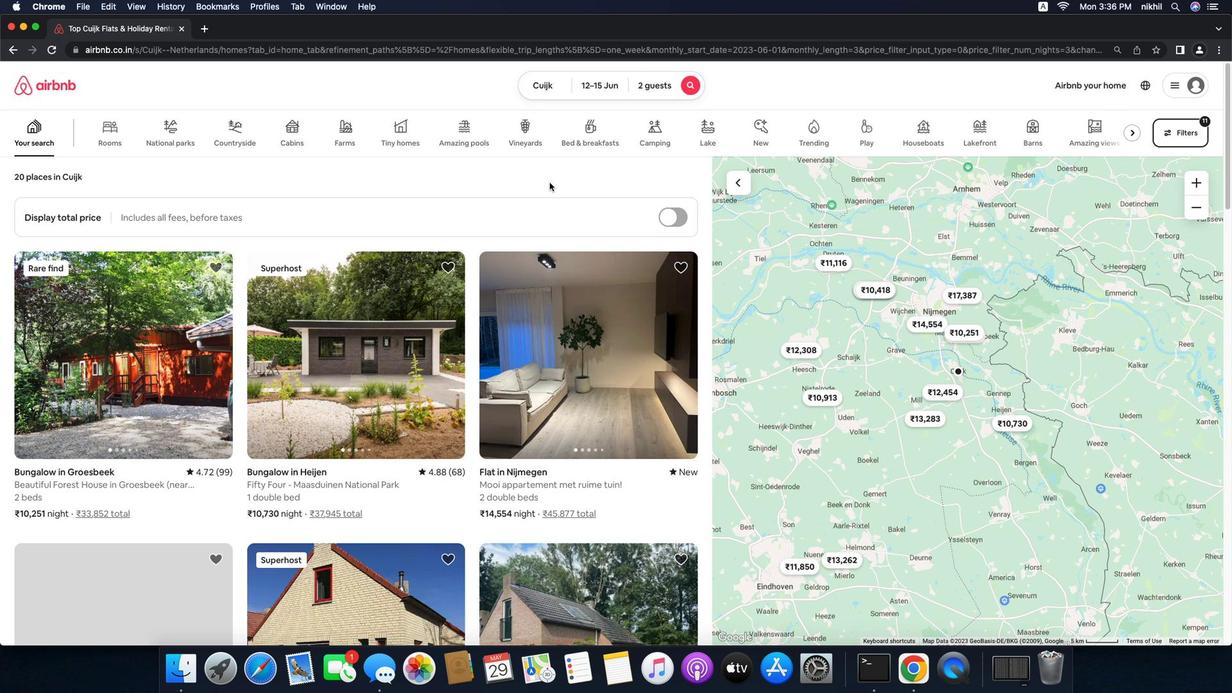 
Action: Mouse scrolled (548, 184) with delta (548, 184)
Screenshot: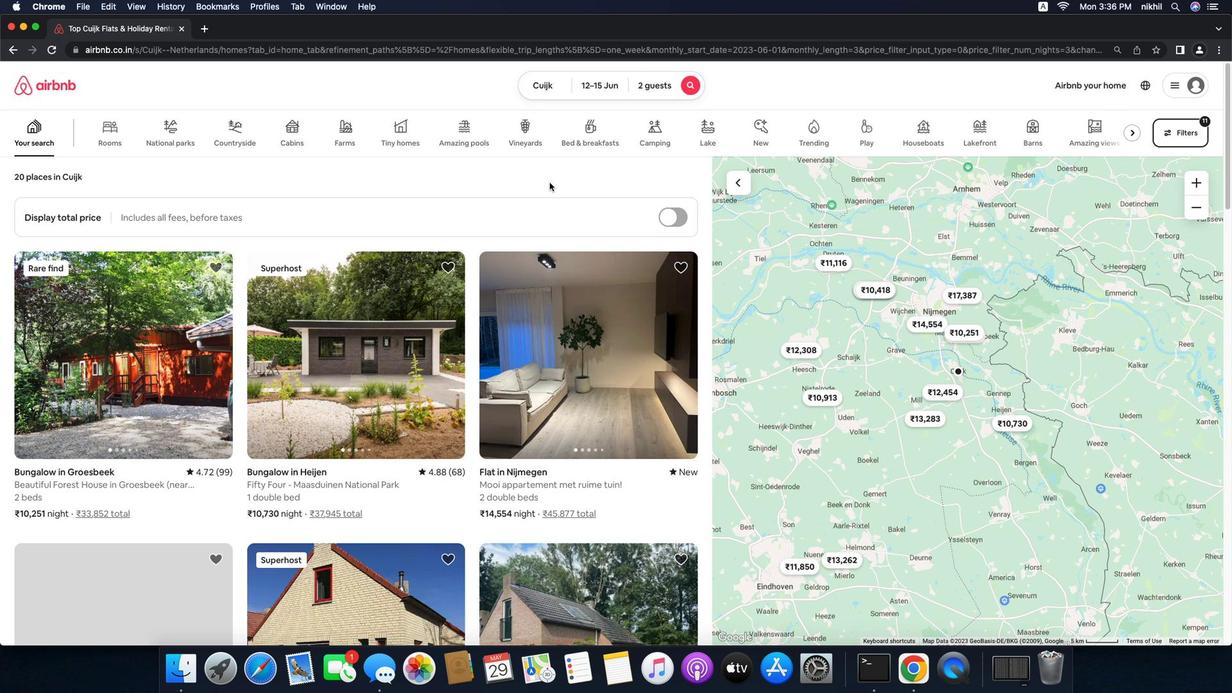 
Action: Mouse scrolled (548, 184) with delta (548, 184)
Screenshot: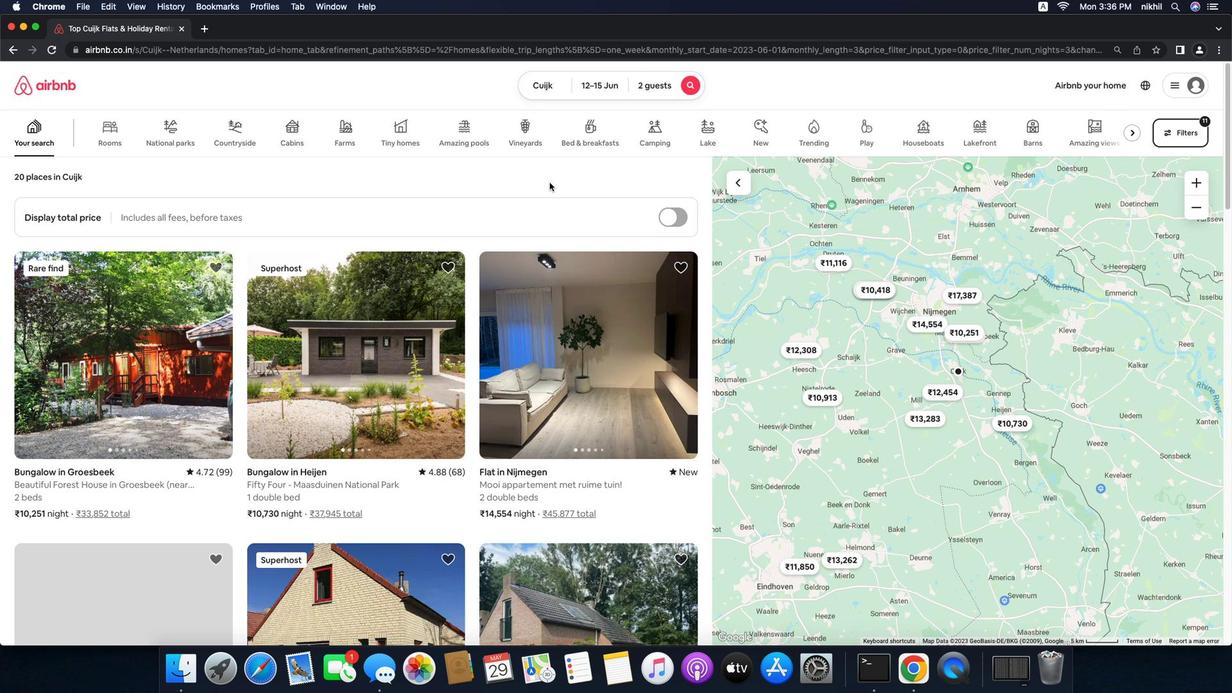 
Action: Mouse scrolled (548, 184) with delta (548, 184)
Screenshot: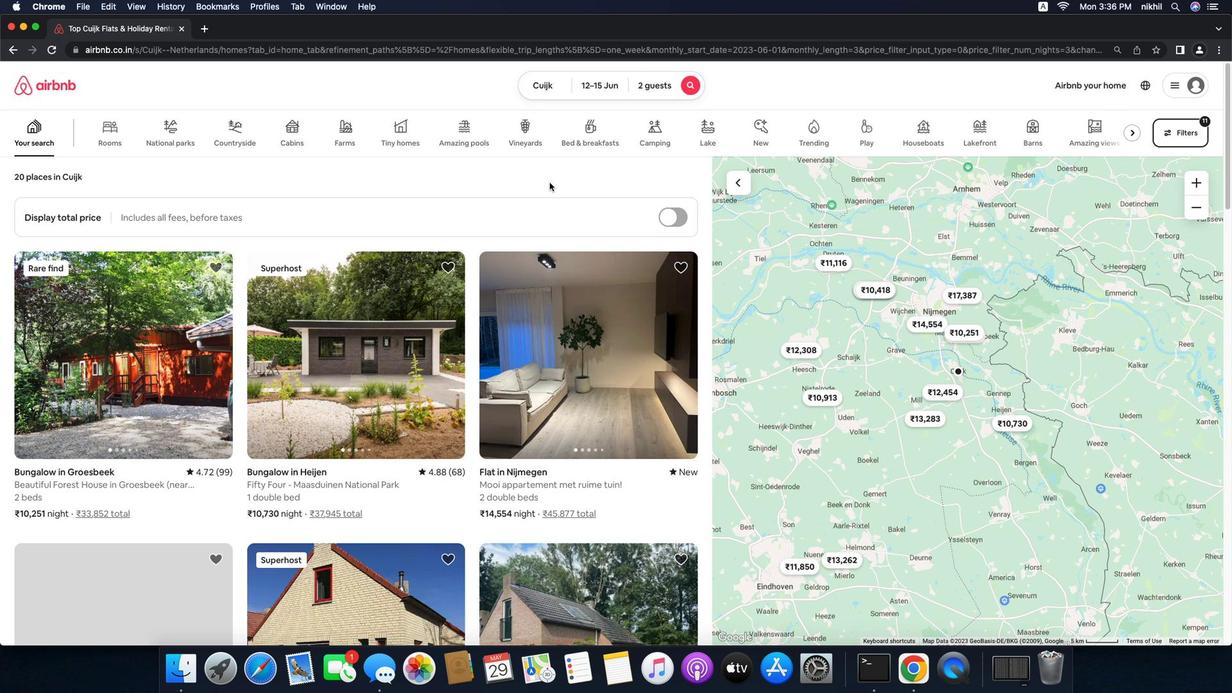 
Action: Mouse scrolled (548, 184) with delta (548, 184)
Screenshot: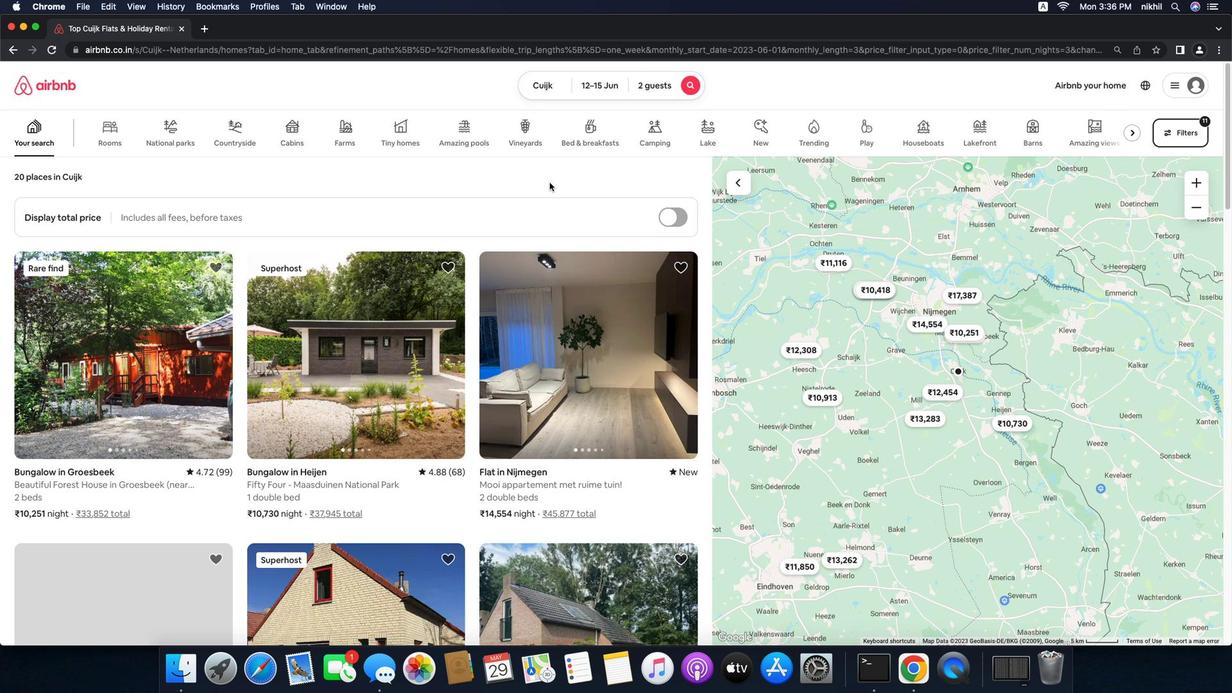 
Action: Mouse moved to (548, 184)
Screenshot: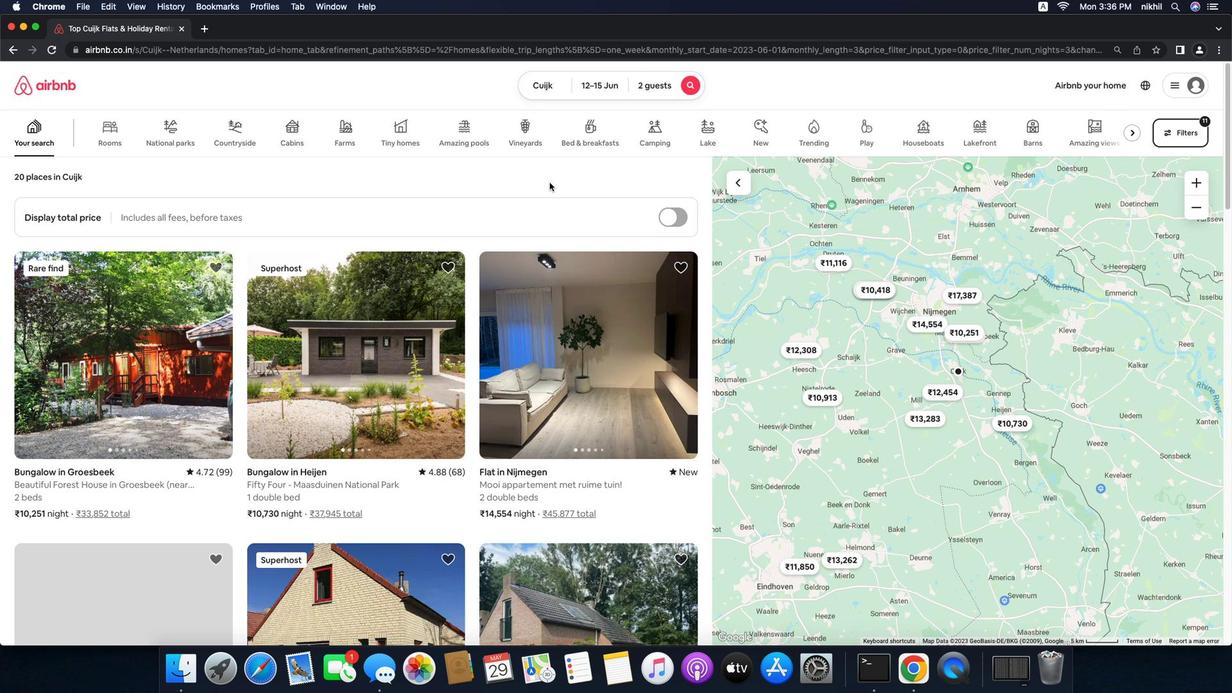 
Action: Mouse pressed left at (548, 184)
Screenshot: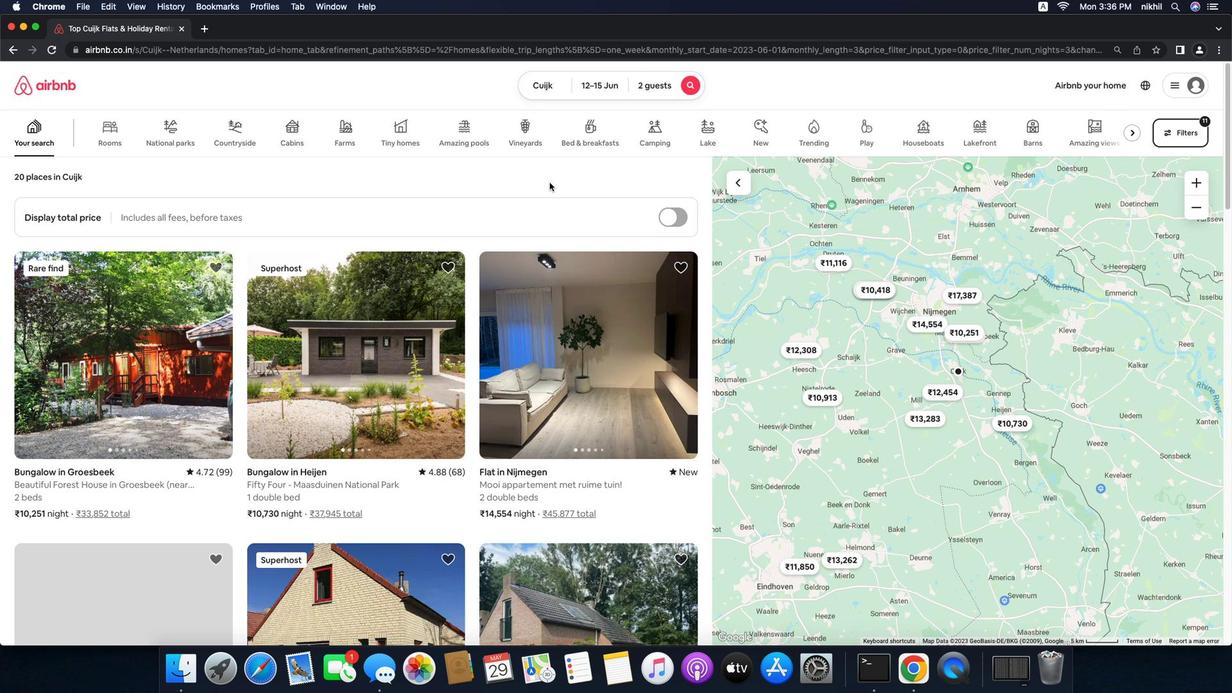 
Action: Mouse moved to (548, 184)
Screenshot: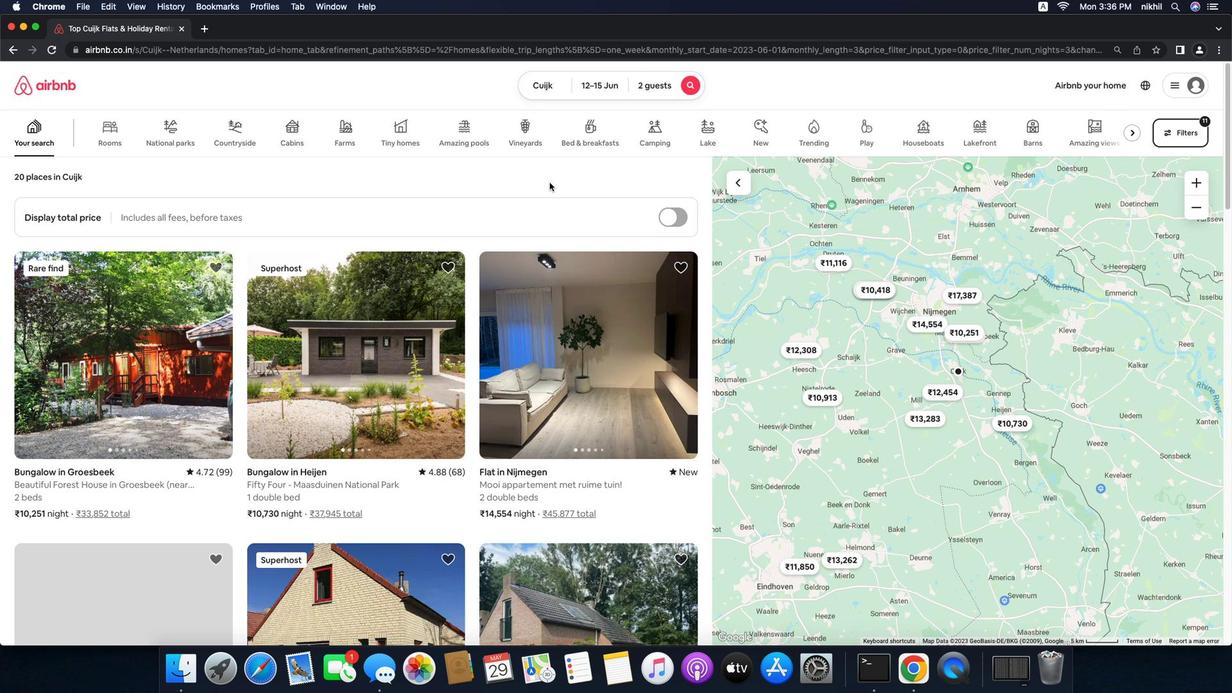 
Action: Mouse scrolled (548, 184) with delta (548, 184)
Screenshot: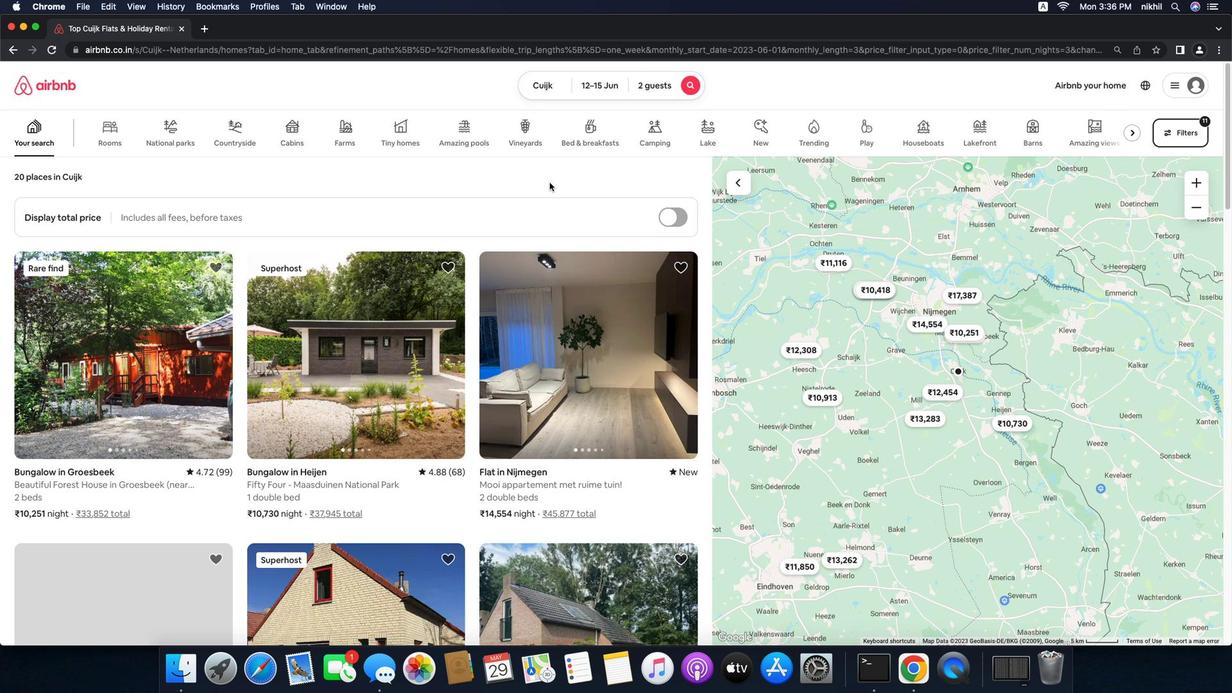 
Action: Mouse scrolled (548, 184) with delta (548, 184)
Screenshot: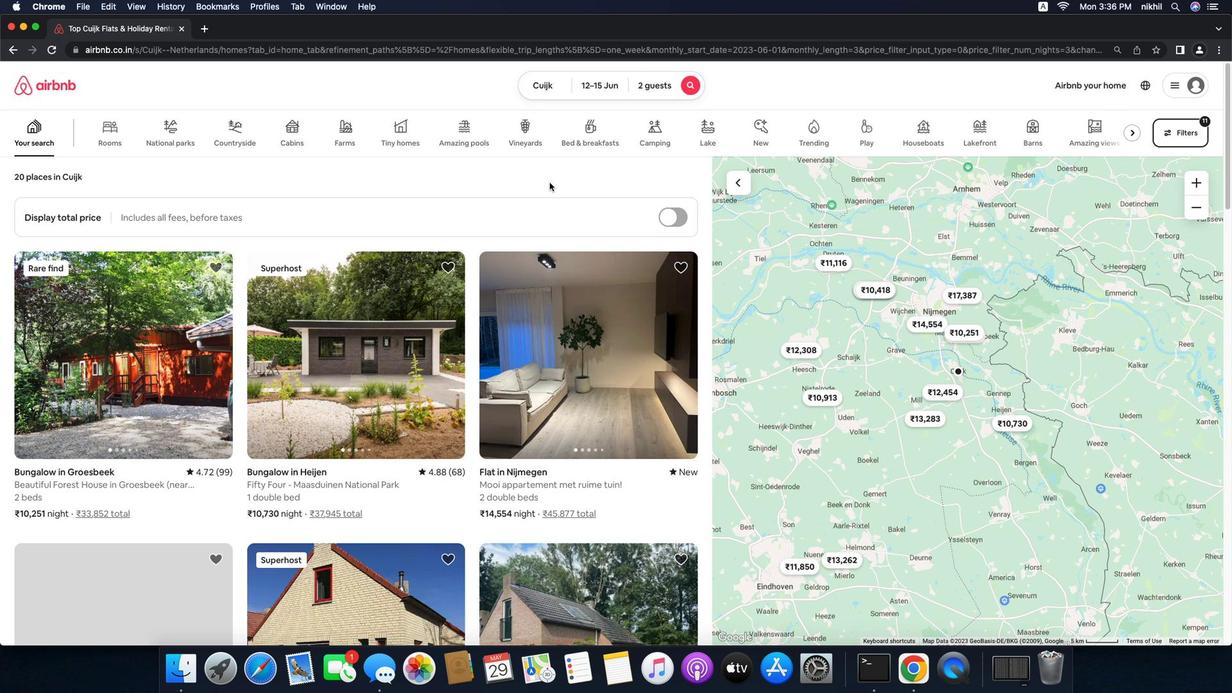 
Action: Mouse moved to (548, 184)
Screenshot: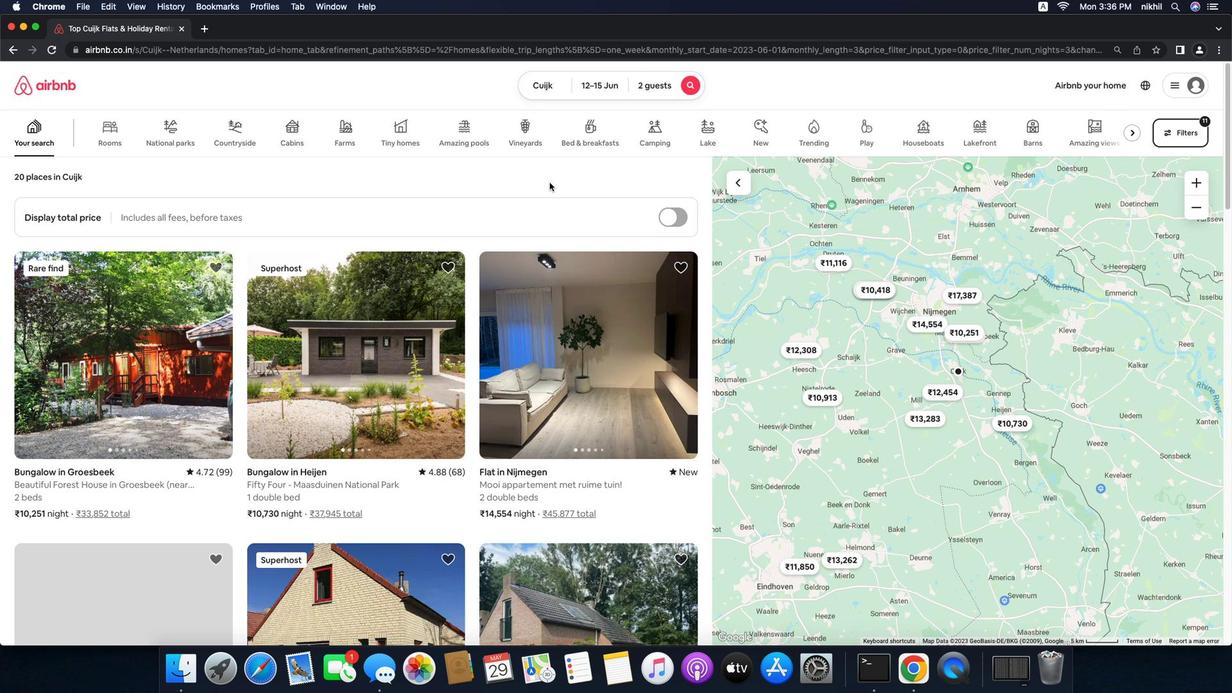 
Action: Mouse scrolled (548, 184) with delta (548, 184)
Screenshot: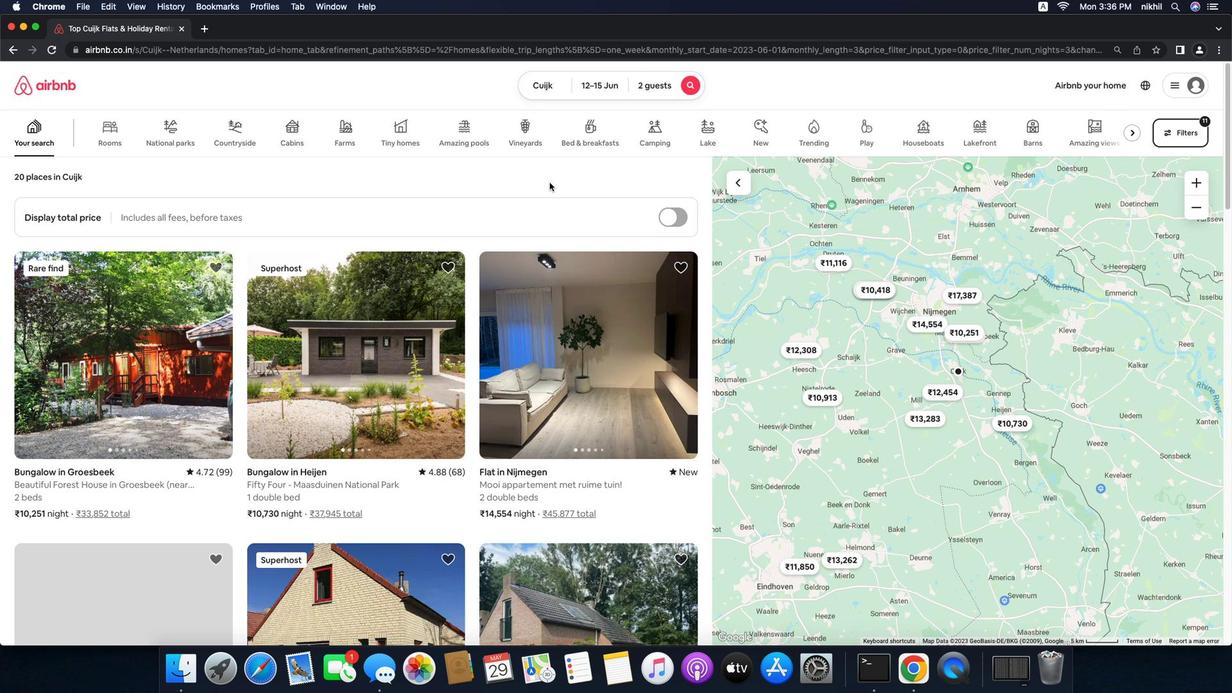 
Action: Mouse moved to (548, 184)
Screenshot: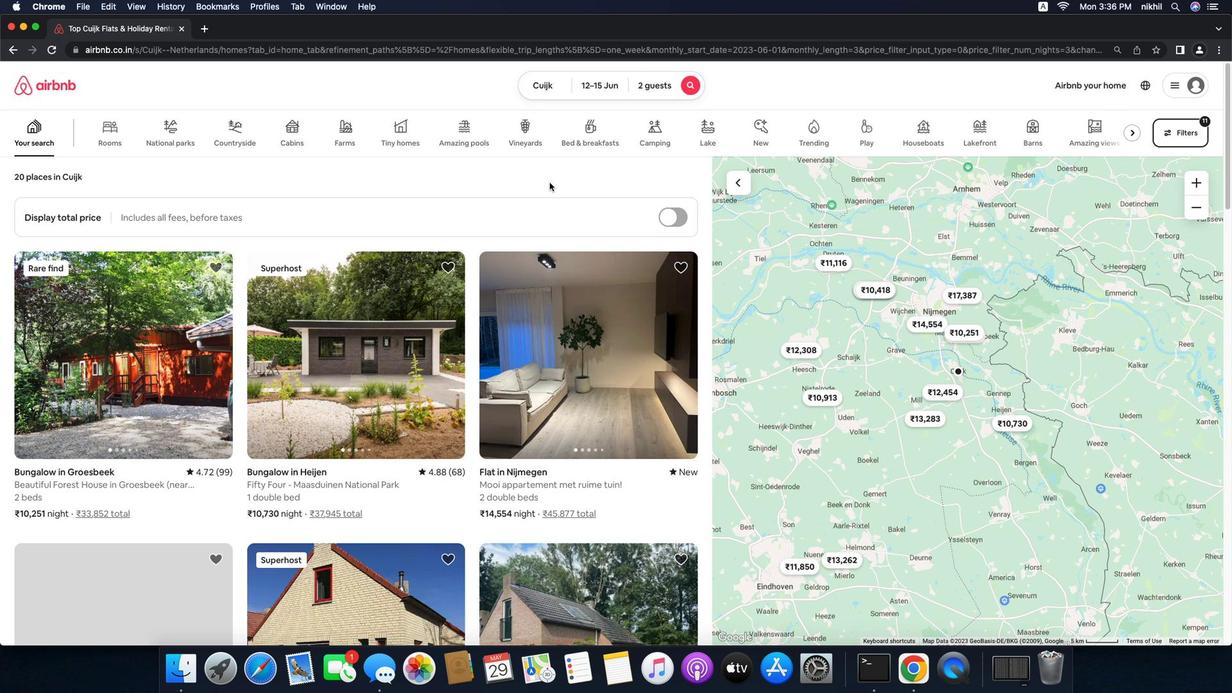 
Action: Mouse scrolled (548, 184) with delta (548, 184)
Screenshot: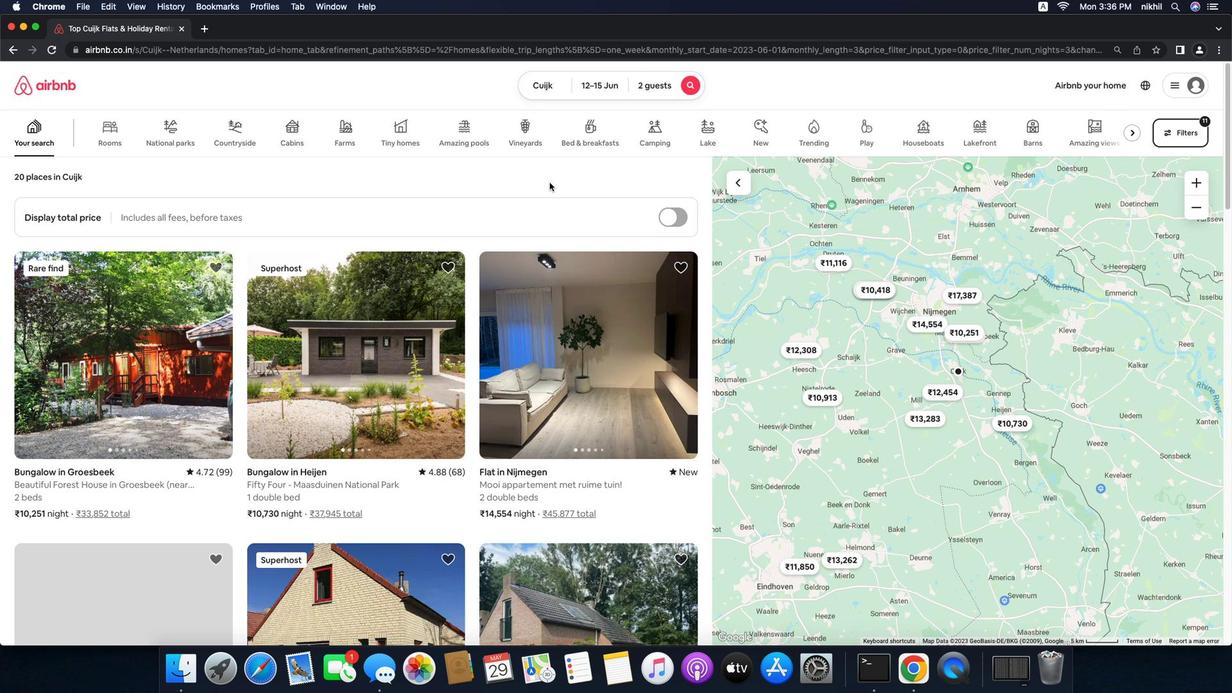 
Action: Mouse moved to (548, 184)
Screenshot: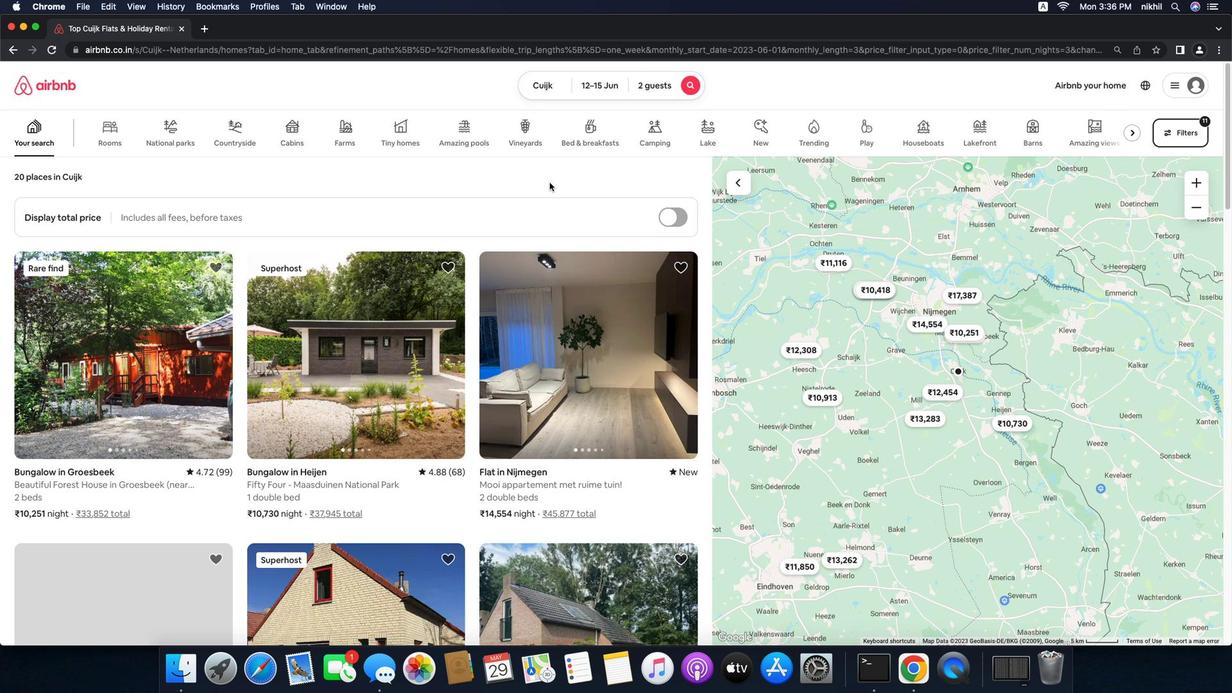 
Action: Mouse scrolled (548, 184) with delta (548, 184)
Screenshot: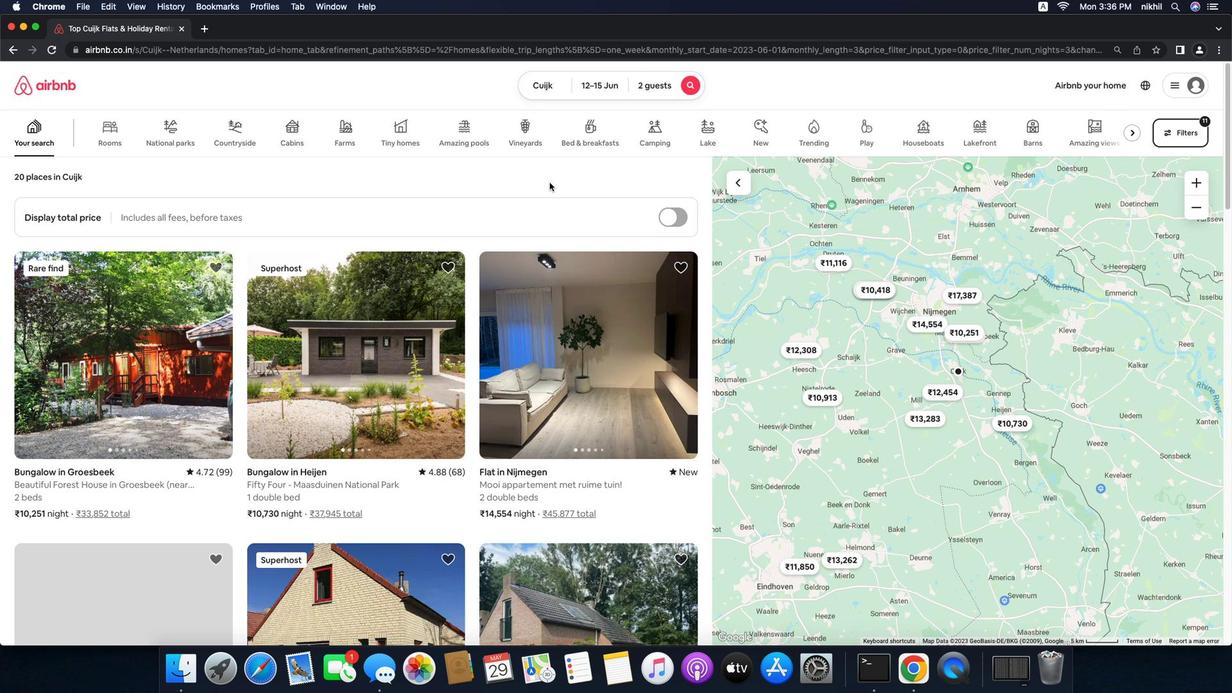 
Action: Mouse scrolled (548, 184) with delta (548, 184)
Screenshot: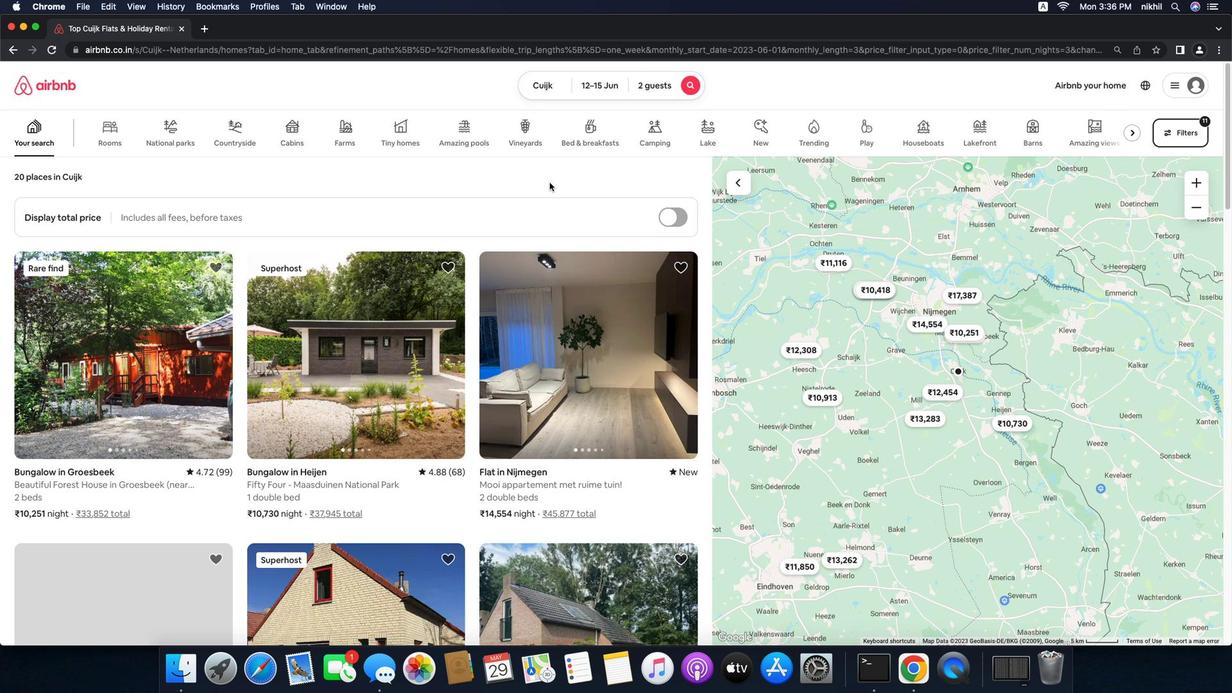 
Action: Mouse scrolled (548, 184) with delta (548, 184)
Screenshot: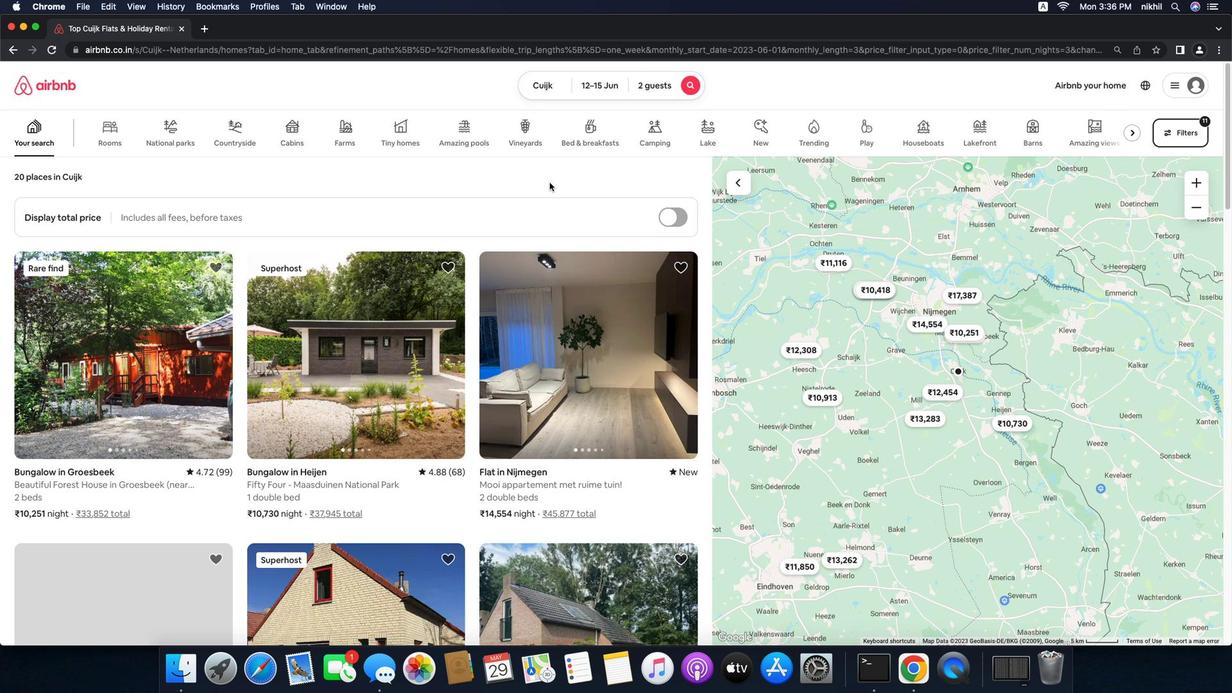 
Action: Mouse moved to (548, 184)
Screenshot: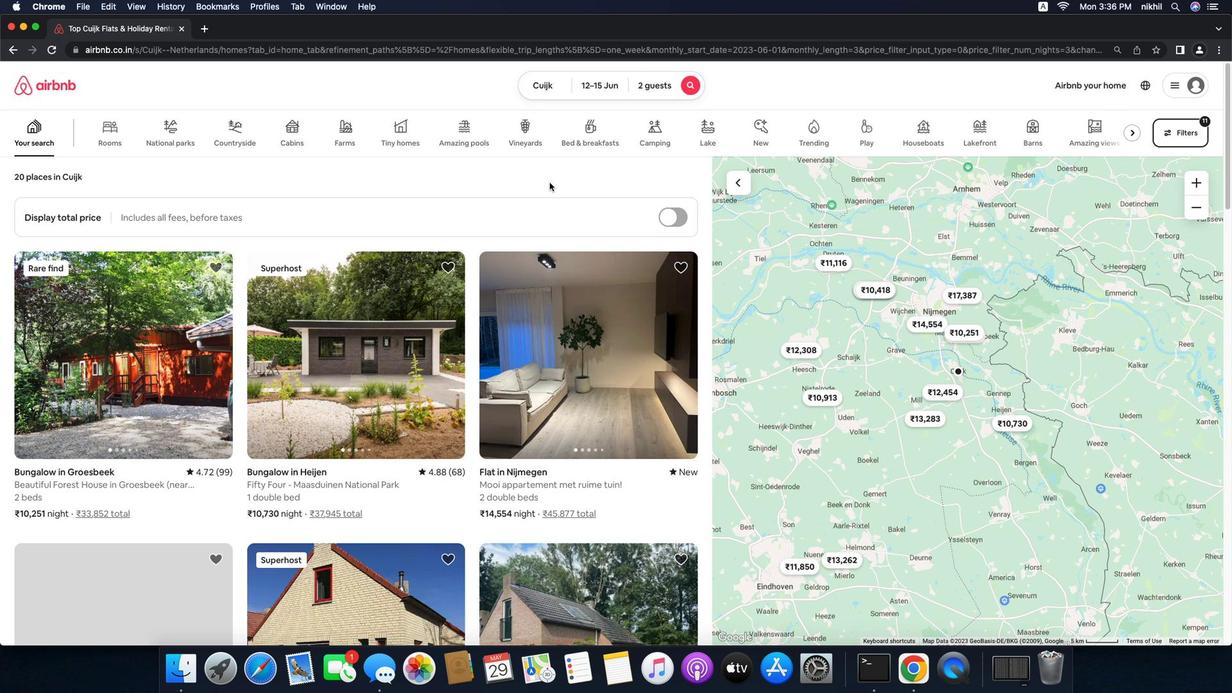 
Action: Mouse pressed left at (548, 184)
Screenshot: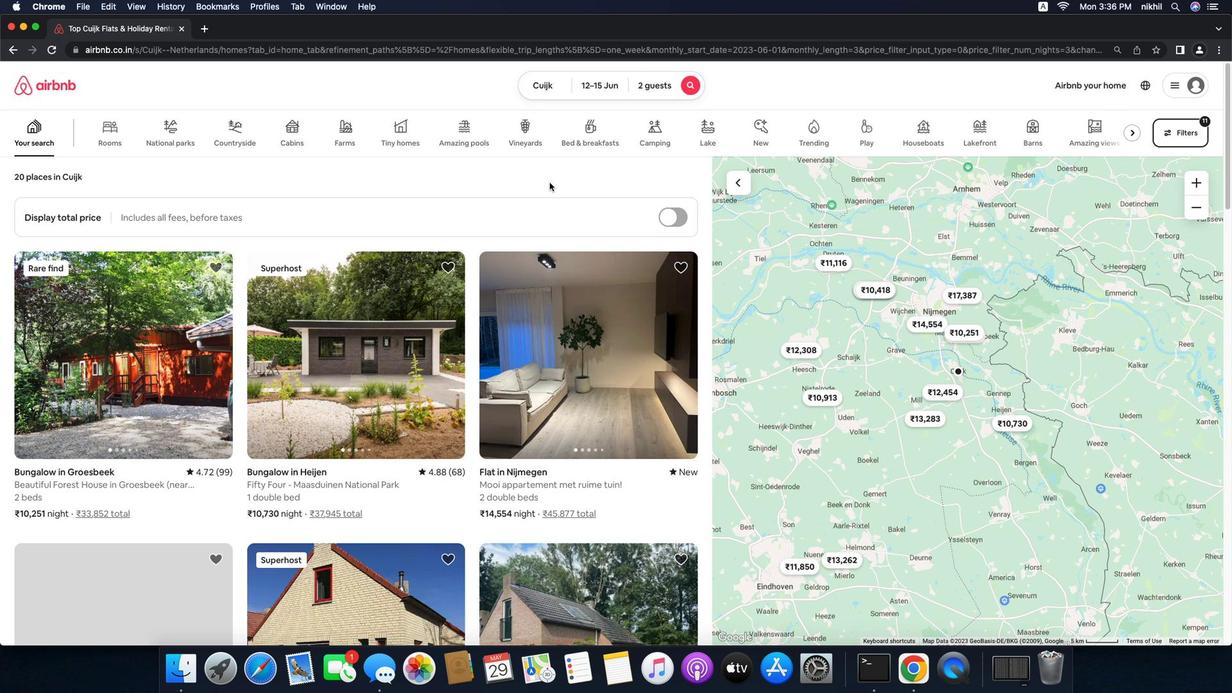 
Action: Mouse moved to (548, 183)
Screenshot: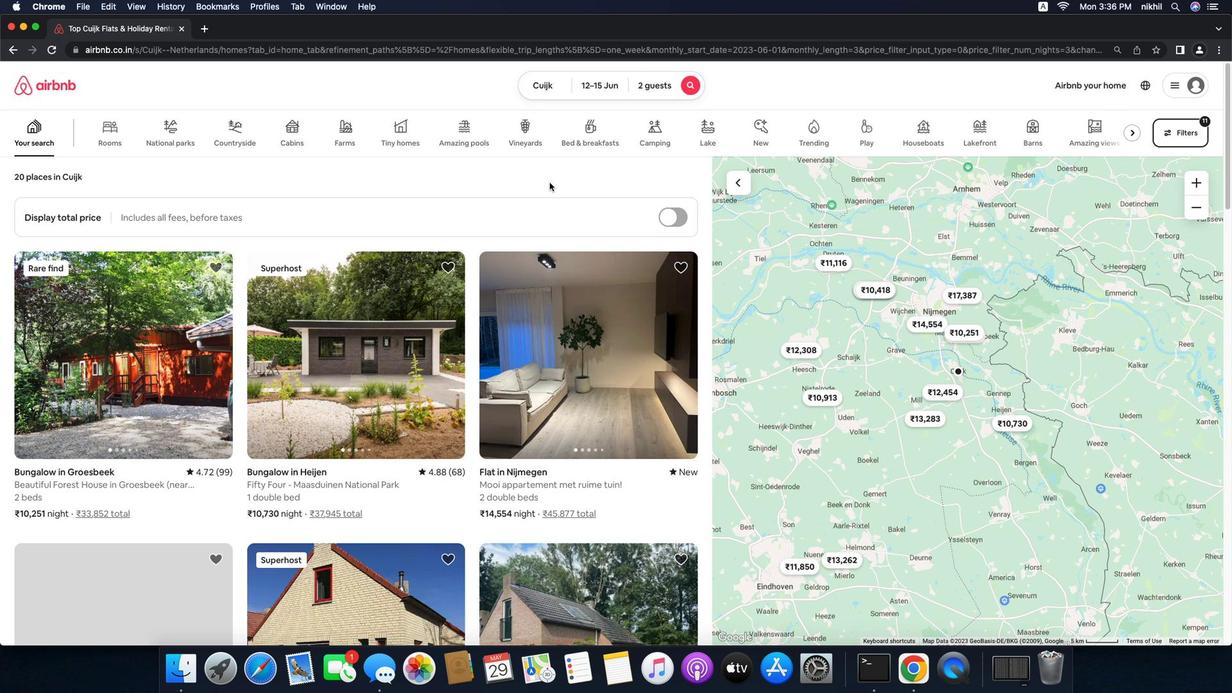 
Action: Mouse pressed left at (548, 183)
Screenshot: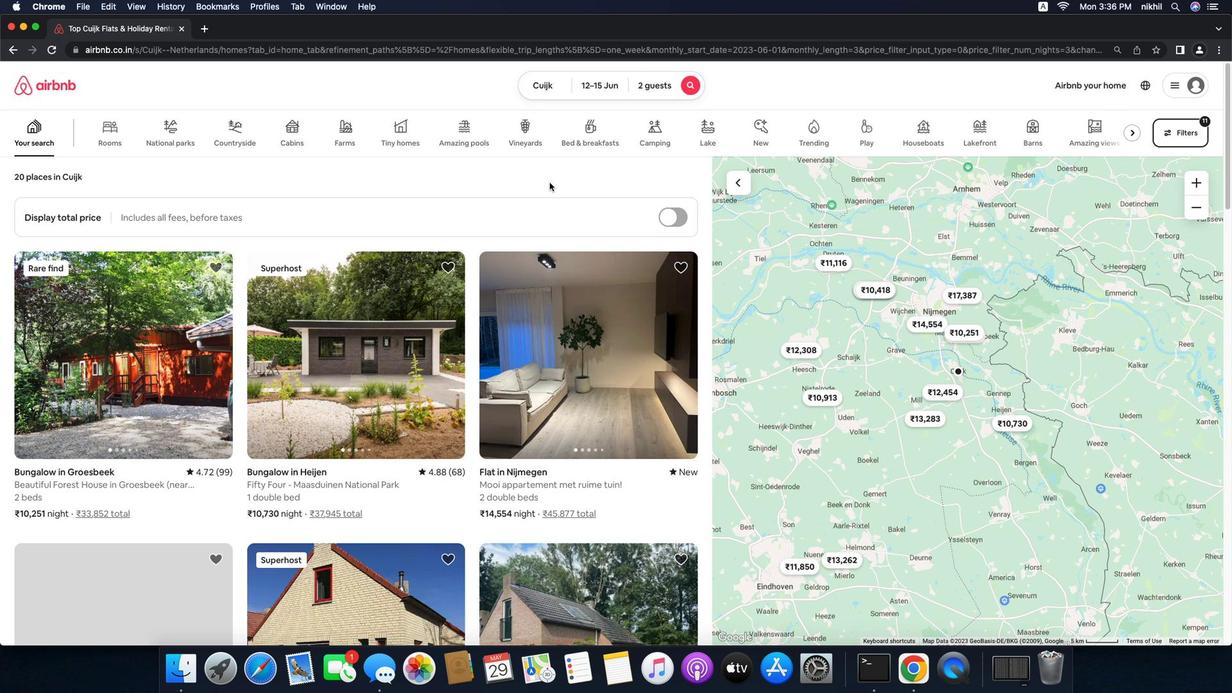 
Action: Mouse moved to (548, 184)
Screenshot: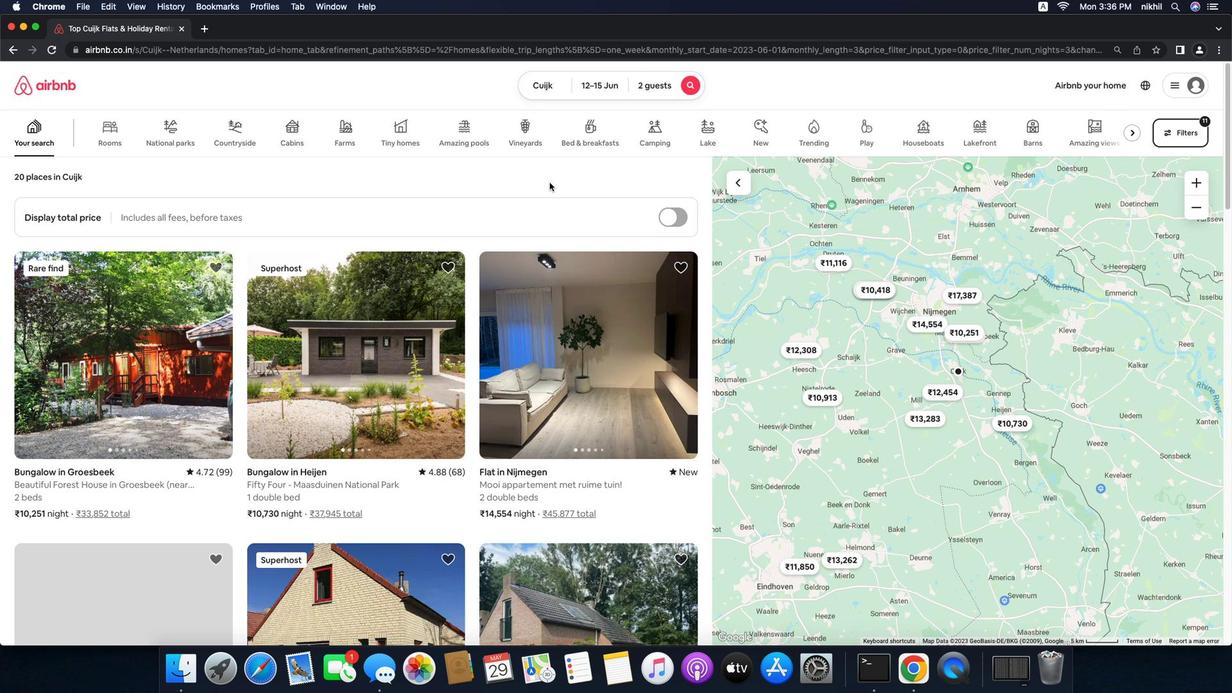 
